Task: Create fields in 'product' object.
Action: Mouse moved to (906, 58)
Screenshot: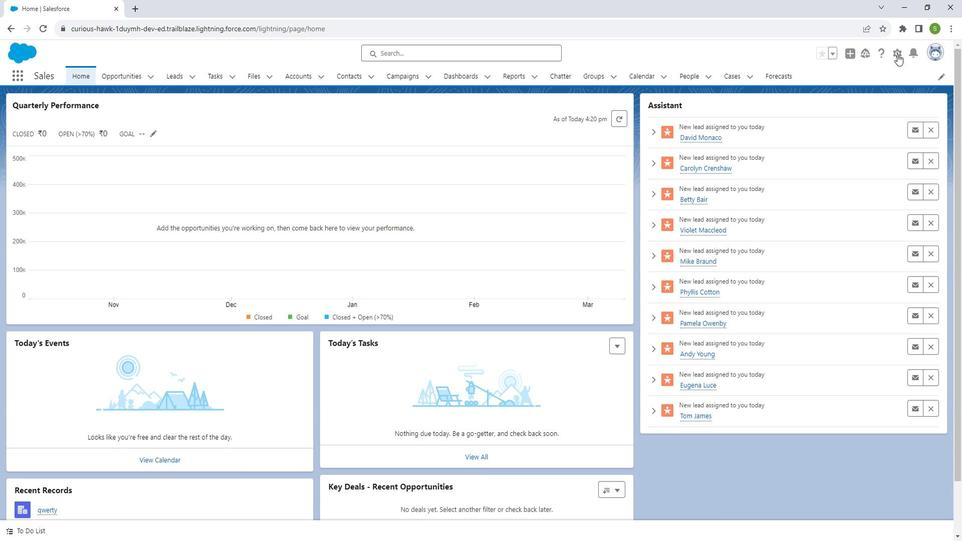 
Action: Mouse pressed left at (906, 58)
Screenshot: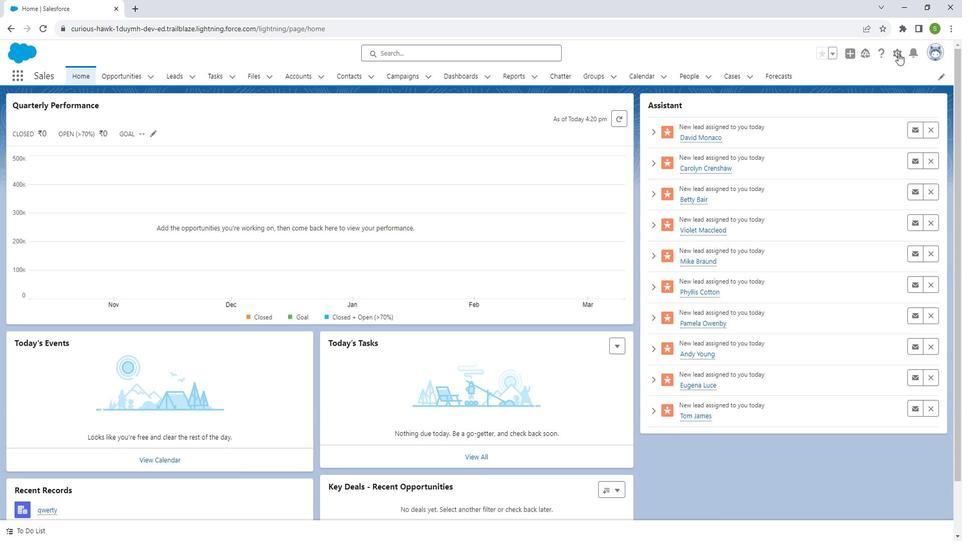 
Action: Mouse moved to (865, 96)
Screenshot: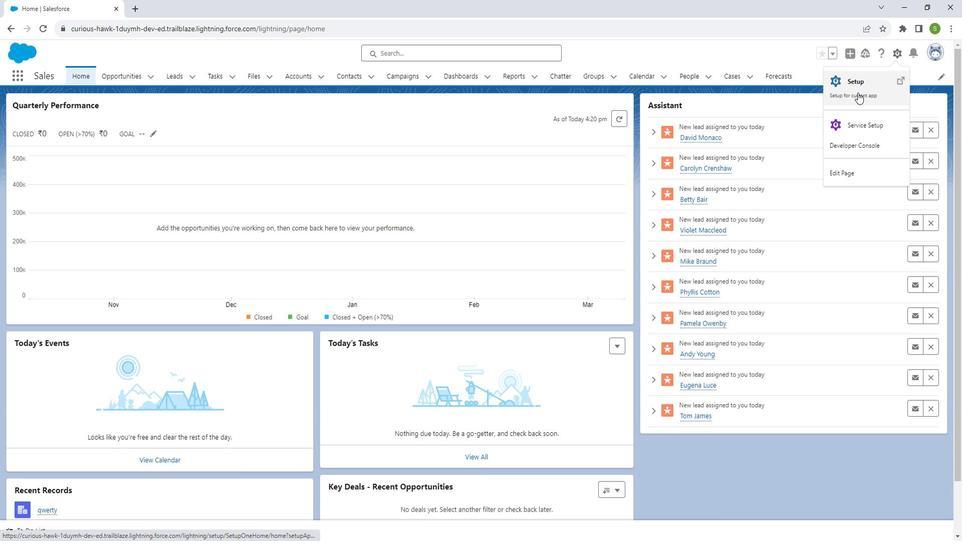 
Action: Mouse pressed left at (865, 96)
Screenshot: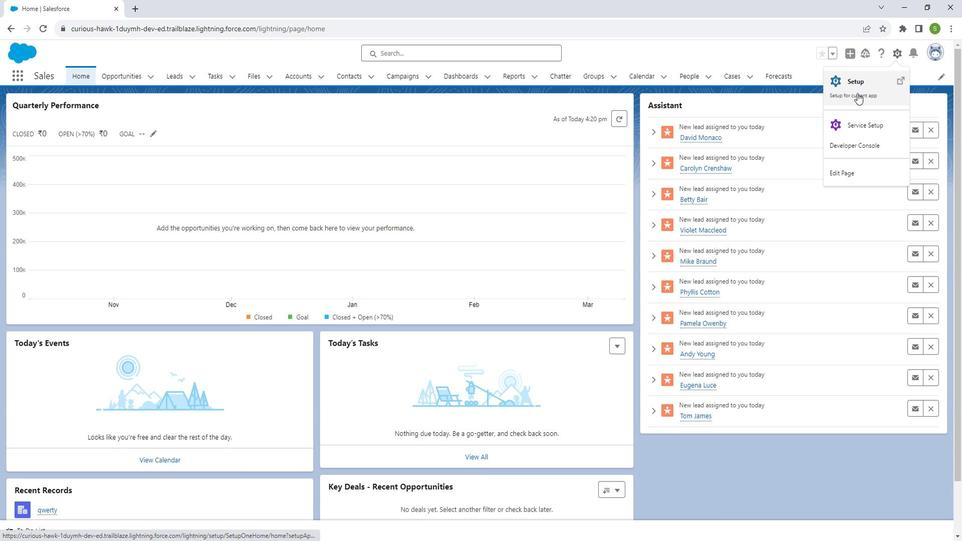 
Action: Mouse moved to (140, 80)
Screenshot: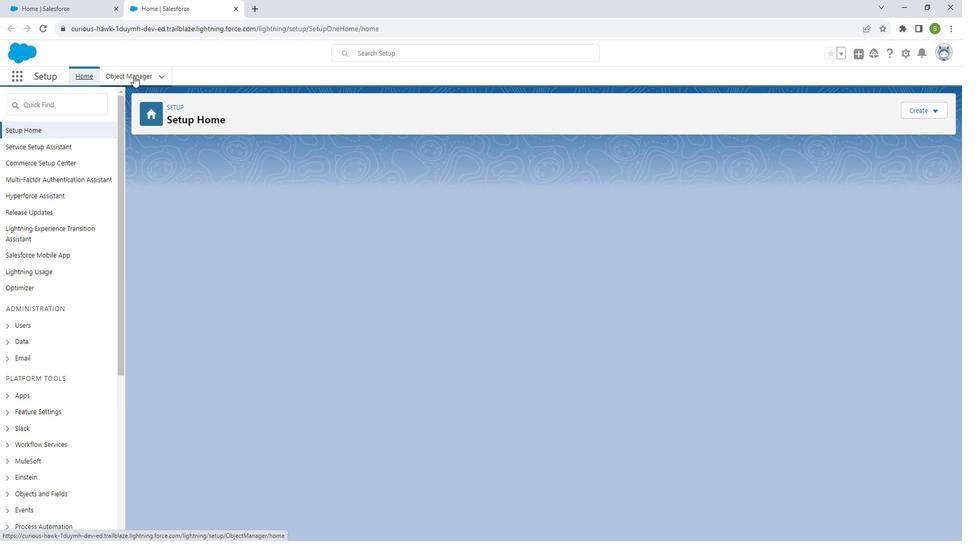 
Action: Mouse pressed left at (140, 80)
Screenshot: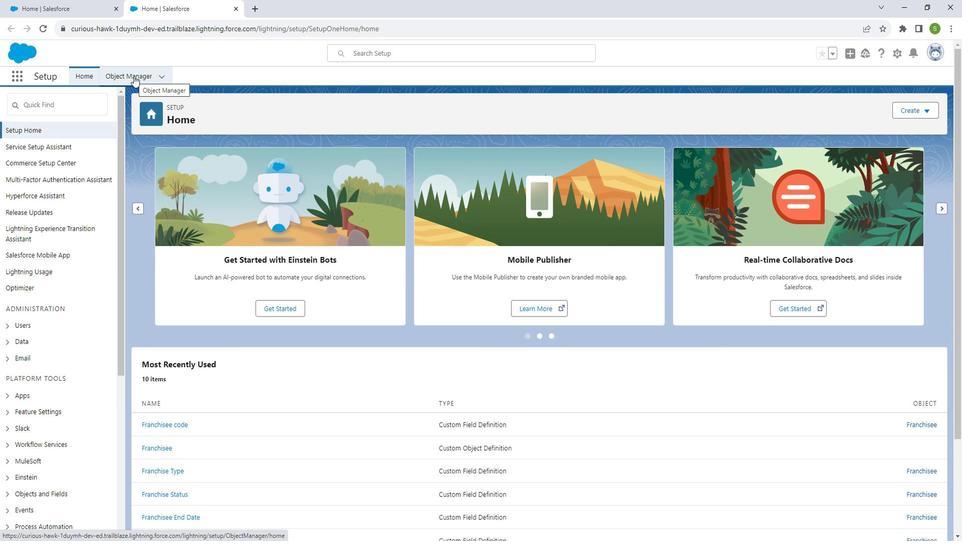 
Action: Mouse moved to (773, 115)
Screenshot: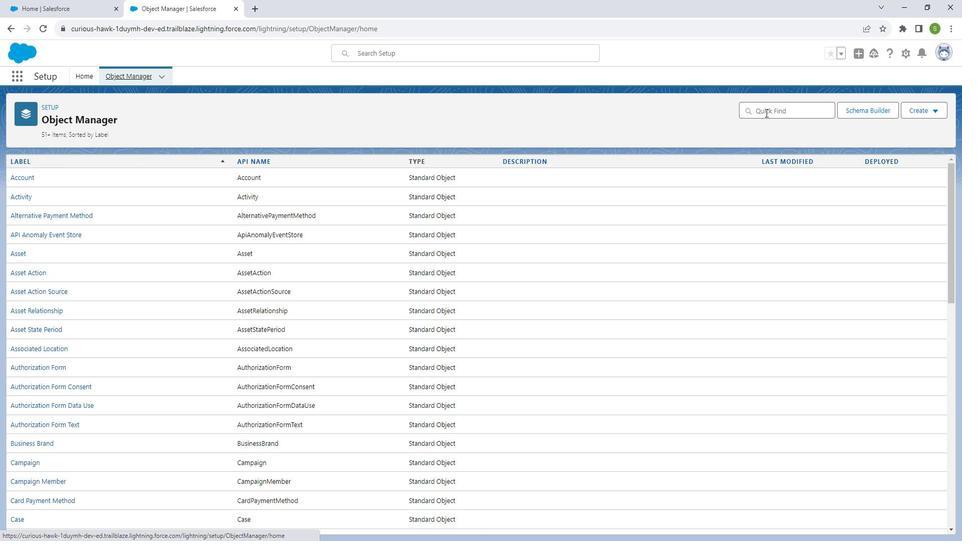 
Action: Mouse pressed left at (773, 115)
Screenshot: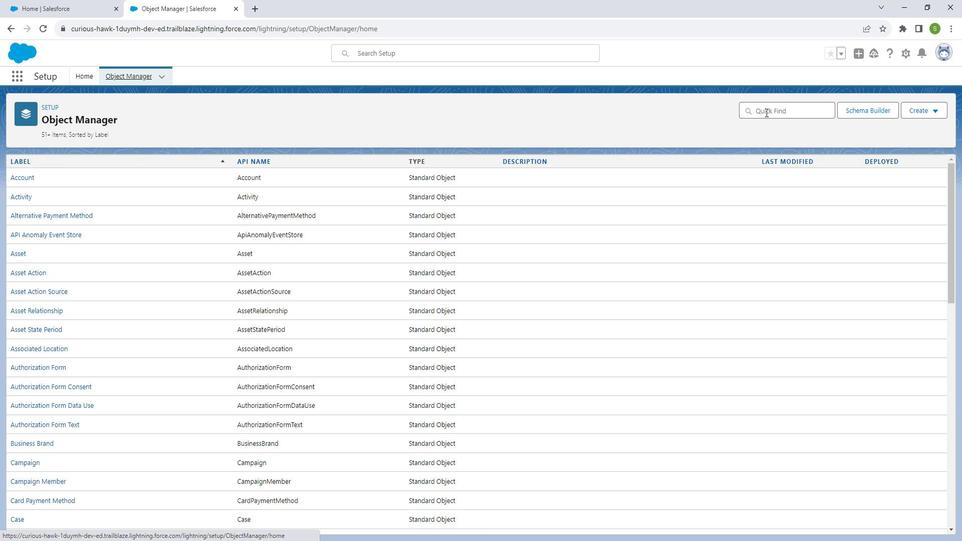 
Action: Mouse moved to (773, 115)
Screenshot: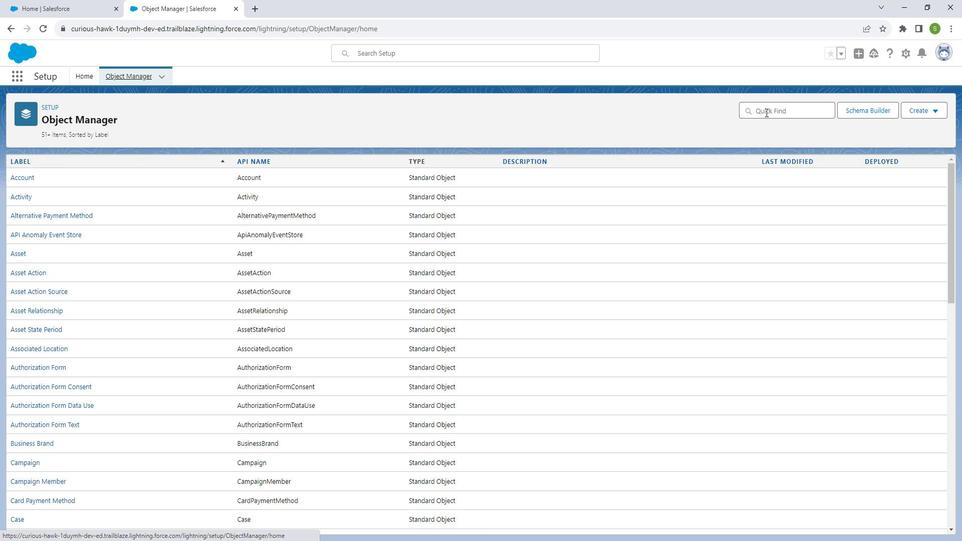 
Action: Key pressed prod
Screenshot: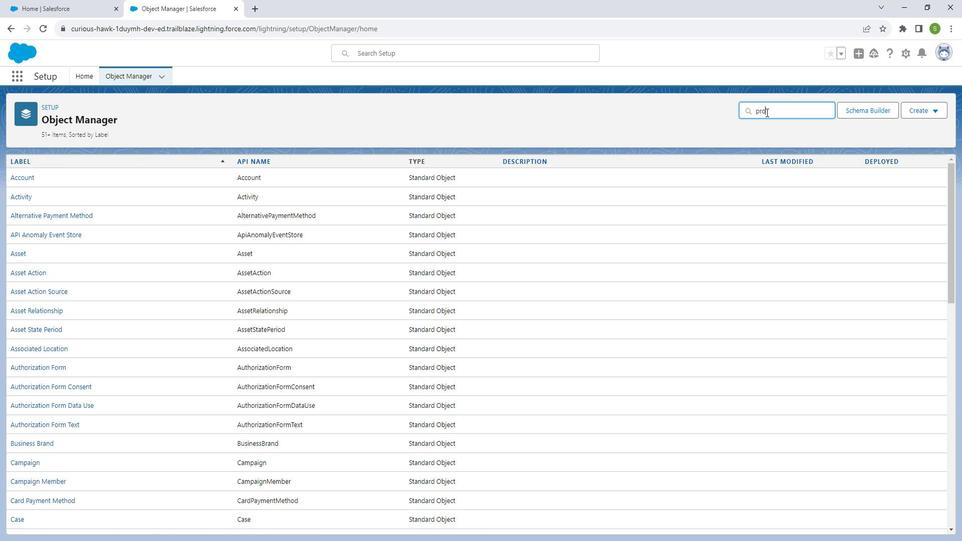 
Action: Mouse moved to (24, 214)
Screenshot: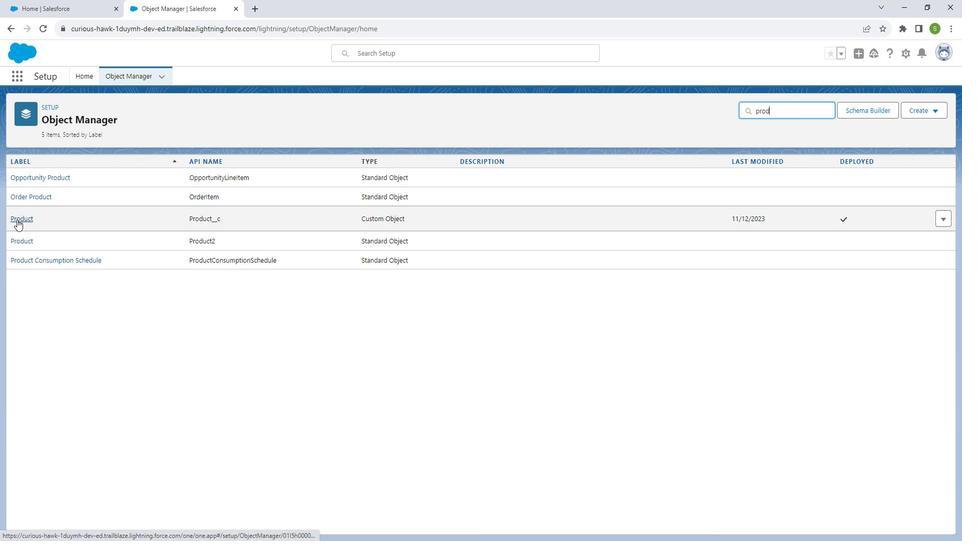 
Action: Mouse pressed left at (24, 214)
Screenshot: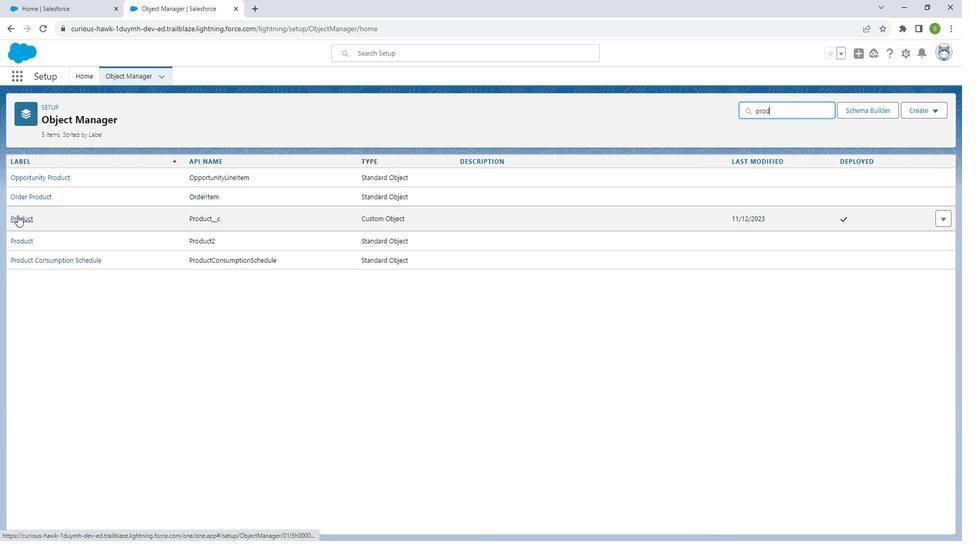 
Action: Mouse moved to (55, 188)
Screenshot: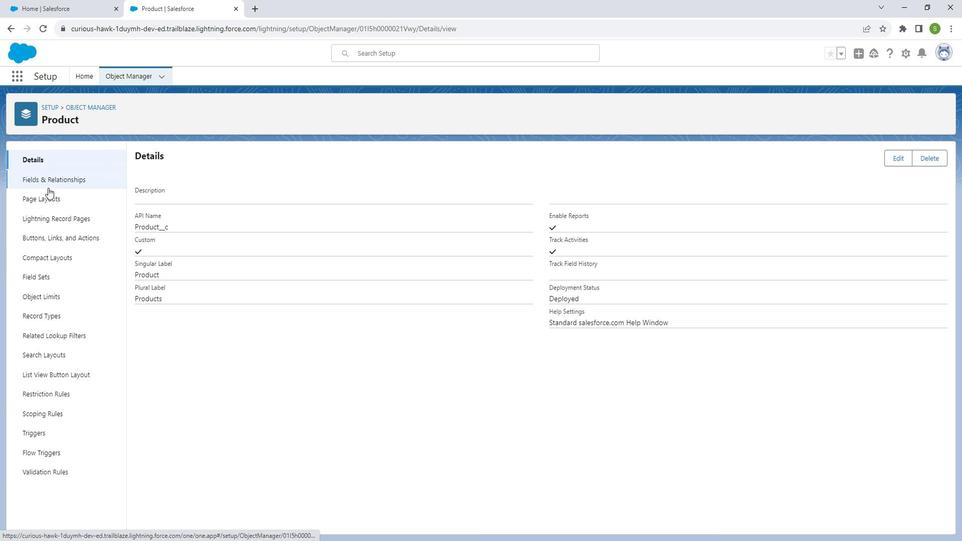 
Action: Mouse pressed left at (55, 188)
Screenshot: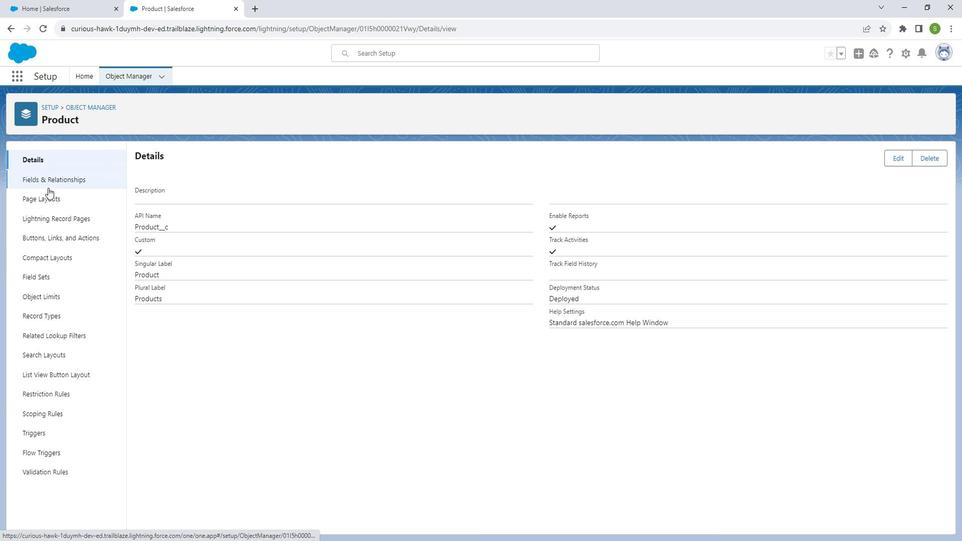 
Action: Mouse moved to (750, 156)
Screenshot: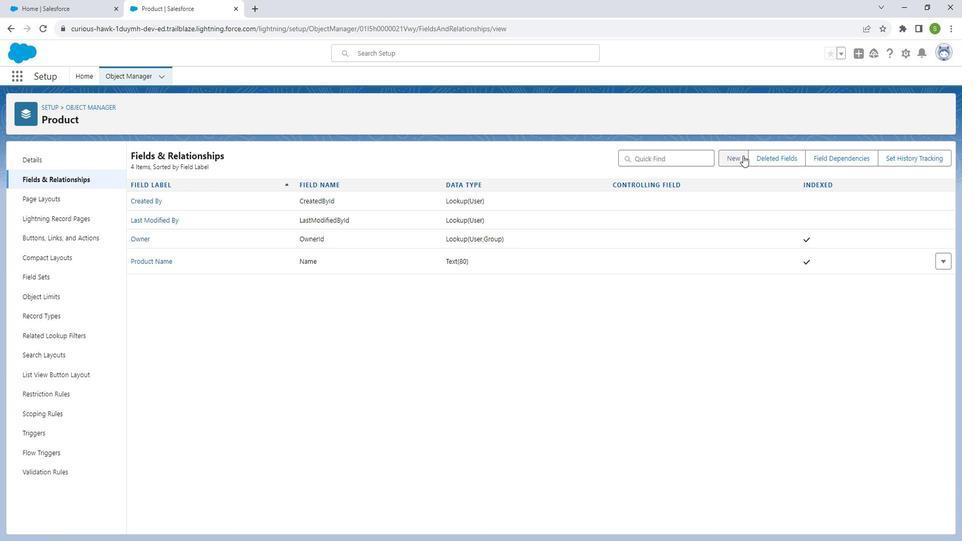 
Action: Mouse pressed left at (750, 156)
Screenshot: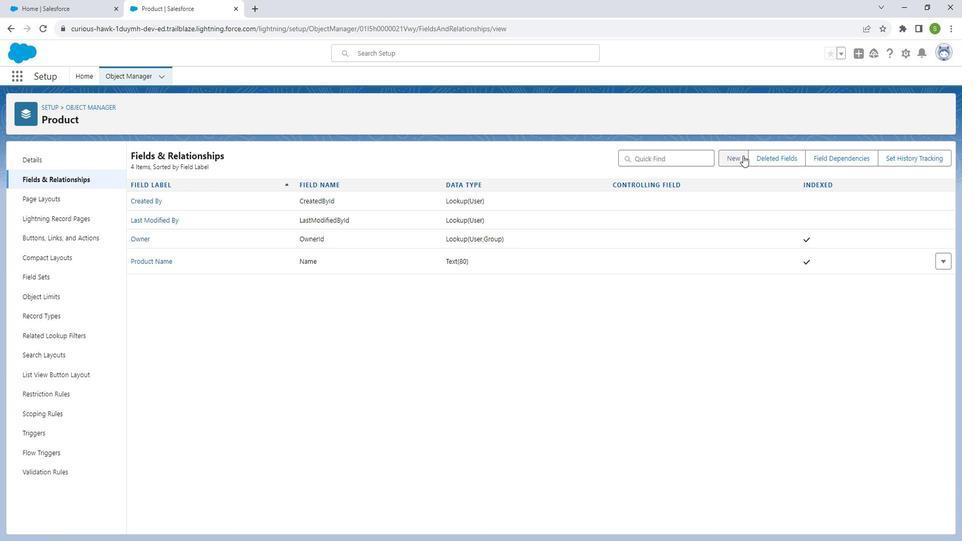 
Action: Mouse moved to (45, 184)
Screenshot: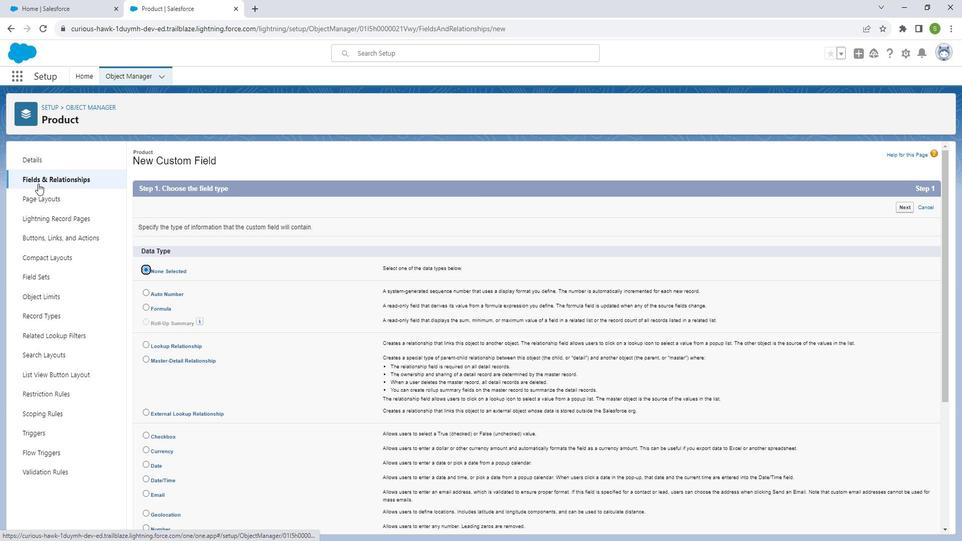 
Action: Mouse pressed left at (45, 184)
Screenshot: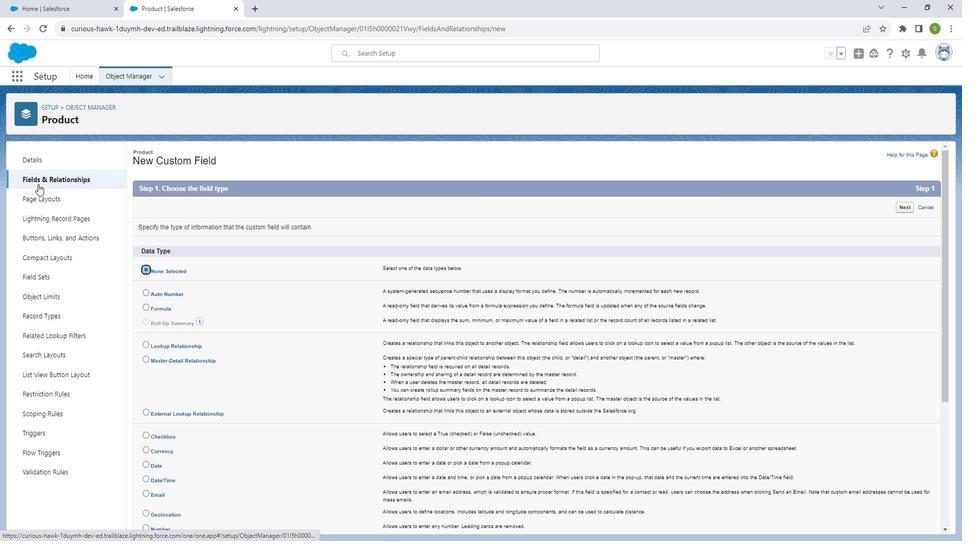 
Action: Mouse moved to (737, 156)
Screenshot: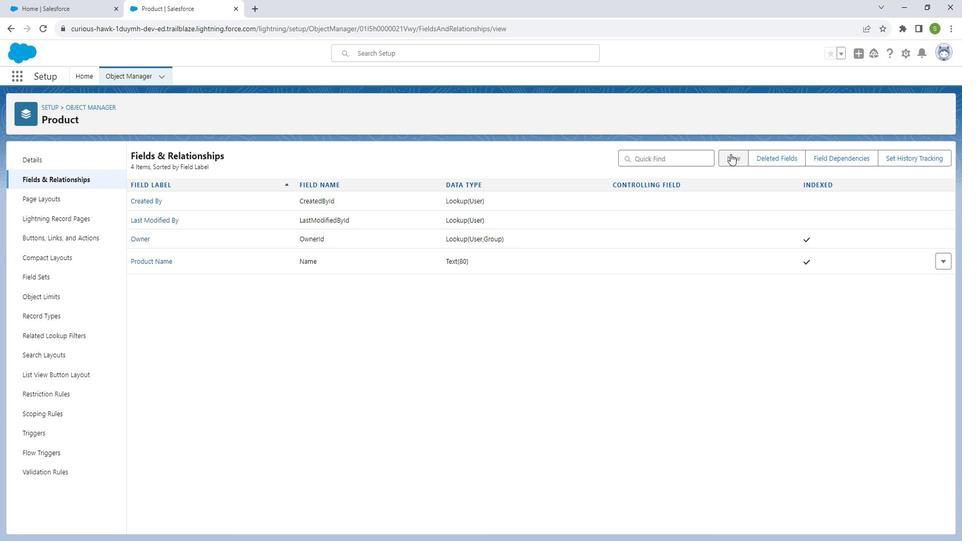 
Action: Mouse pressed left at (737, 156)
Screenshot: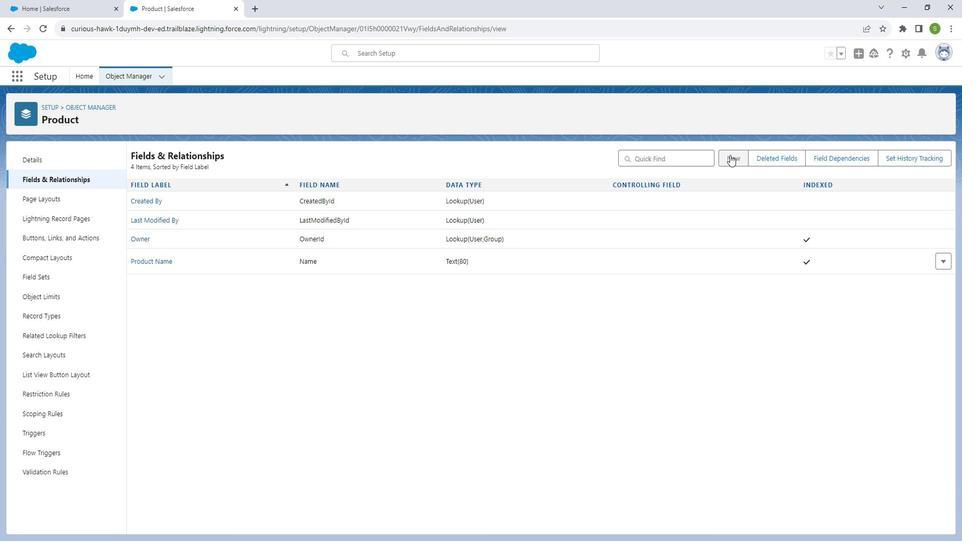 
Action: Mouse moved to (261, 366)
Screenshot: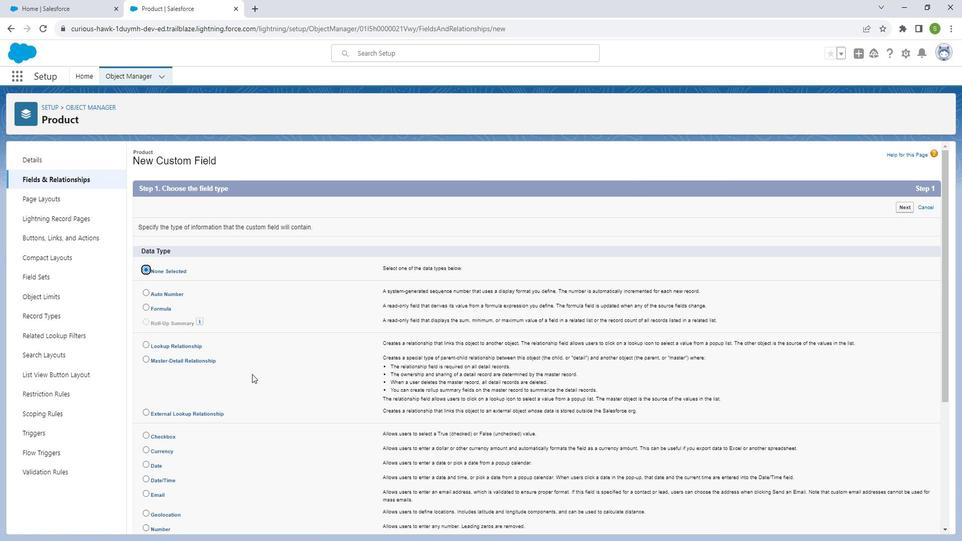 
Action: Mouse scrolled (261, 365) with delta (0, 0)
Screenshot: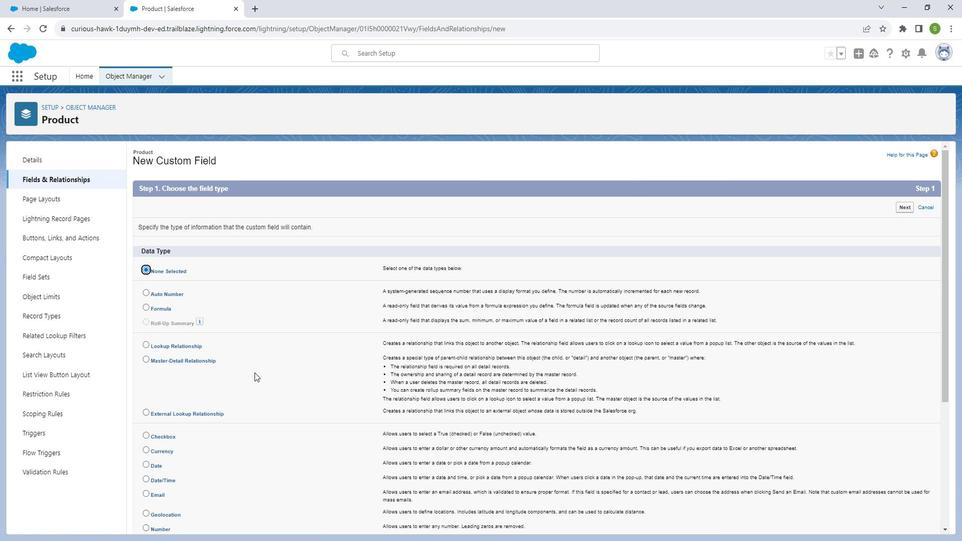 
Action: Mouse moved to (261, 366)
Screenshot: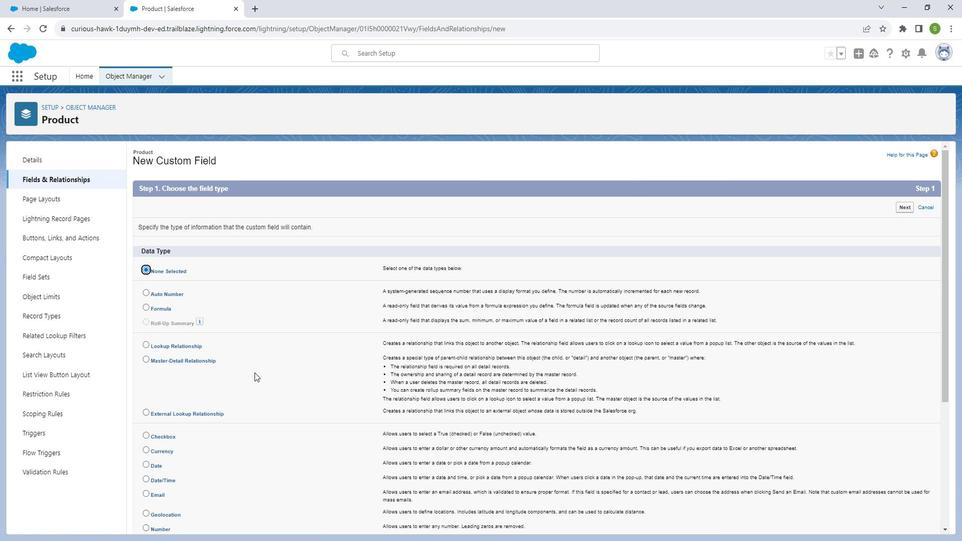 
Action: Mouse scrolled (261, 365) with delta (0, 0)
Screenshot: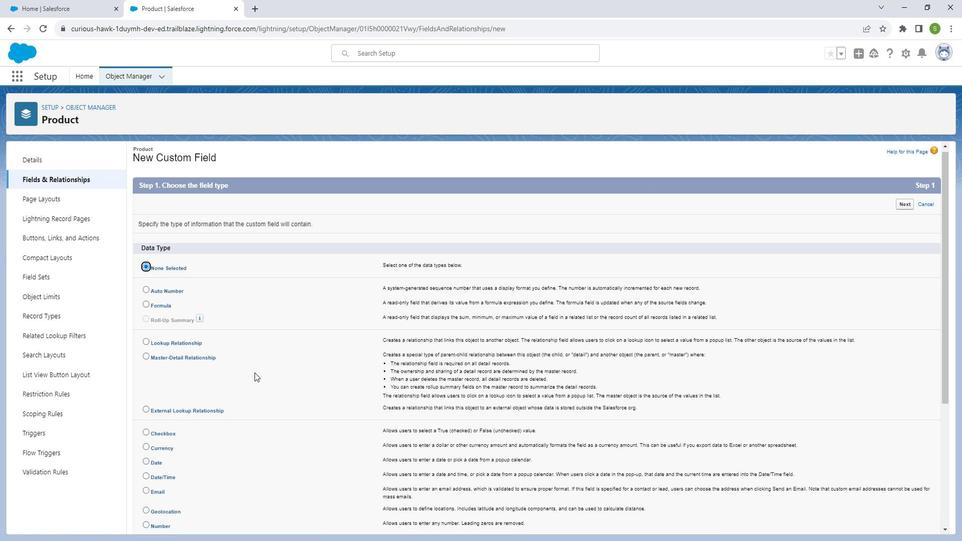
Action: Mouse scrolled (261, 365) with delta (0, 0)
Screenshot: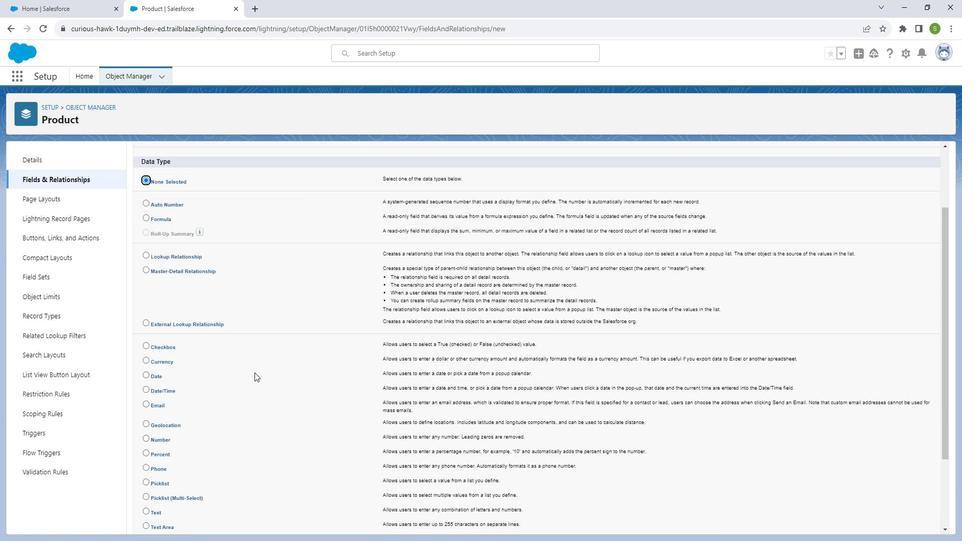
Action: Mouse moved to (151, 435)
Screenshot: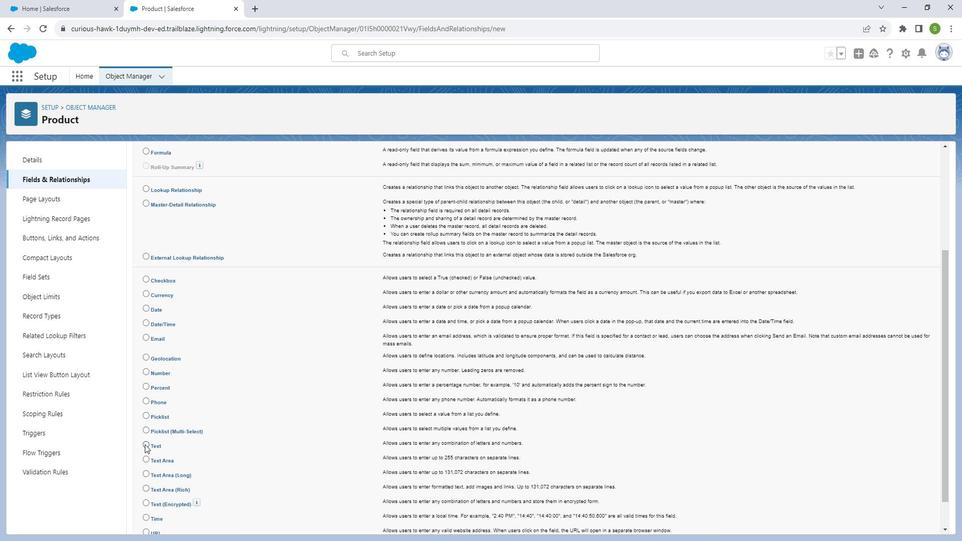 
Action: Mouse pressed left at (151, 435)
Screenshot: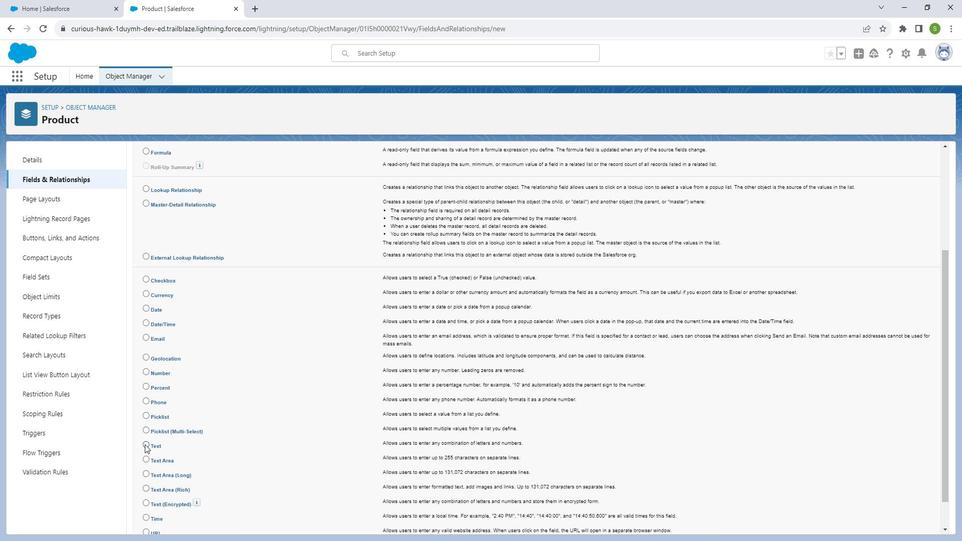 
Action: Mouse moved to (464, 336)
Screenshot: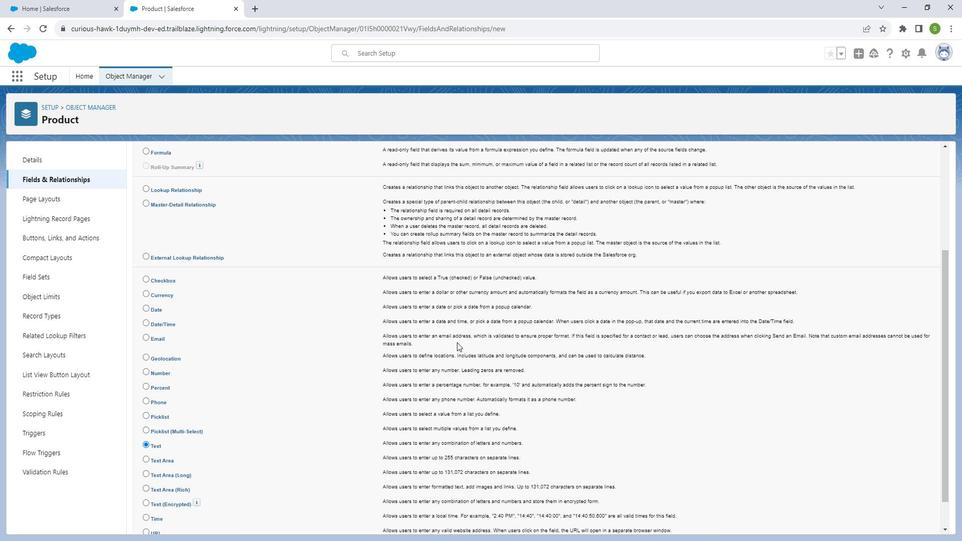 
Action: Mouse scrolled (464, 336) with delta (0, 0)
Screenshot: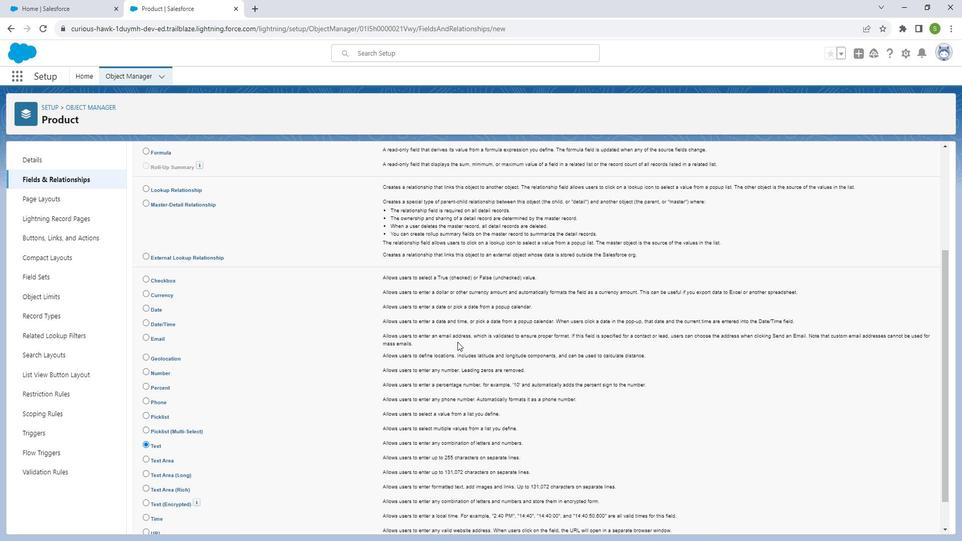 
Action: Mouse scrolled (464, 336) with delta (0, 0)
Screenshot: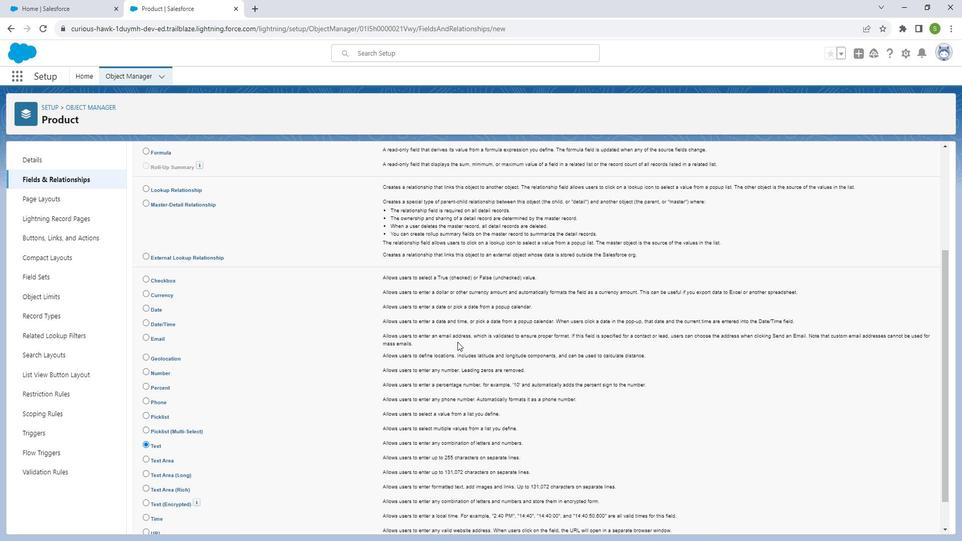 
Action: Mouse scrolled (464, 336) with delta (0, 0)
Screenshot: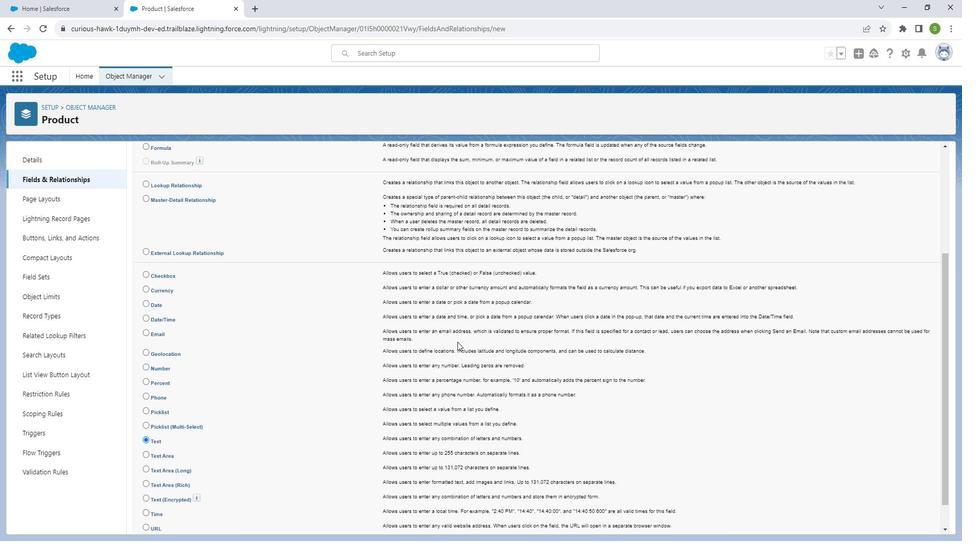 
Action: Mouse moved to (464, 337)
Screenshot: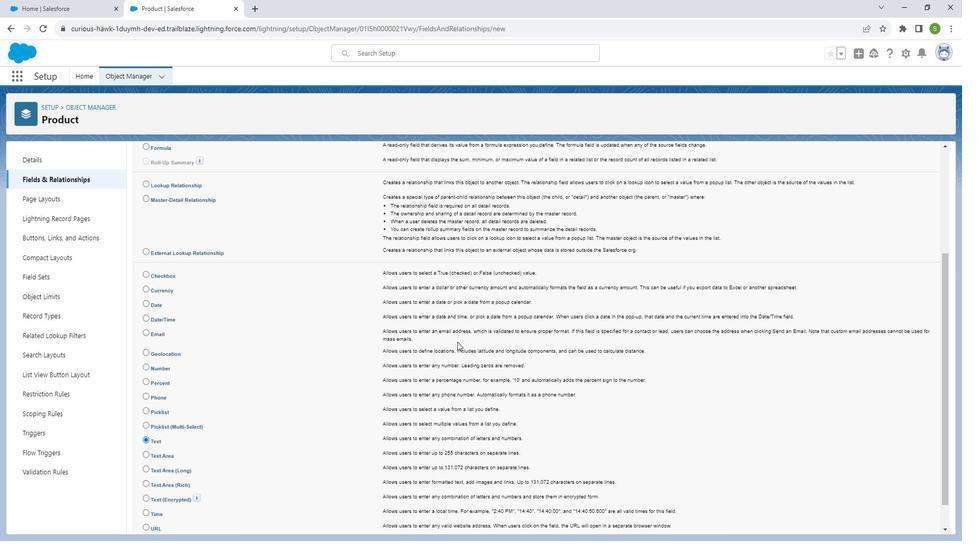 
Action: Mouse scrolled (464, 336) with delta (0, 0)
Screenshot: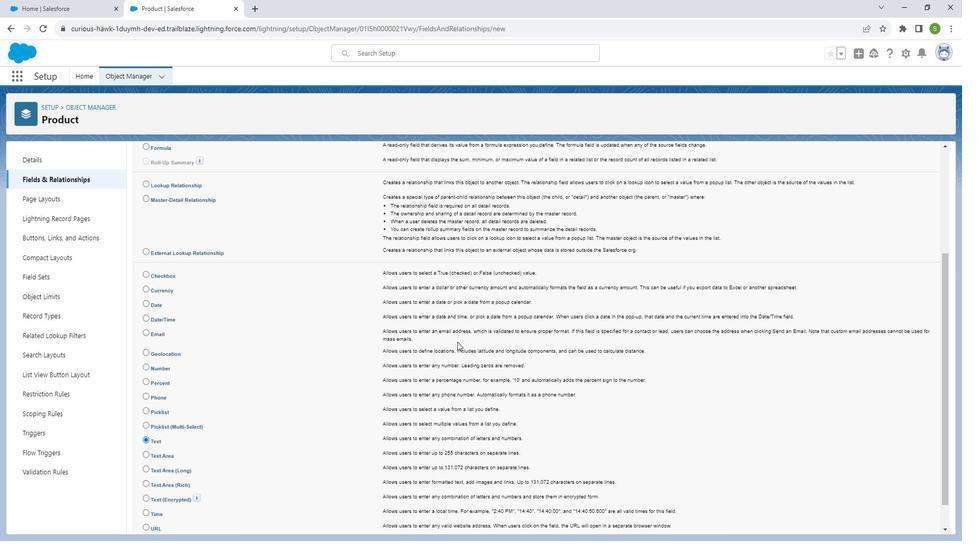 
Action: Mouse moved to (464, 337)
Screenshot: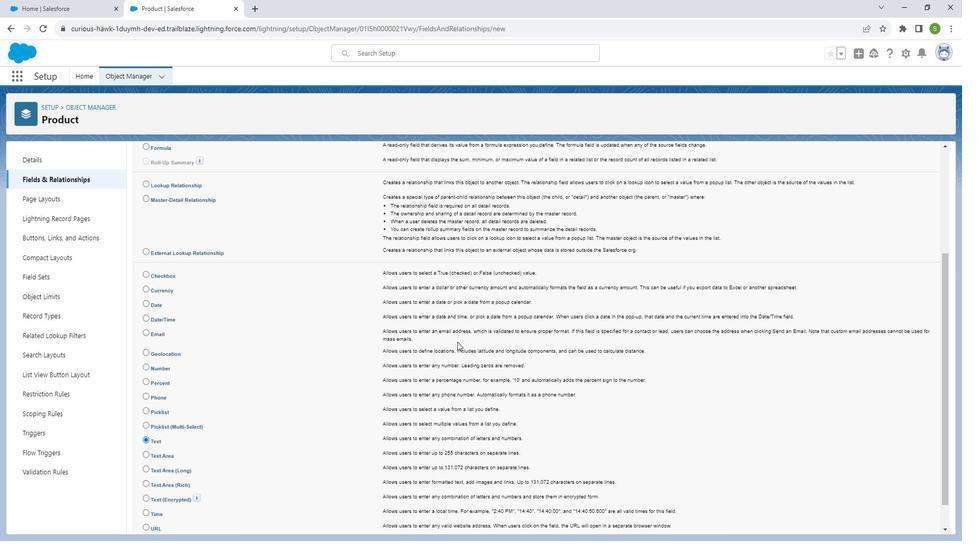 
Action: Mouse scrolled (464, 336) with delta (0, 0)
Screenshot: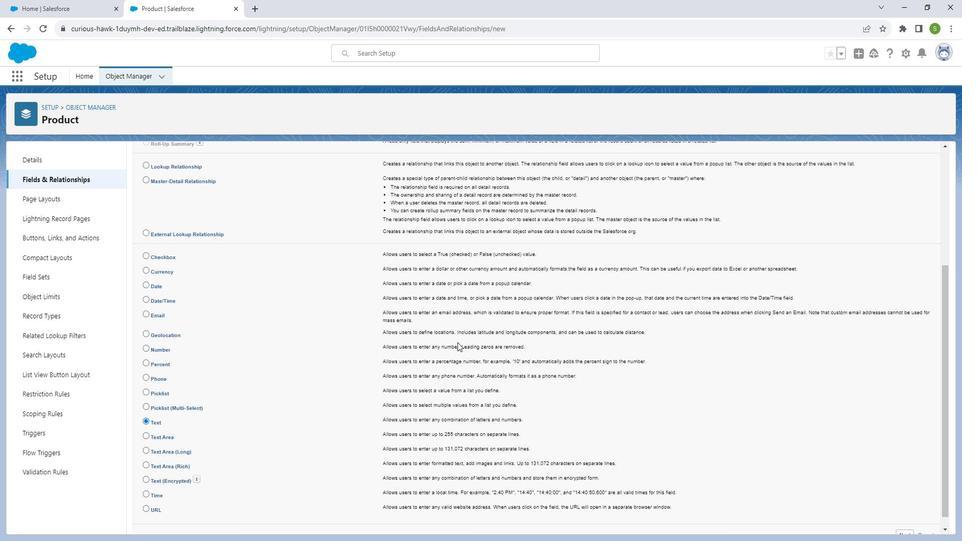 
Action: Mouse scrolled (464, 336) with delta (0, 0)
Screenshot: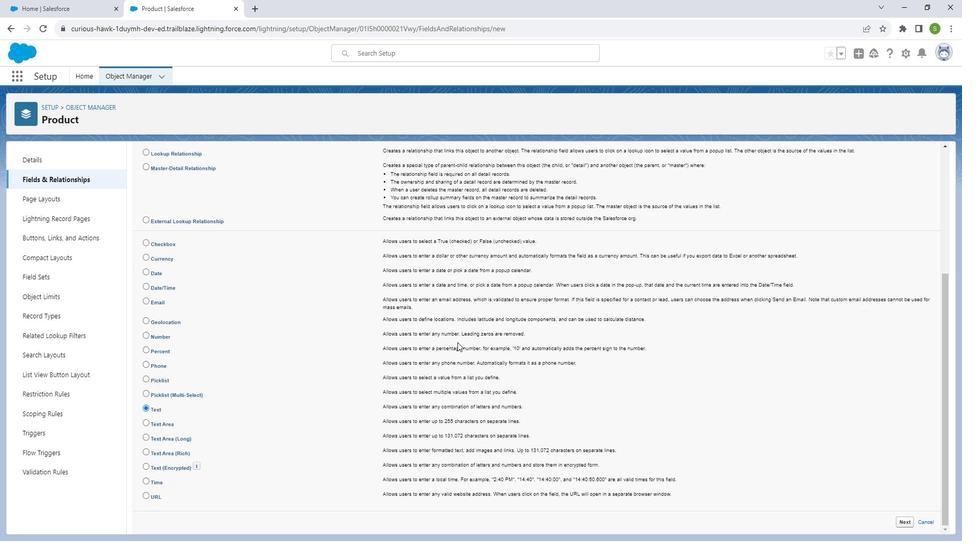 
Action: Mouse moved to (911, 511)
Screenshot: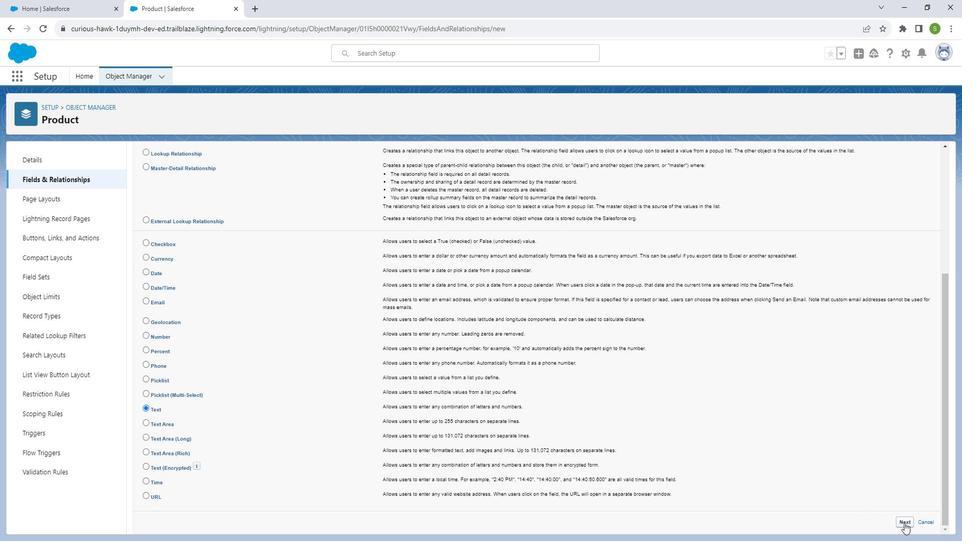 
Action: Mouse pressed left at (911, 511)
Screenshot: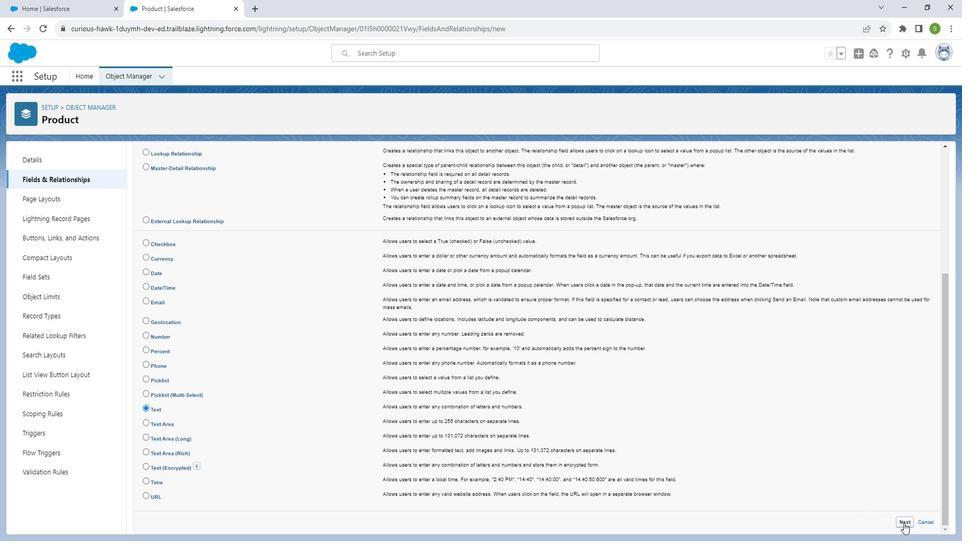 
Action: Mouse moved to (325, 230)
Screenshot: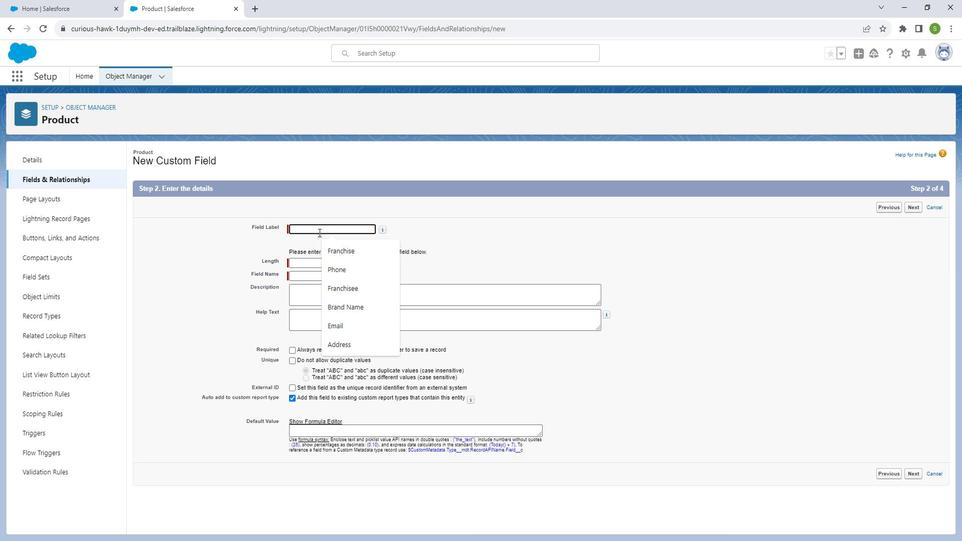 
Action: Mouse pressed left at (325, 230)
Screenshot: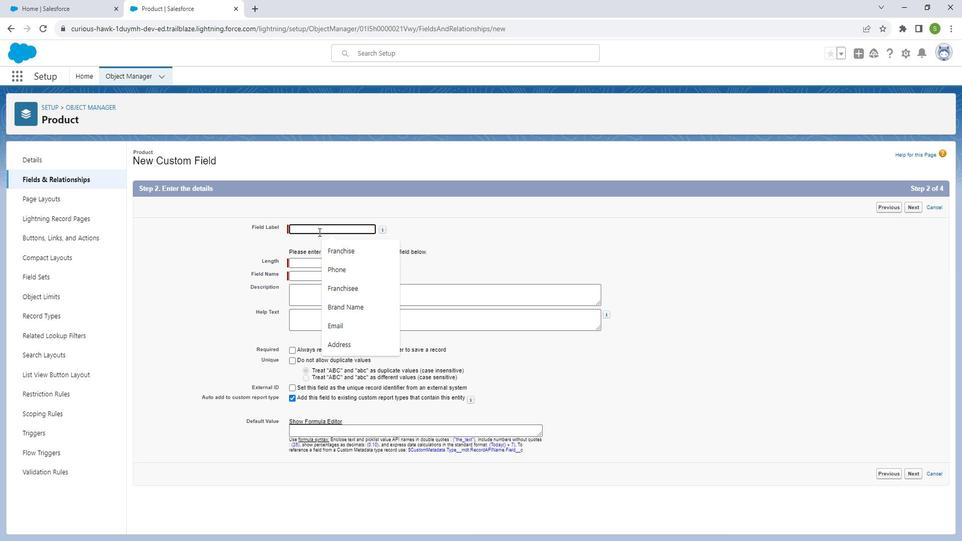 
Action: Key pressed <Key.shift_r>Product<Key.space><Key.shift_r>code
Screenshot: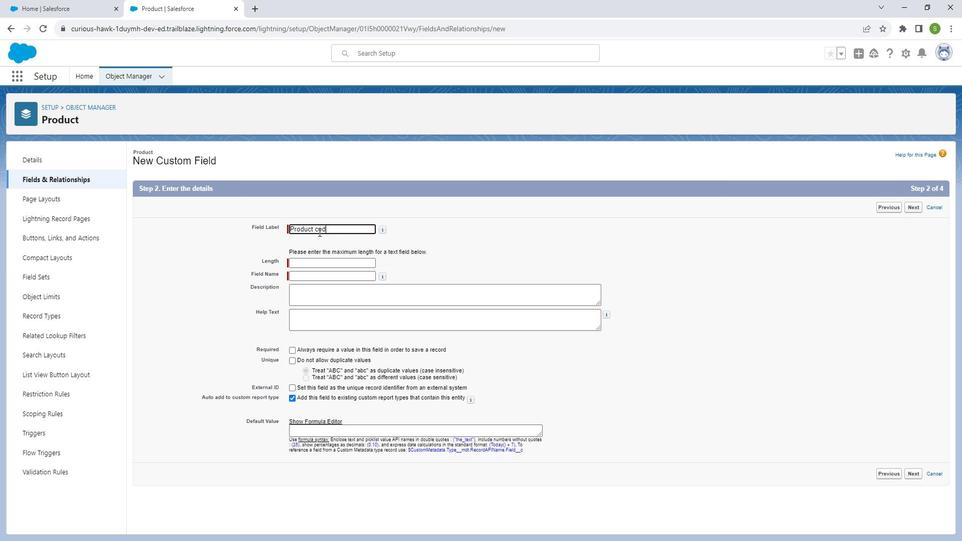 
Action: Mouse moved to (323, 258)
Screenshot: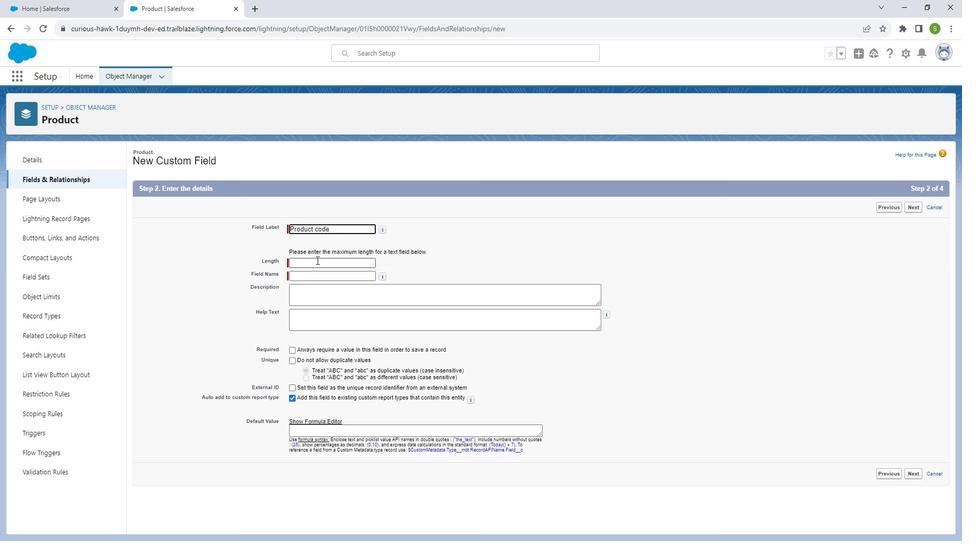 
Action: Mouse pressed left at (323, 258)
Screenshot: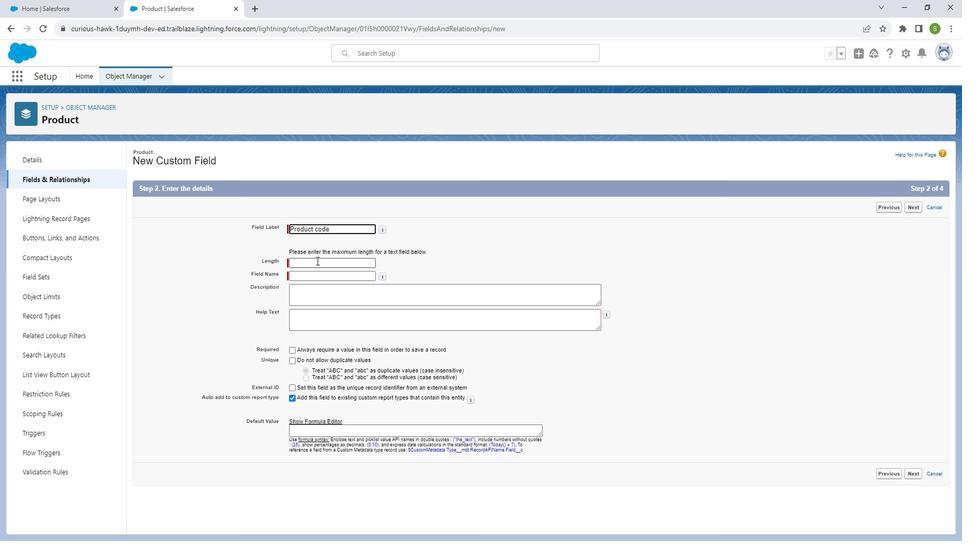 
Action: Key pressed 18
Screenshot: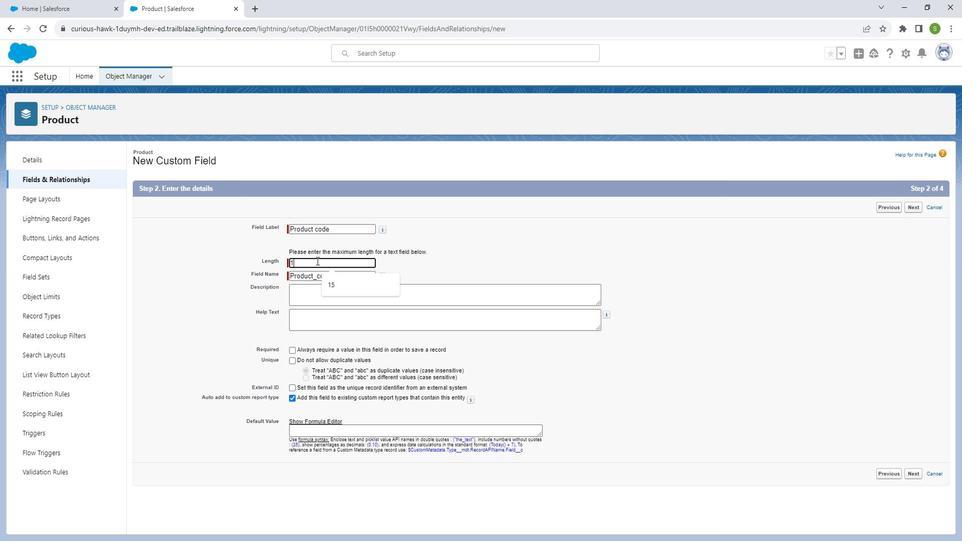 
Action: Mouse moved to (399, 300)
Screenshot: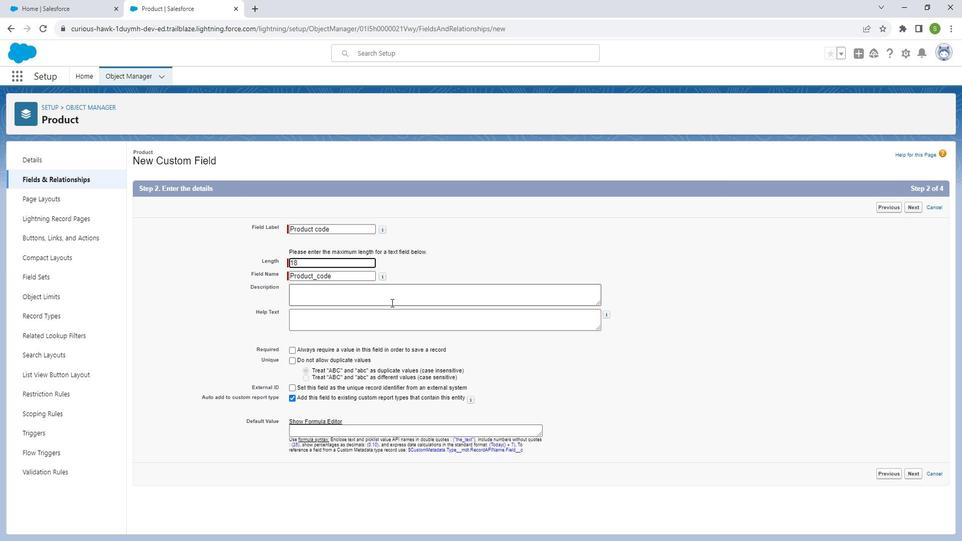 
Action: Mouse scrolled (399, 299) with delta (0, 0)
Screenshot: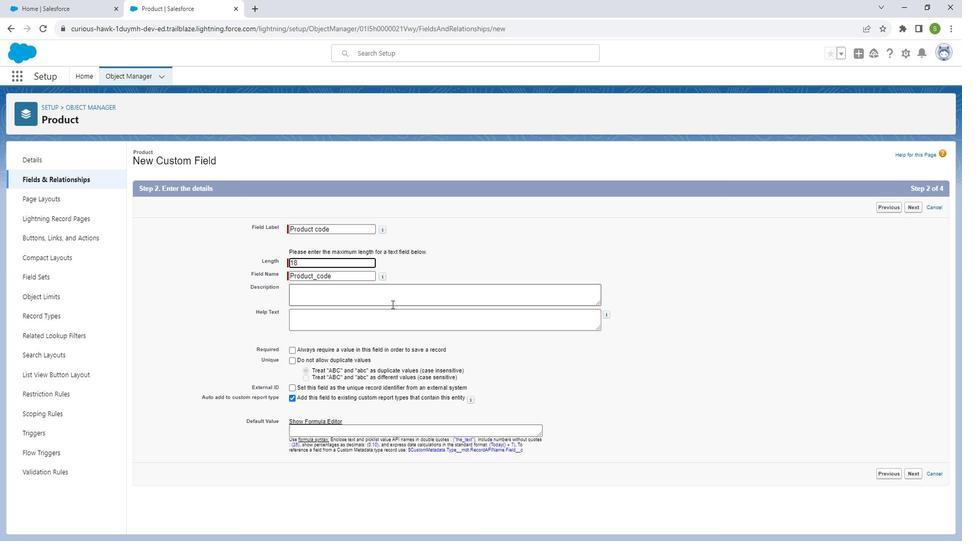 
Action: Mouse scrolled (399, 299) with delta (0, 0)
Screenshot: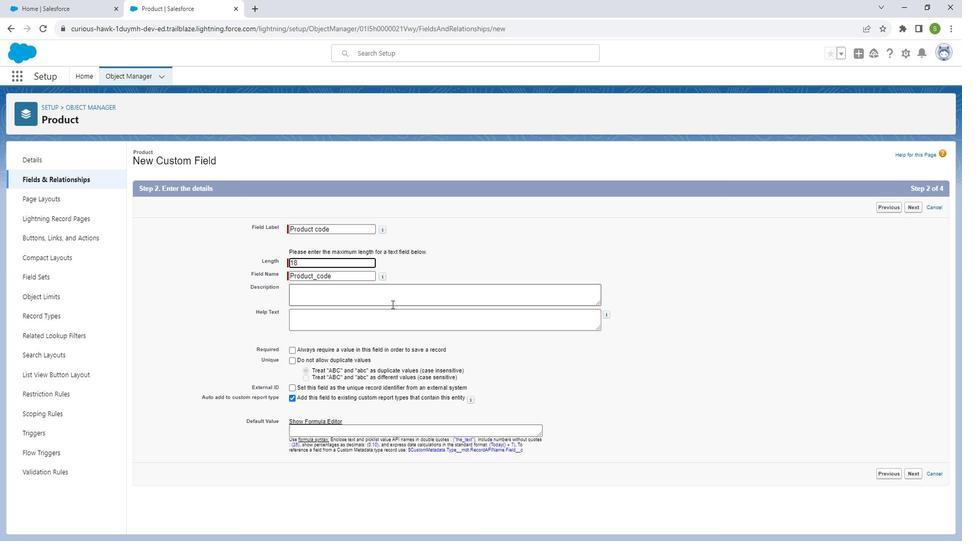 
Action: Mouse moved to (398, 300)
Screenshot: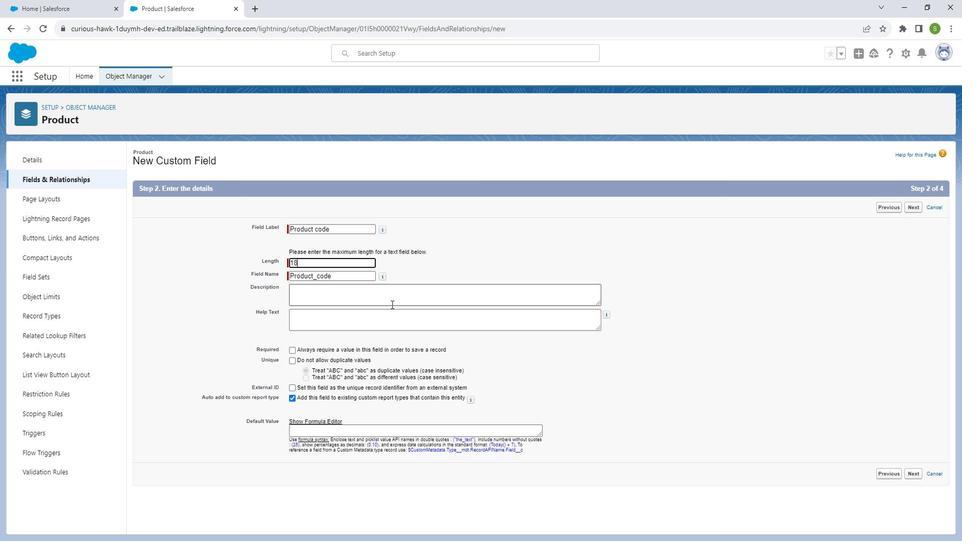 
Action: Mouse pressed left at (398, 300)
Screenshot: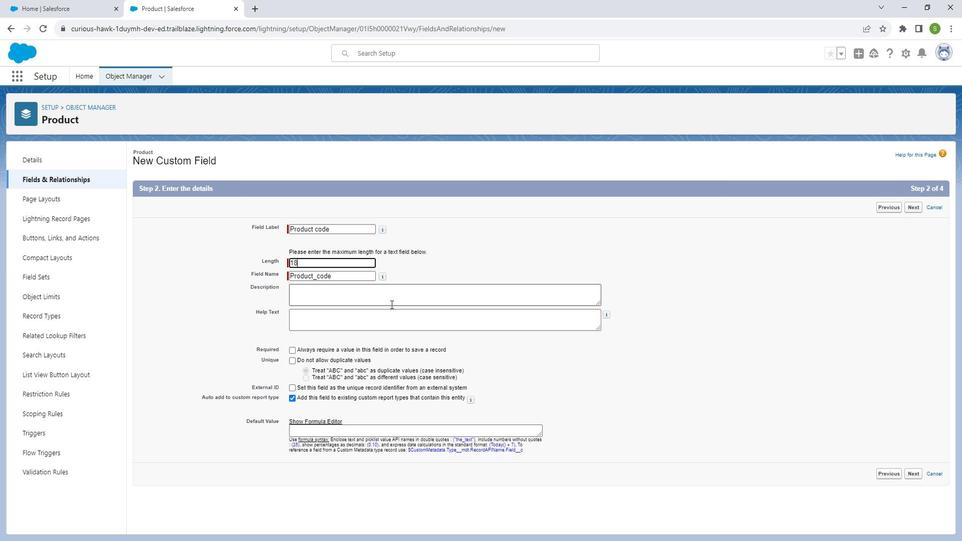 
Action: Key pressed <Key.shift_r>Used<Key.space>to<Key.space>fill<Key.space>product<Key.space>code
Screenshot: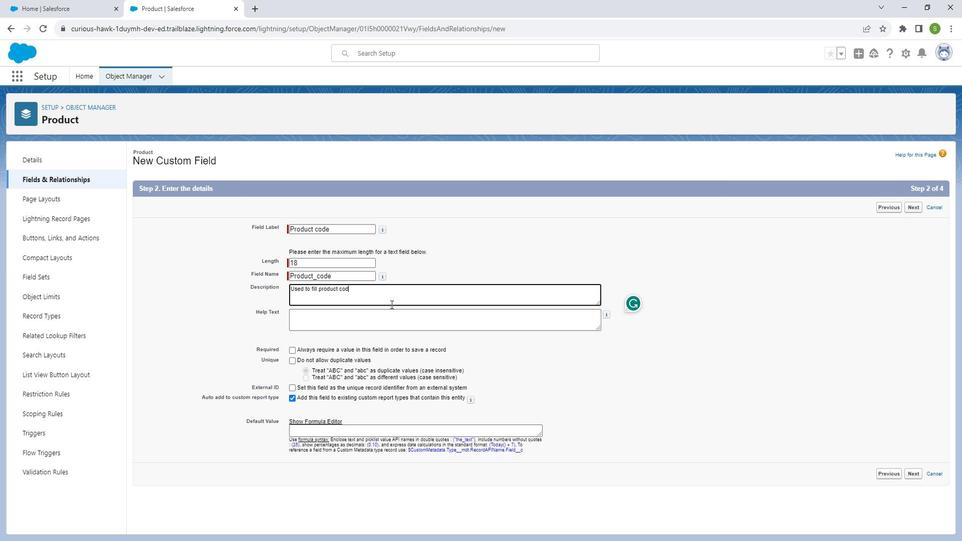 
Action: Mouse moved to (399, 312)
Screenshot: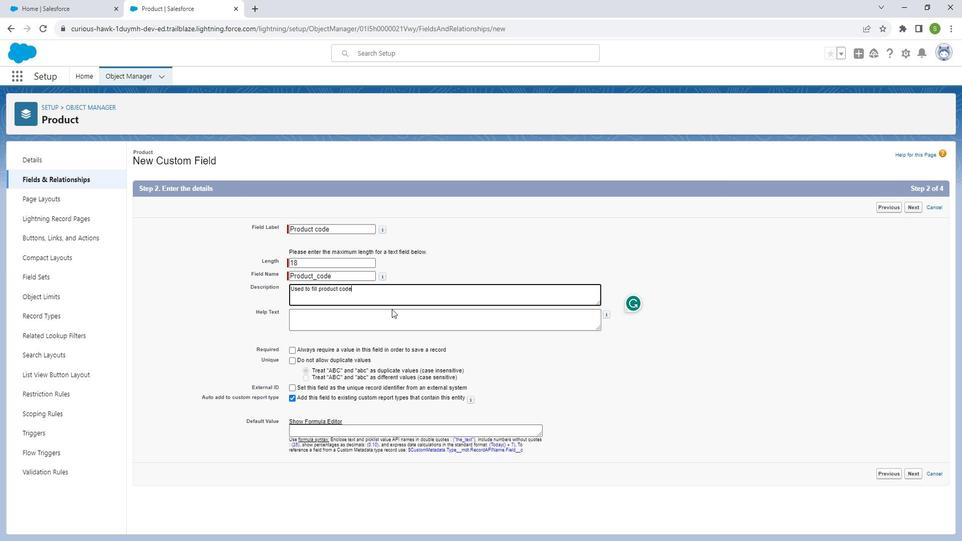
Action: Mouse pressed left at (399, 312)
Screenshot: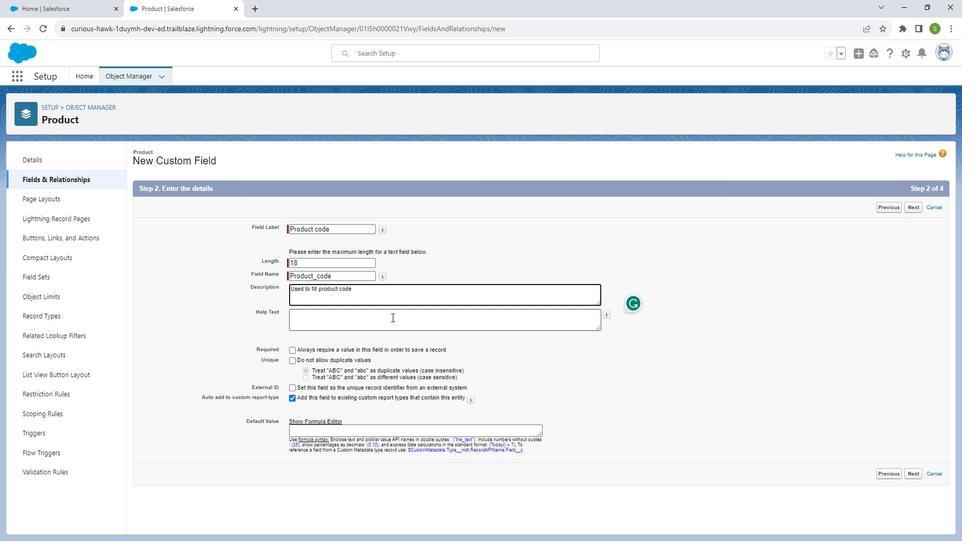 
Action: Key pressed <Key.shift_r>Used<Key.space>to<Key.space>fill<Key.space><Key.shift_r>Product<Key.space>code
Screenshot: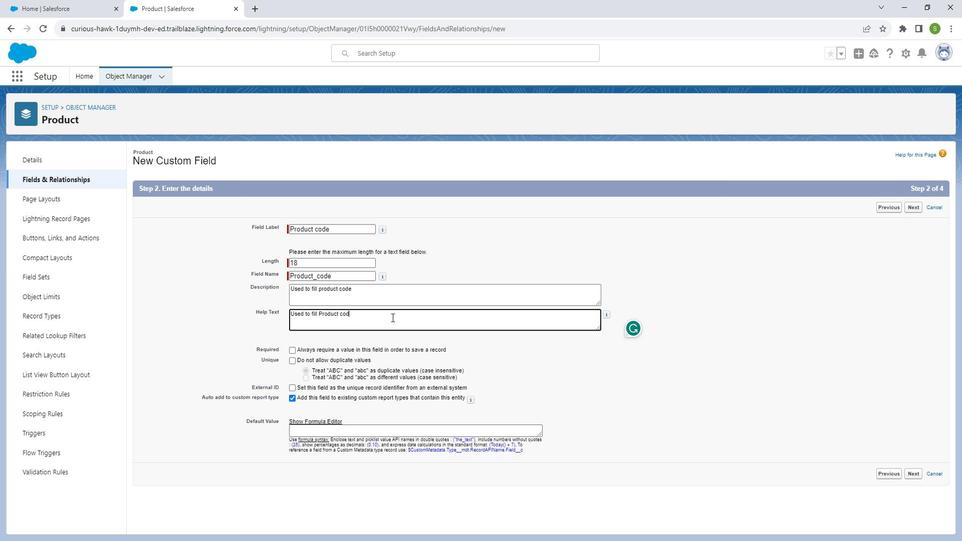 
Action: Mouse moved to (923, 464)
Screenshot: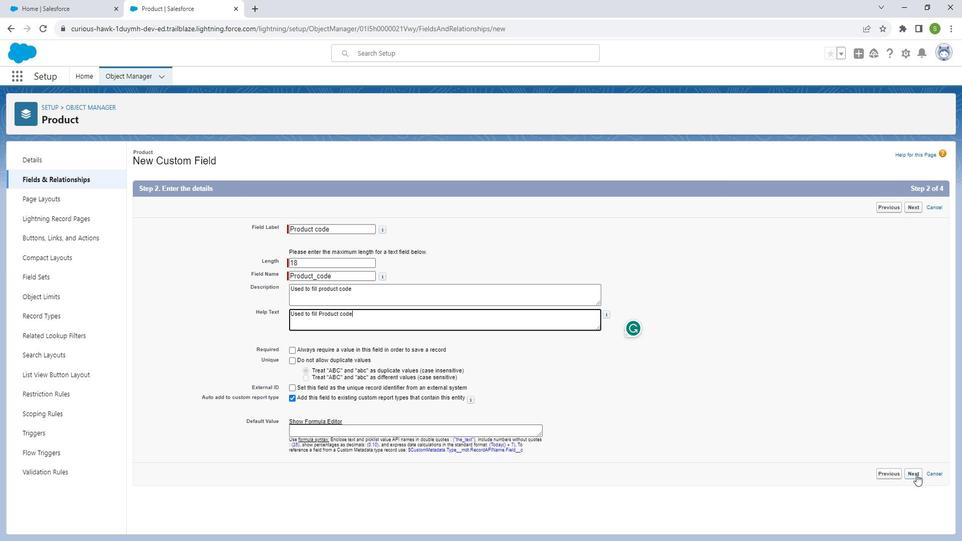 
Action: Mouse pressed left at (923, 464)
Screenshot: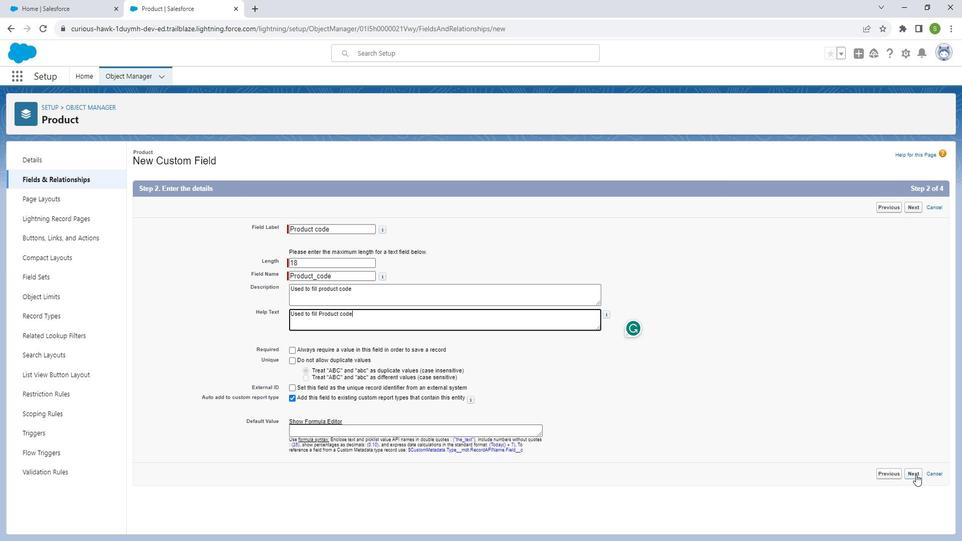 
Action: Mouse moved to (765, 372)
Screenshot: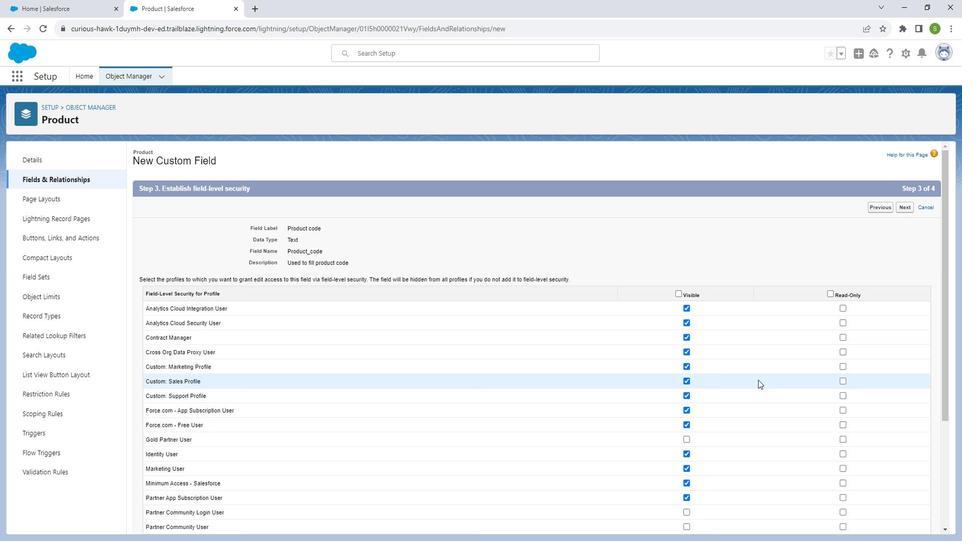 
Action: Mouse scrolled (765, 372) with delta (0, 0)
Screenshot: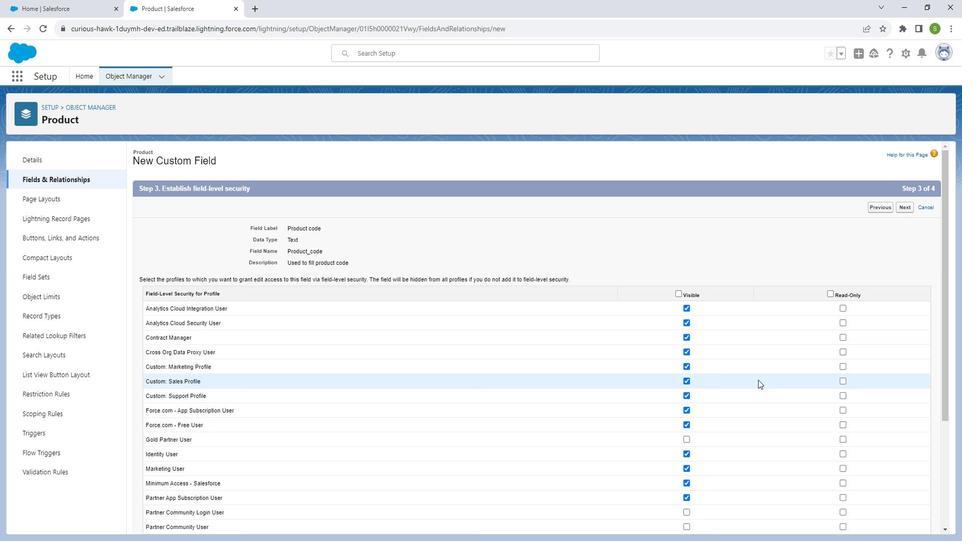 
Action: Mouse moved to (764, 372)
Screenshot: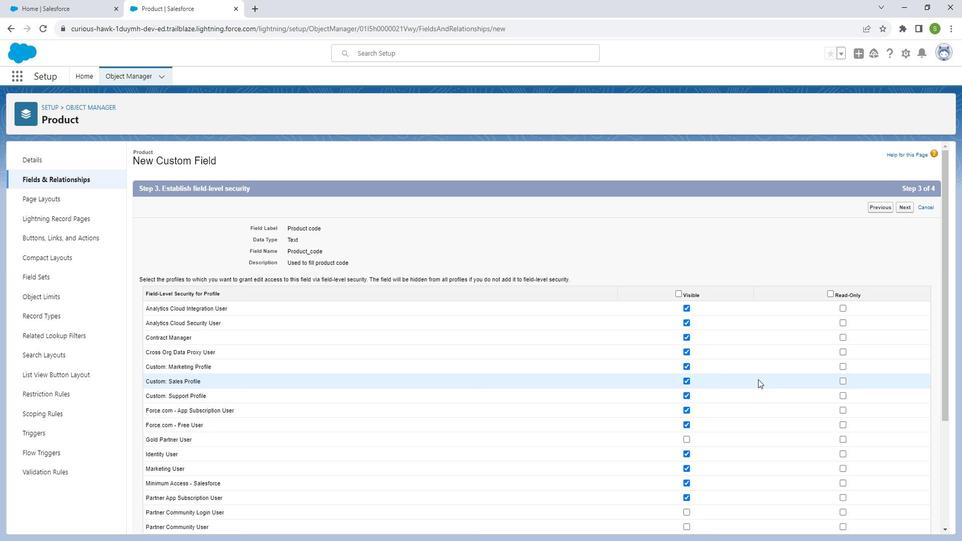 
Action: Mouse scrolled (764, 372) with delta (0, 0)
Screenshot: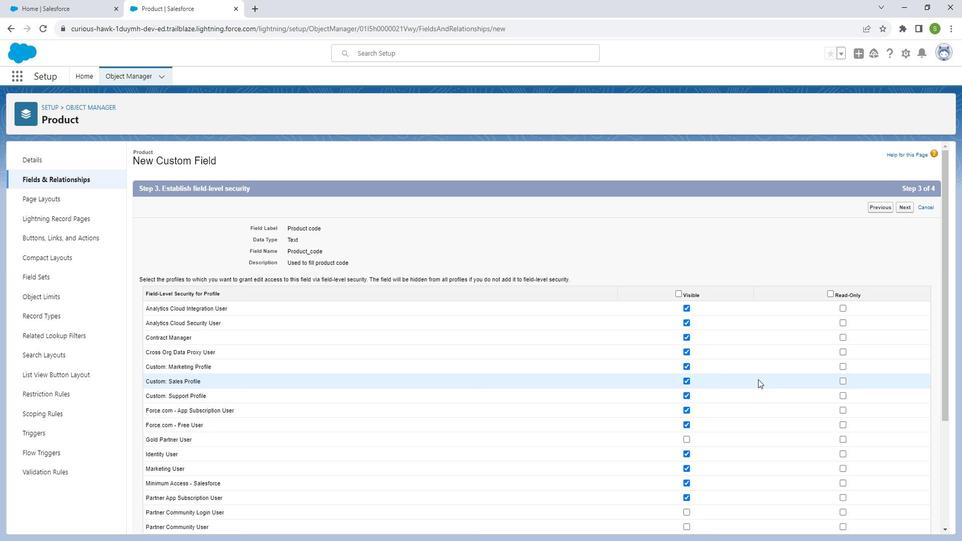 
Action: Mouse scrolled (764, 372) with delta (0, 0)
Screenshot: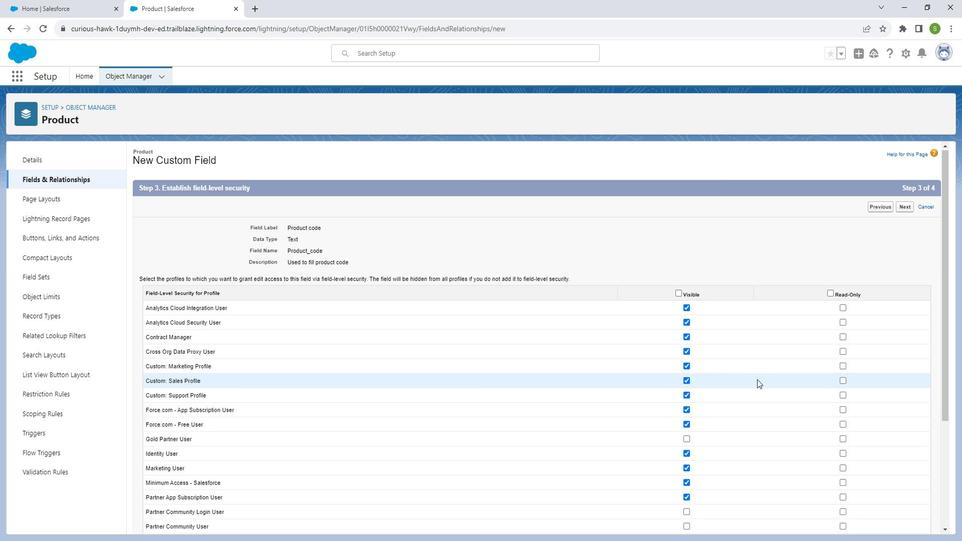 
Action: Mouse scrolled (764, 372) with delta (0, 0)
Screenshot: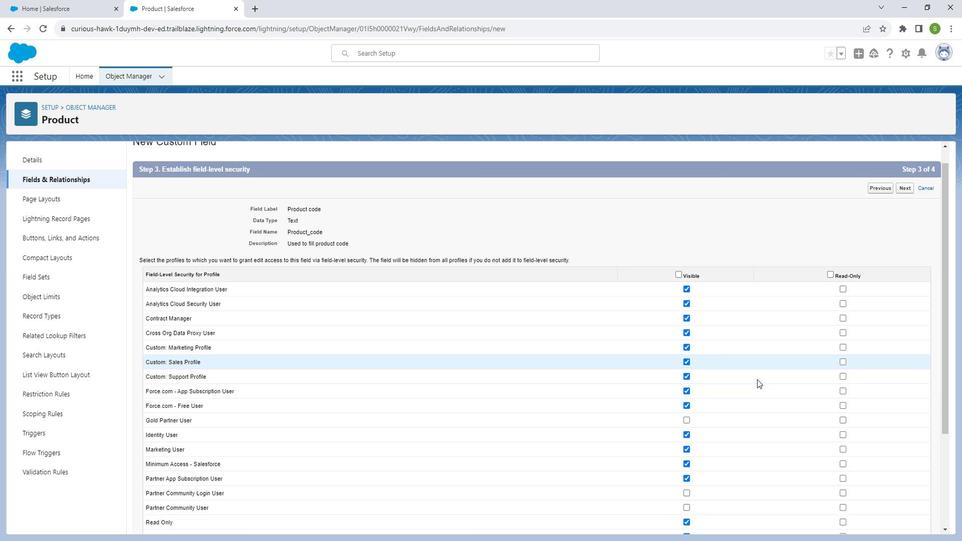 
Action: Mouse scrolled (764, 372) with delta (0, 0)
Screenshot: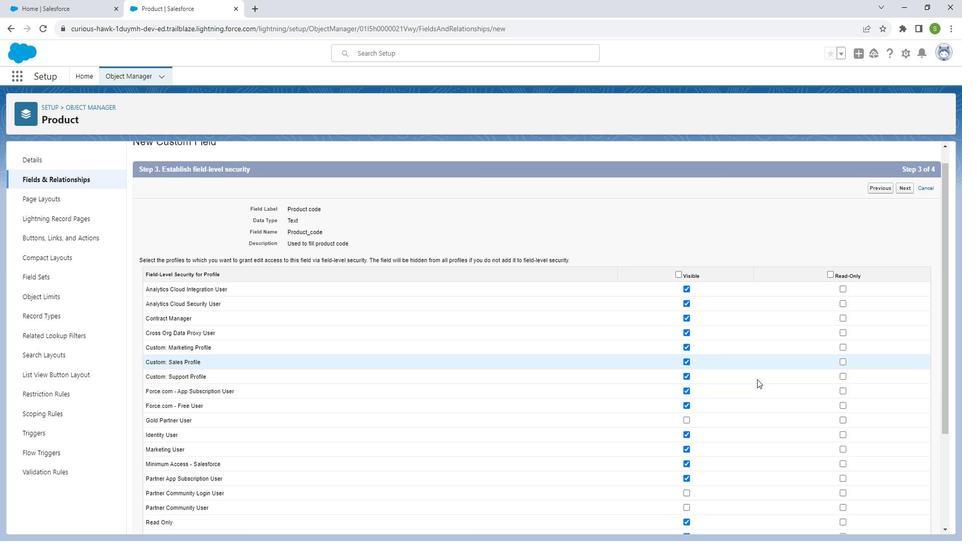 
Action: Mouse scrolled (764, 372) with delta (0, 0)
Screenshot: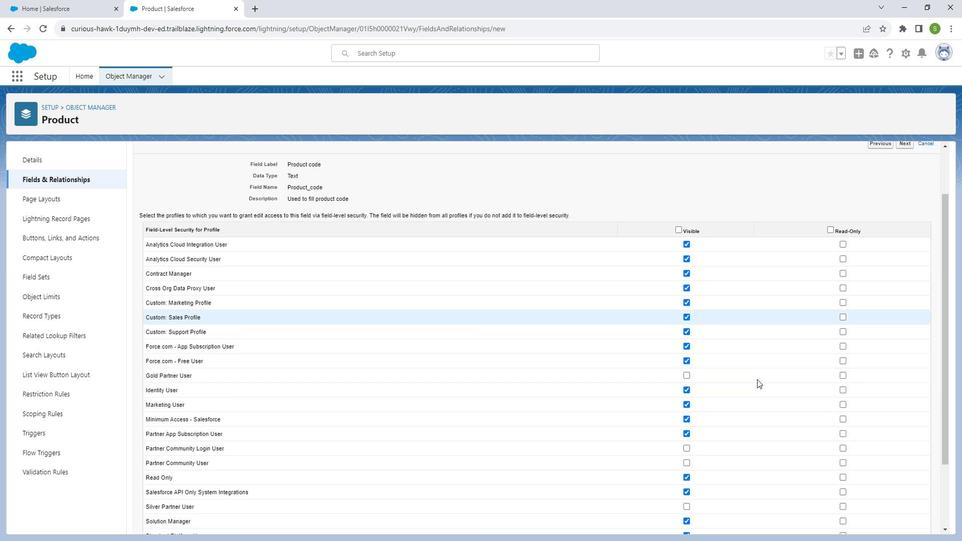 
Action: Mouse scrolled (764, 372) with delta (0, 0)
Screenshot: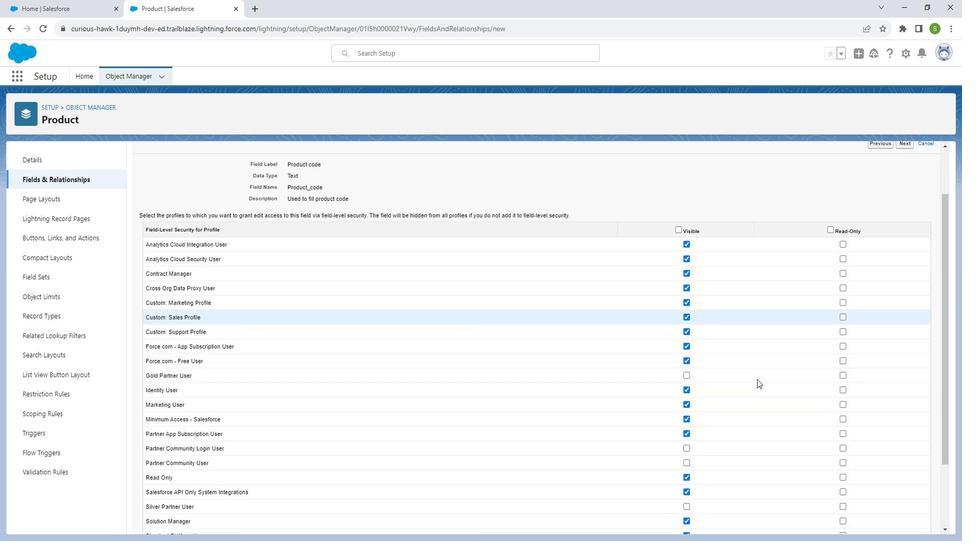 
Action: Mouse moved to (915, 511)
Screenshot: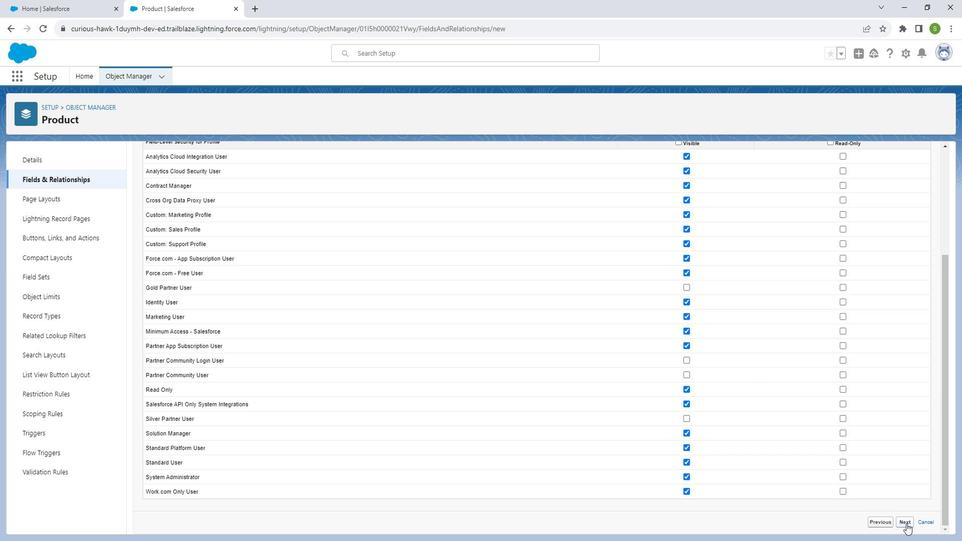 
Action: Mouse pressed left at (915, 511)
Screenshot: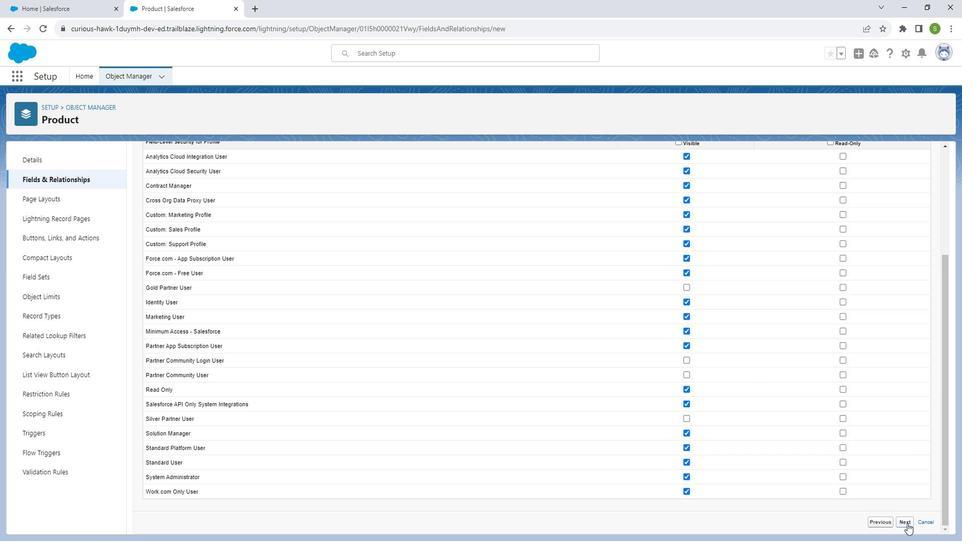 
Action: Mouse moved to (919, 355)
Screenshot: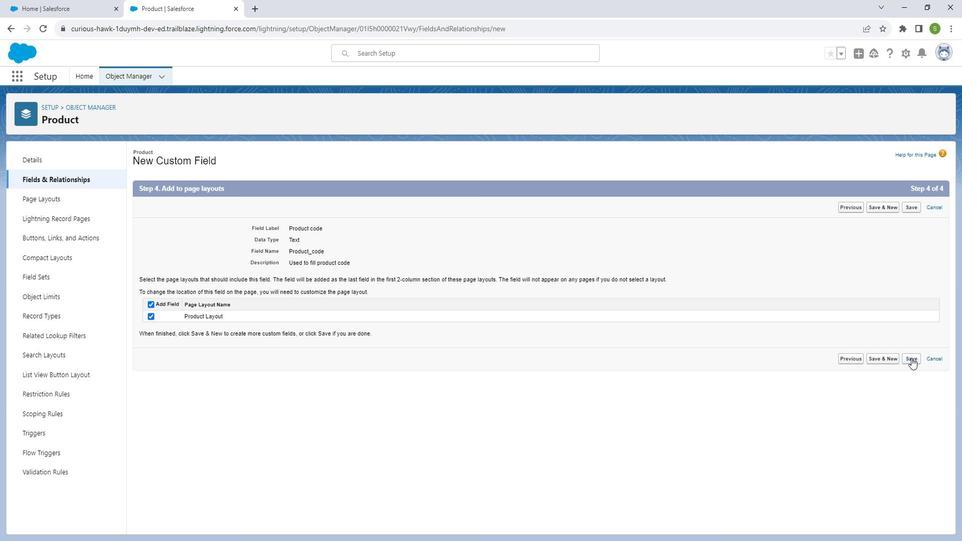 
Action: Mouse pressed left at (919, 355)
Screenshot: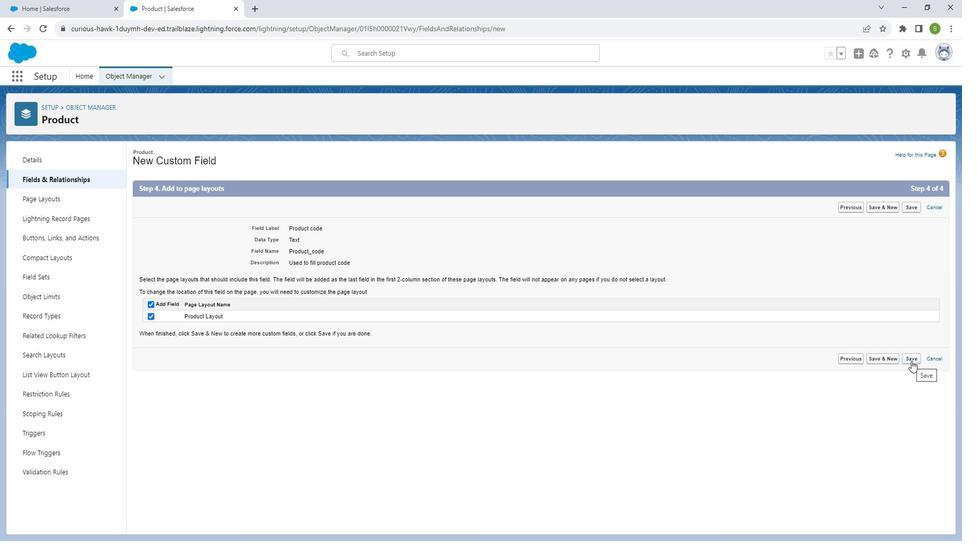 
Action: Mouse moved to (730, 163)
Screenshot: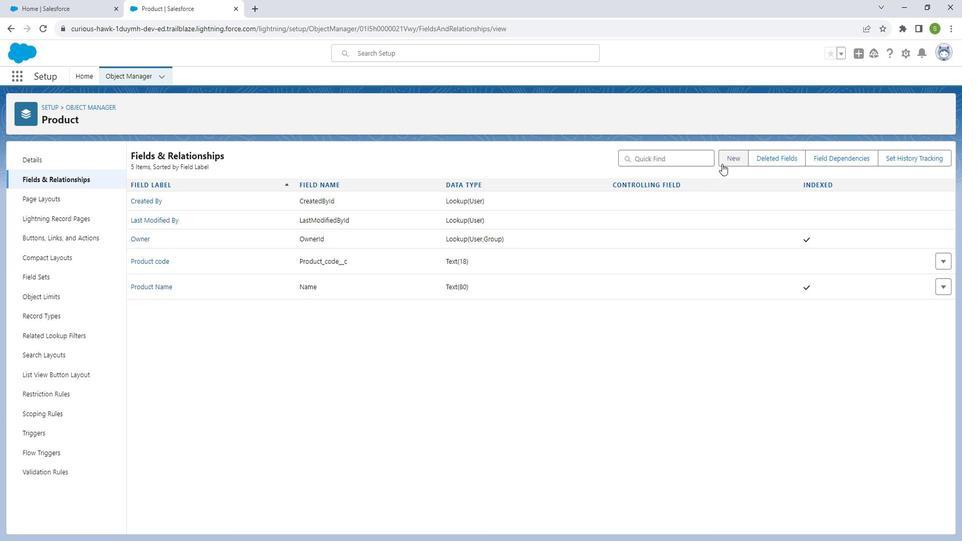 
Action: Mouse pressed left at (730, 163)
Screenshot: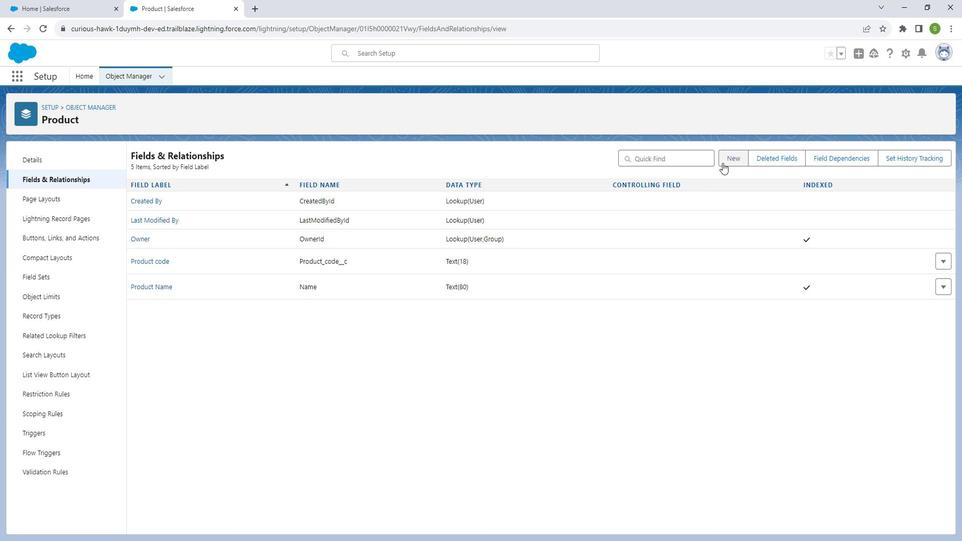 
Action: Mouse moved to (295, 335)
Screenshot: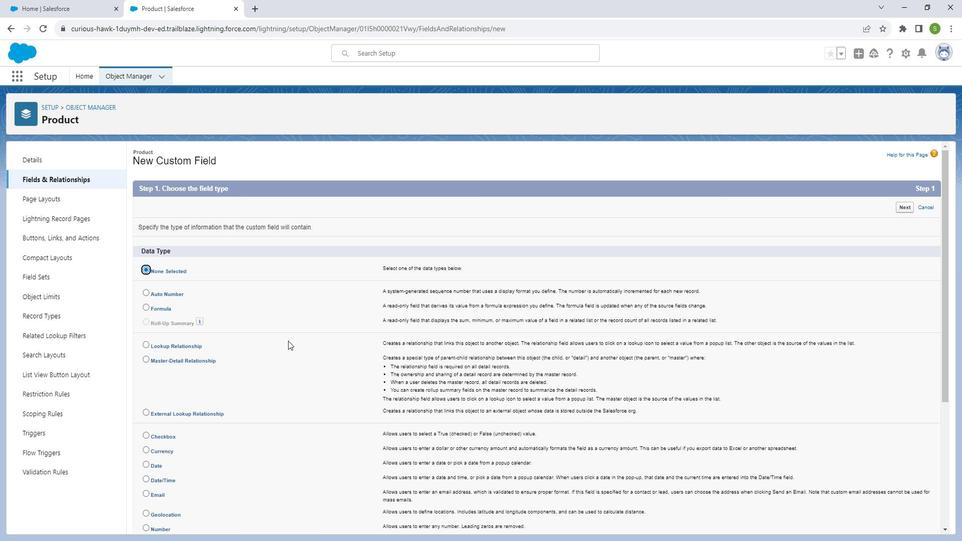 
Action: Mouse scrolled (295, 335) with delta (0, 0)
Screenshot: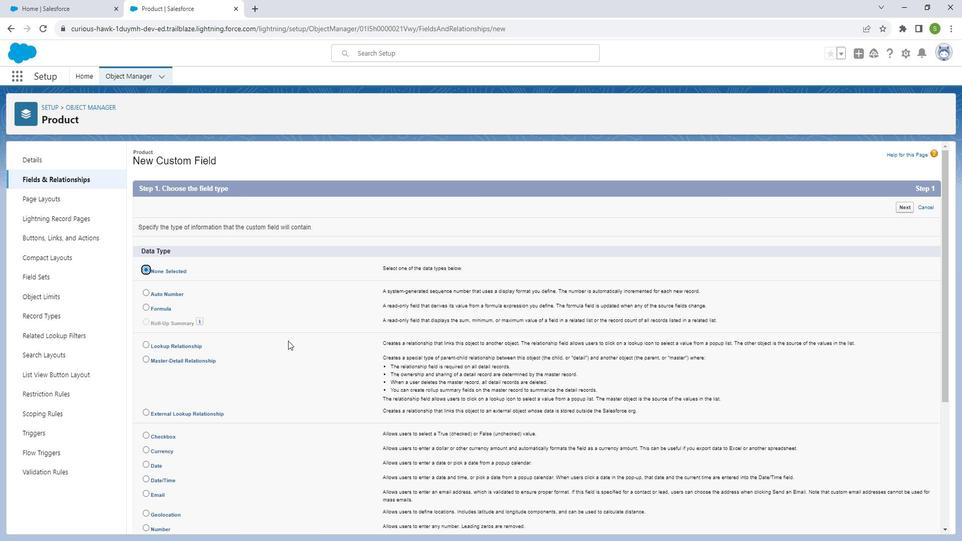 
Action: Mouse scrolled (295, 335) with delta (0, 0)
Screenshot: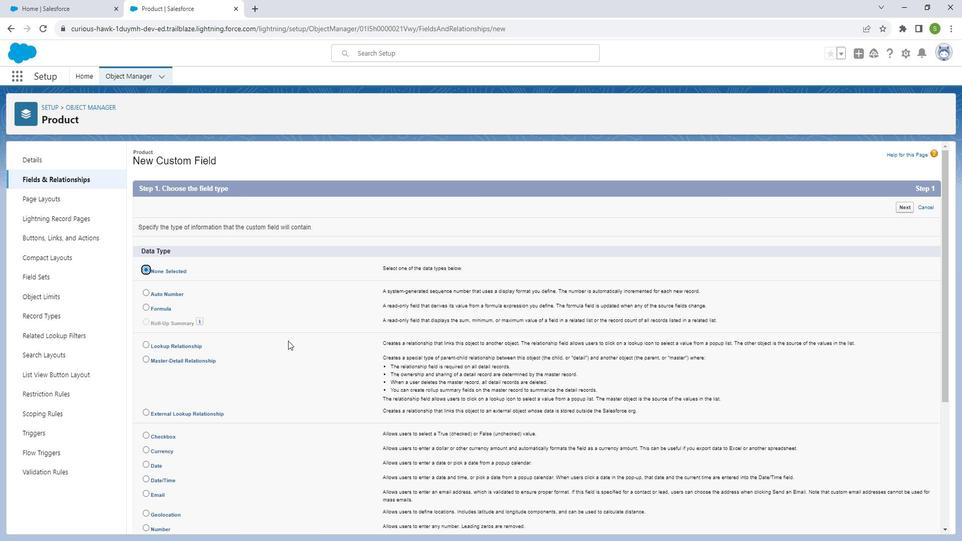 
Action: Mouse scrolled (295, 335) with delta (0, 0)
Screenshot: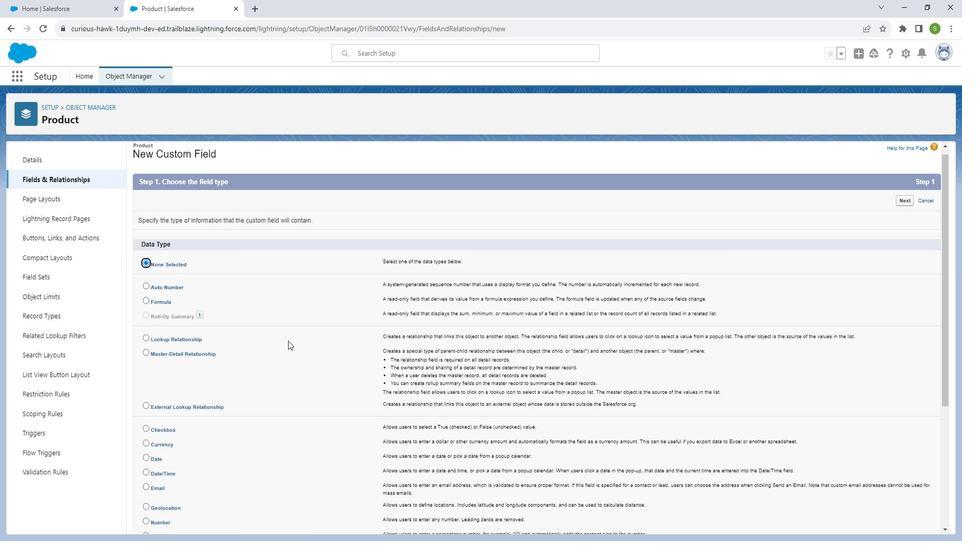 
Action: Mouse scrolled (295, 335) with delta (0, 0)
Screenshot: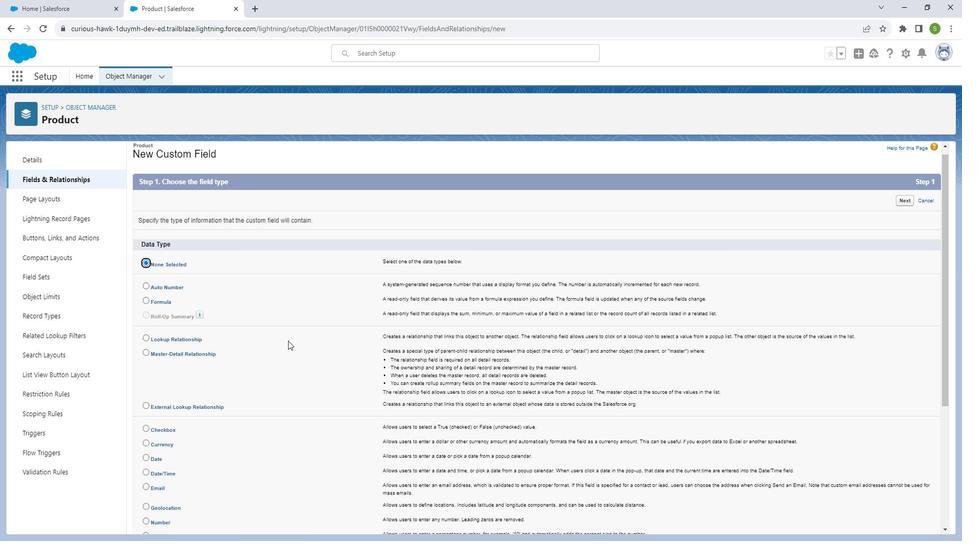 
Action: Mouse scrolled (295, 335) with delta (0, 0)
Screenshot: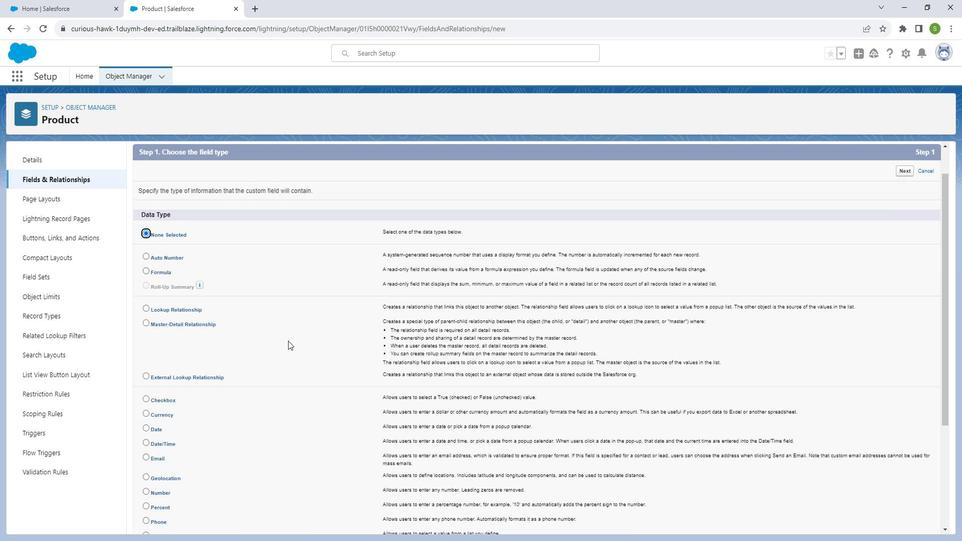 
Action: Mouse scrolled (295, 335) with delta (0, 0)
Screenshot: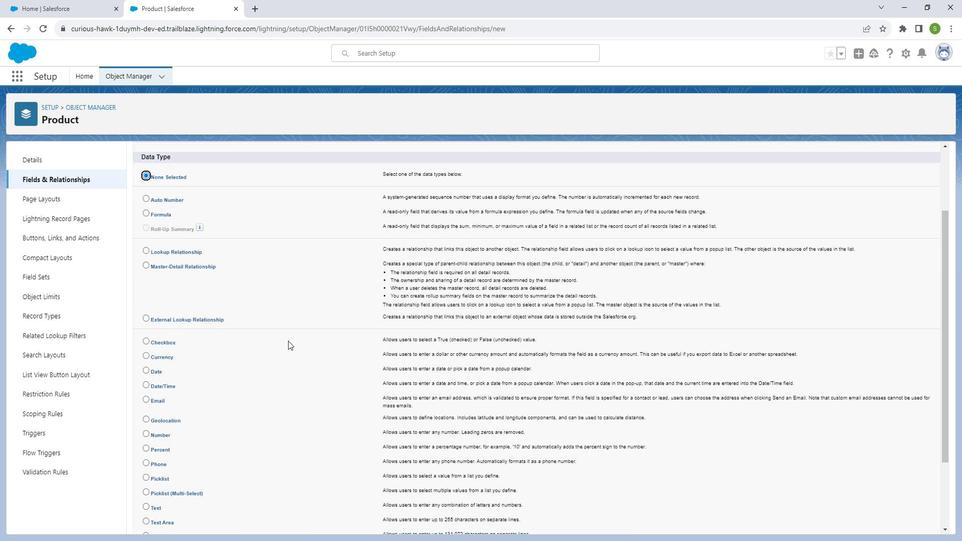 
Action: Mouse moved to (152, 397)
Screenshot: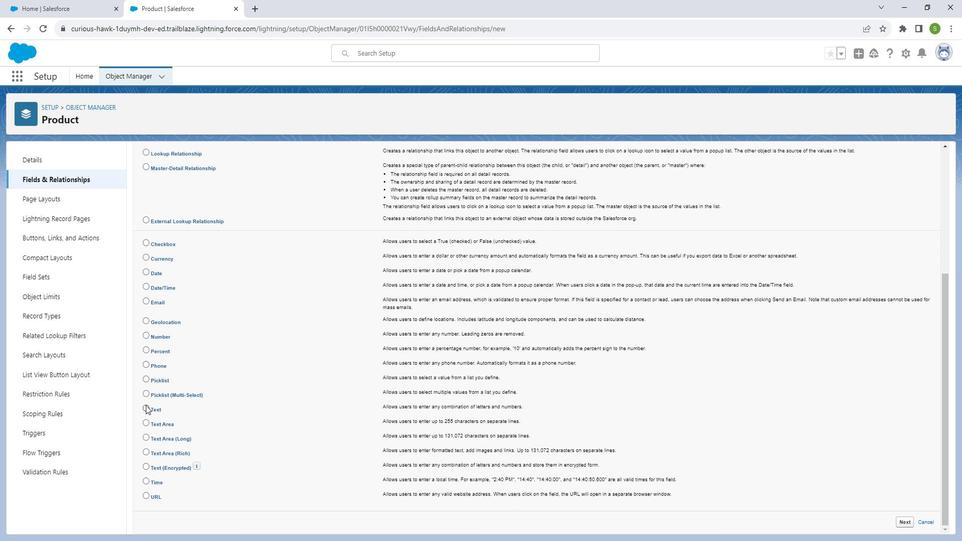 
Action: Mouse pressed left at (152, 397)
Screenshot: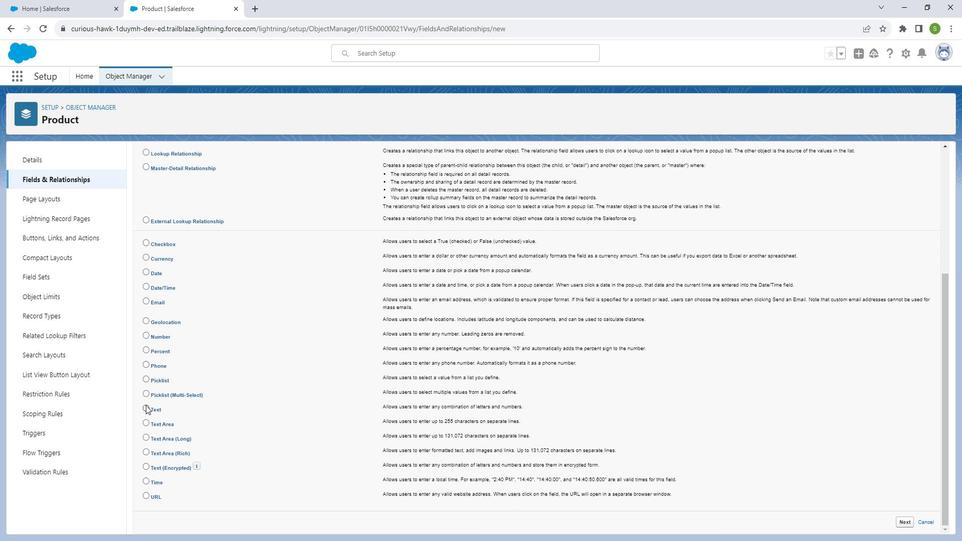 
Action: Mouse moved to (917, 512)
Screenshot: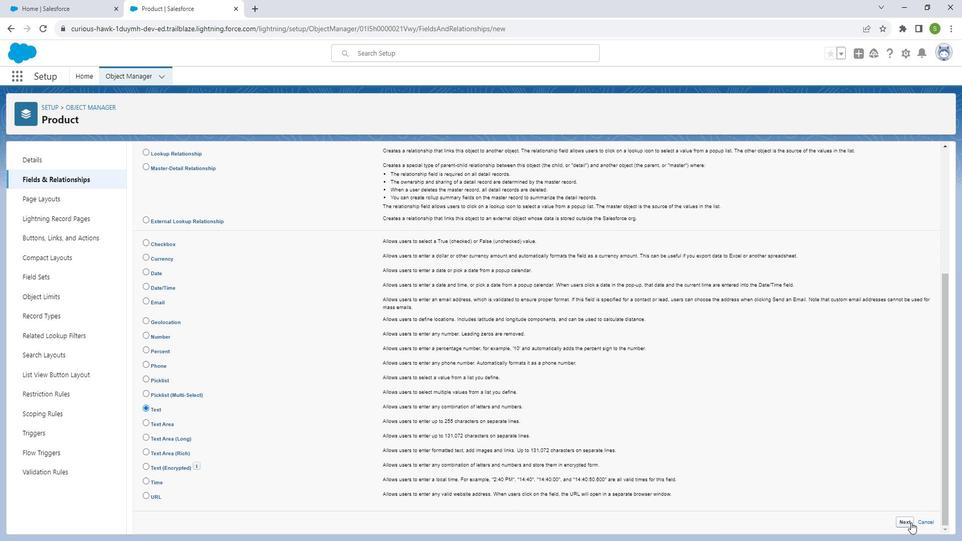 
Action: Mouse pressed left at (917, 512)
Screenshot: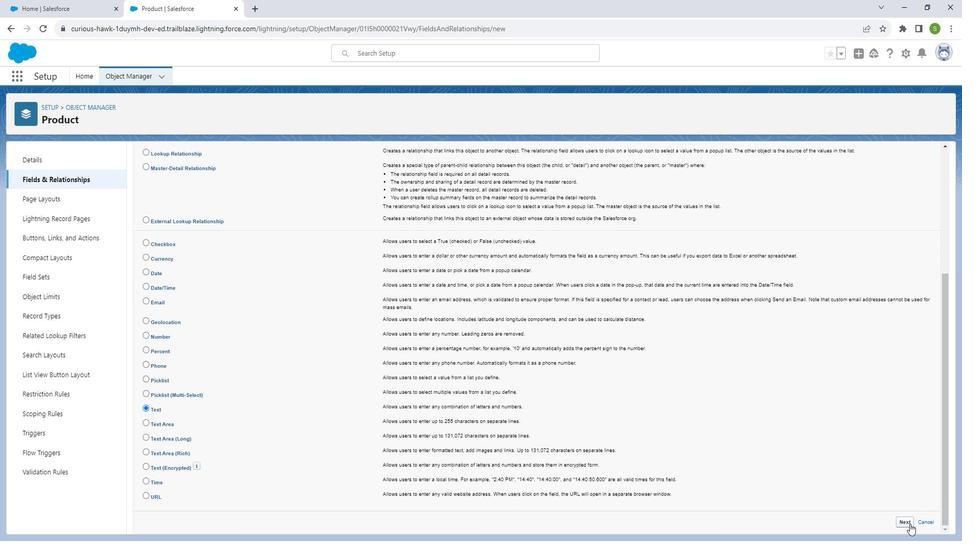 
Action: Mouse moved to (348, 226)
Screenshot: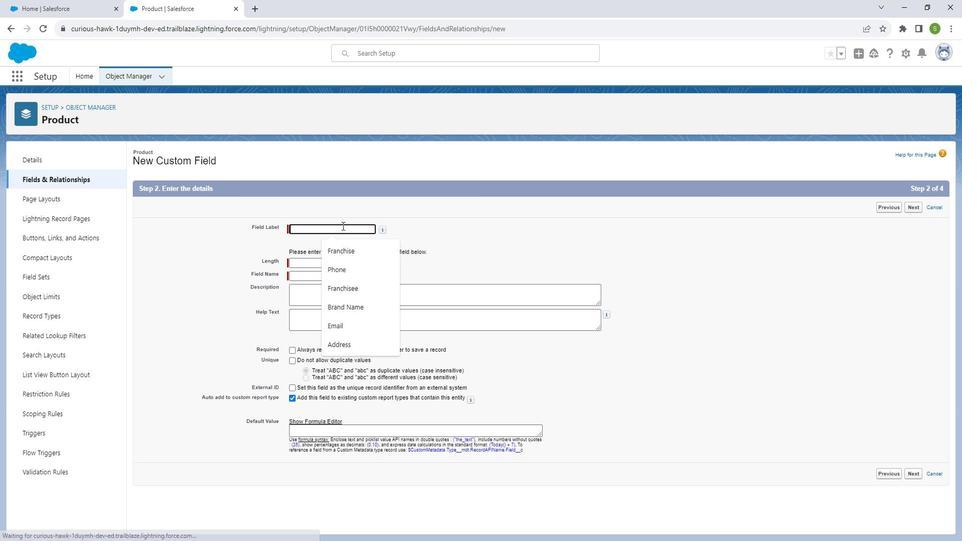 
Action: Mouse pressed left at (348, 226)
Screenshot: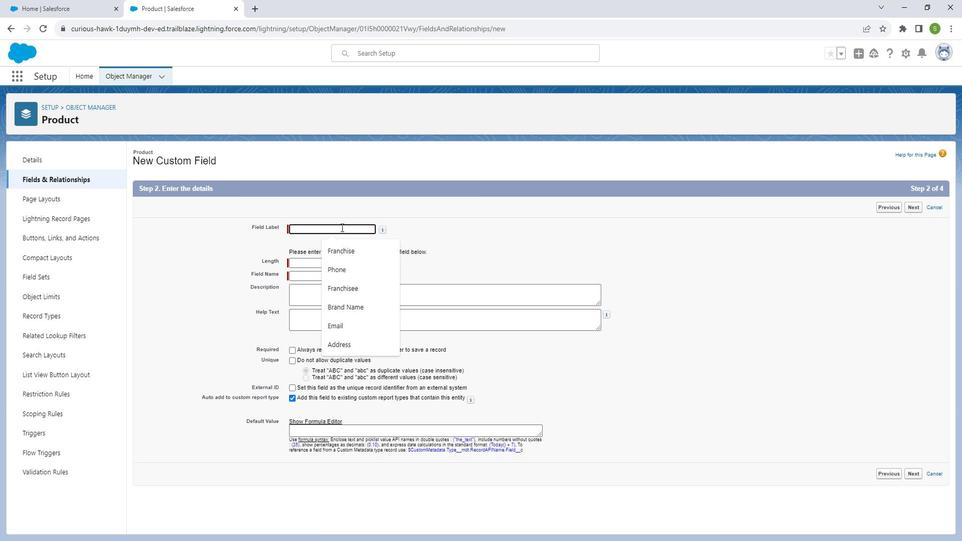 
Action: Key pressed <Key.shift_r>Manufactut<Key.backspace><Key.backspace><Key.backspace>turer
Screenshot: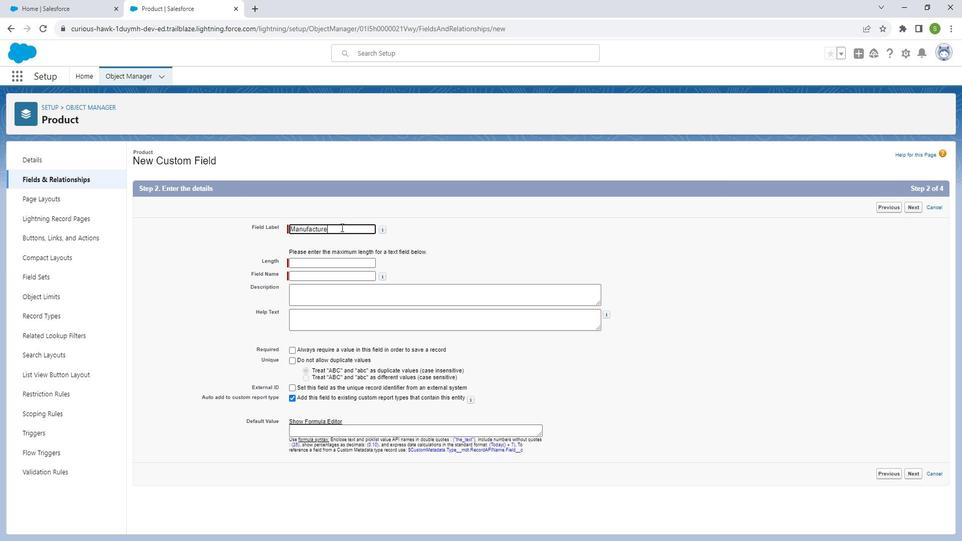 
Action: Mouse moved to (340, 259)
Screenshot: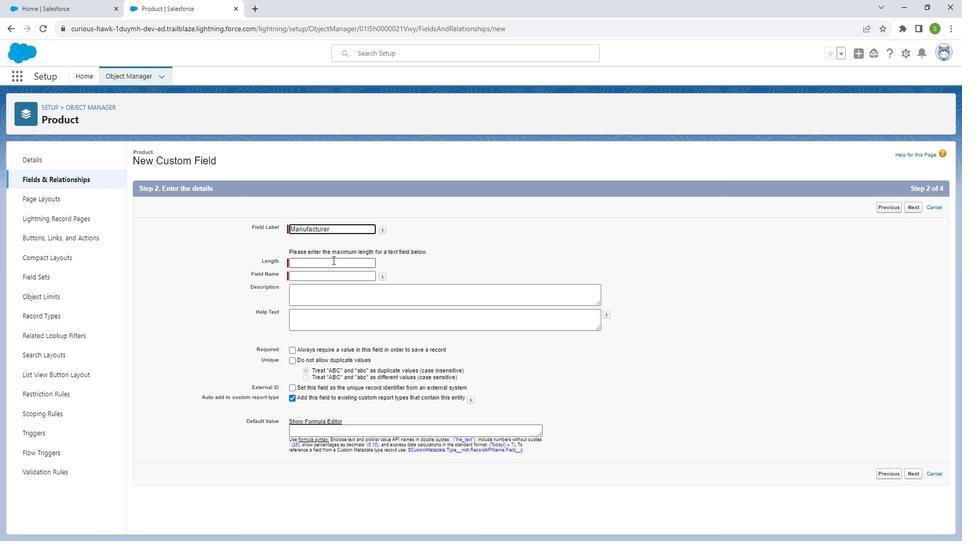 
Action: Mouse pressed left at (340, 259)
Screenshot: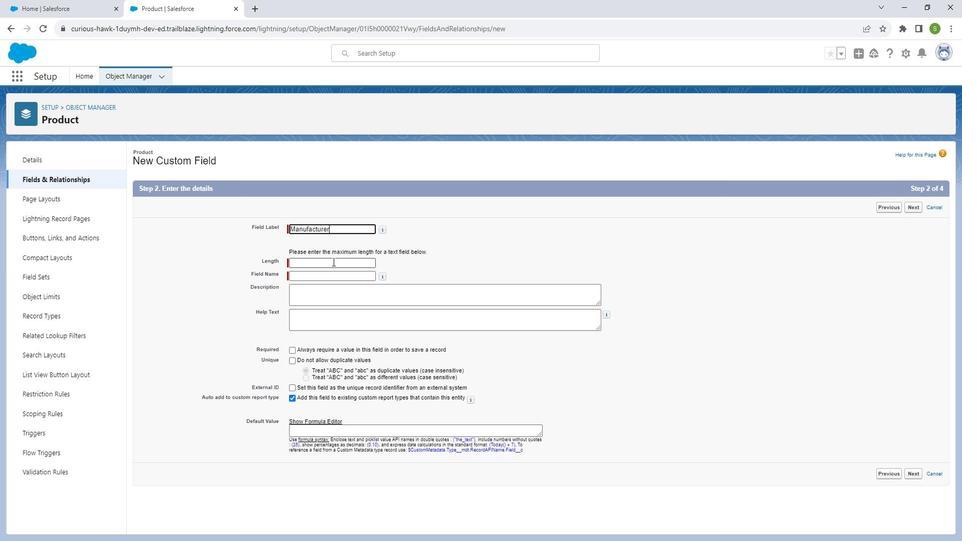 
Action: Mouse moved to (343, 297)
Screenshot: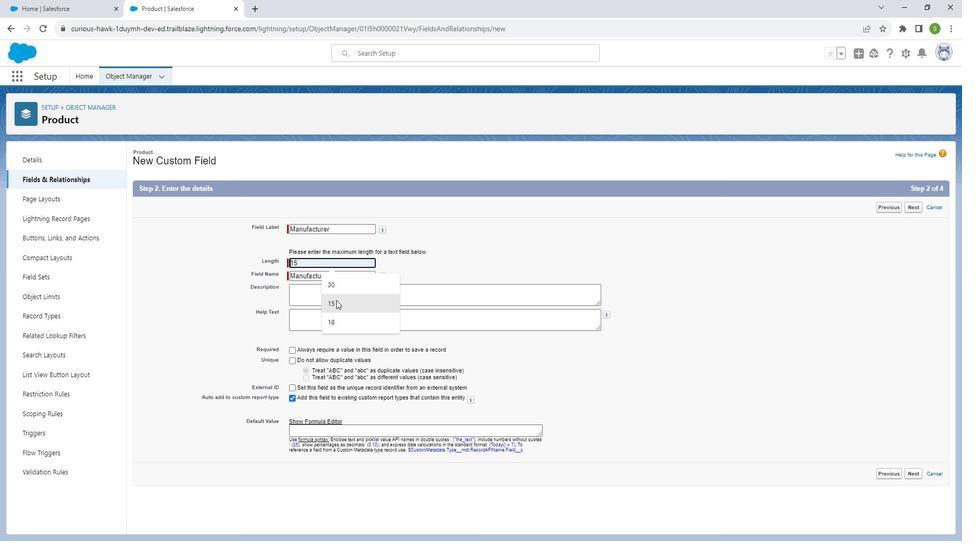 
Action: Mouse pressed left at (343, 297)
Screenshot: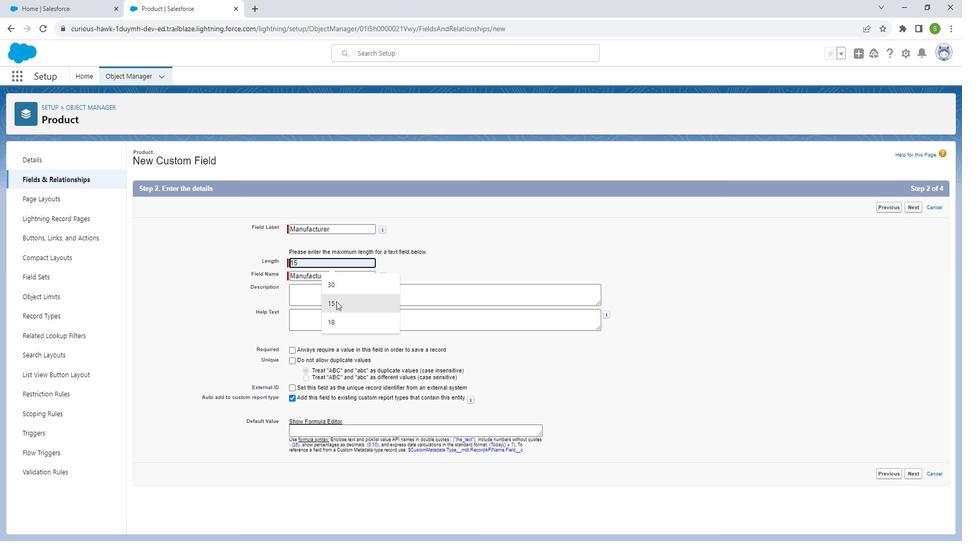 
Action: Mouse moved to (924, 465)
Screenshot: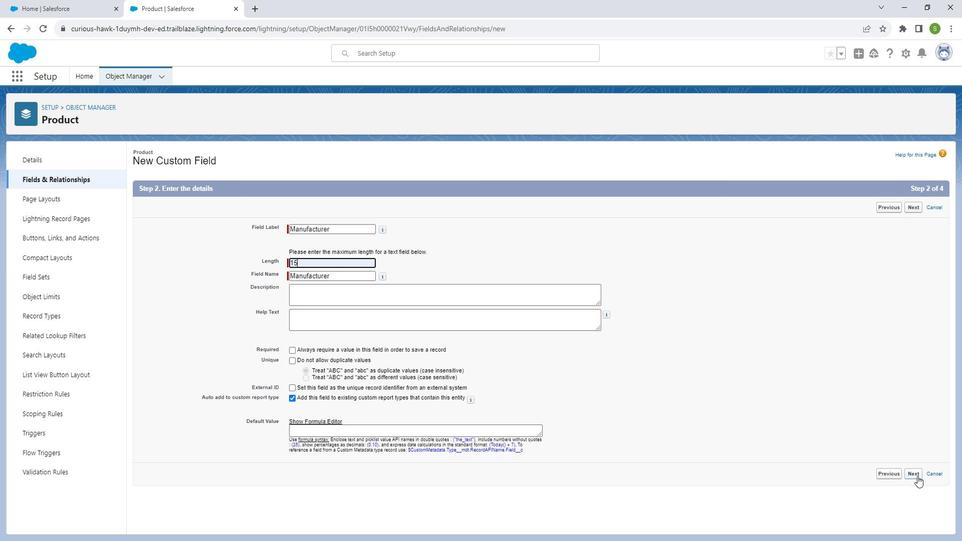 
Action: Mouse pressed left at (924, 465)
Screenshot: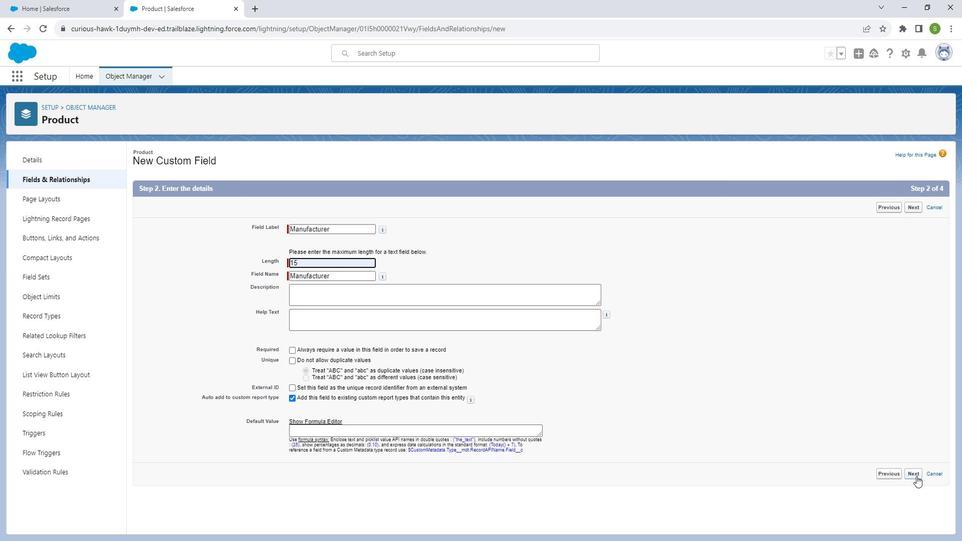 
Action: Mouse moved to (915, 203)
Screenshot: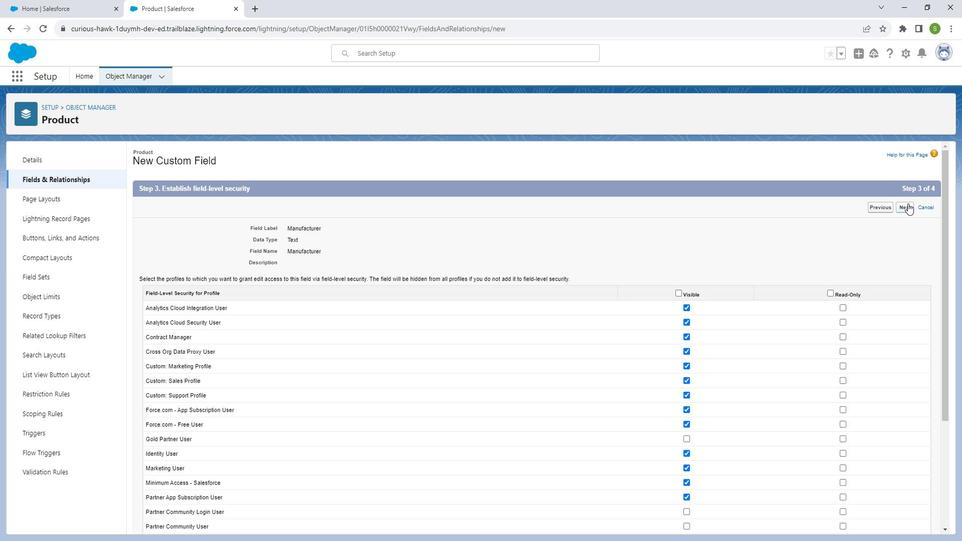 
Action: Mouse pressed left at (915, 203)
Screenshot: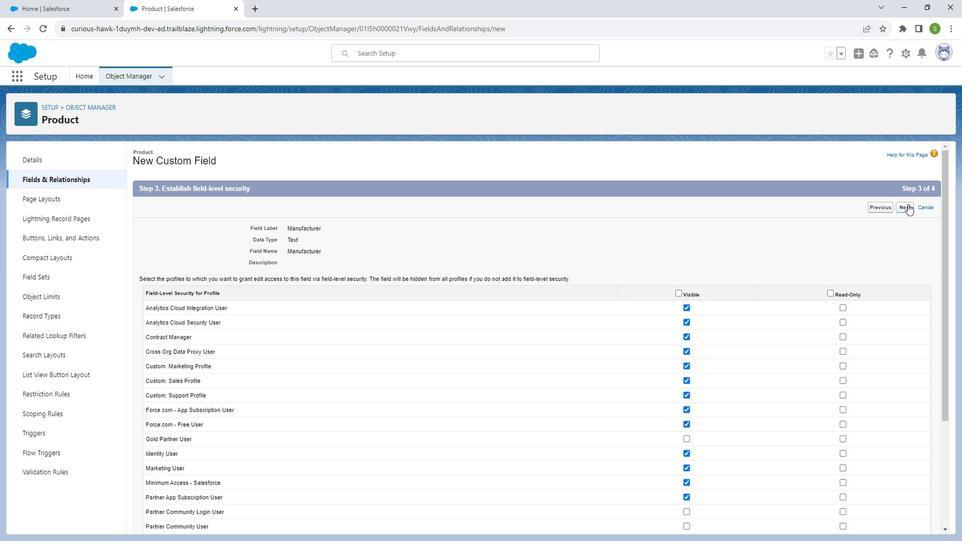 
Action: Mouse moved to (919, 350)
Screenshot: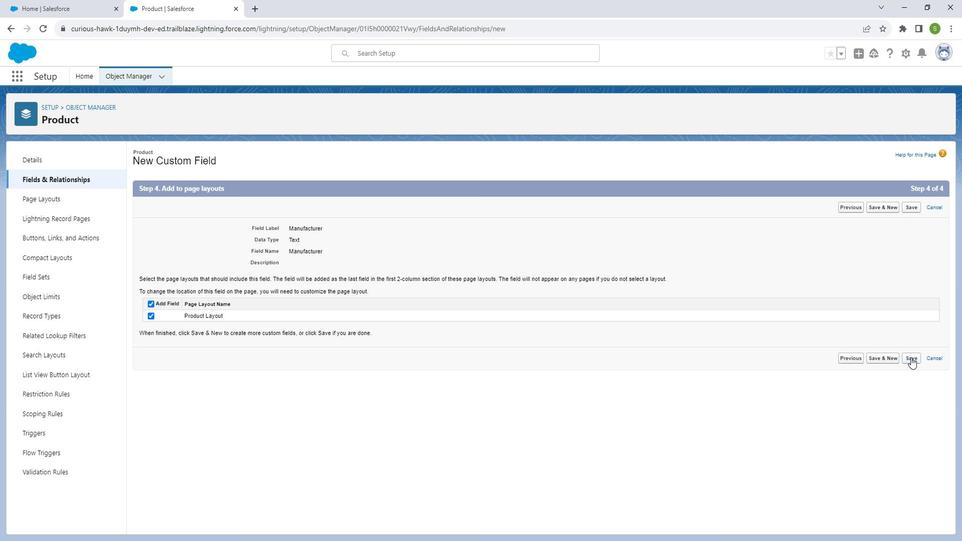 
Action: Mouse pressed left at (919, 350)
Screenshot: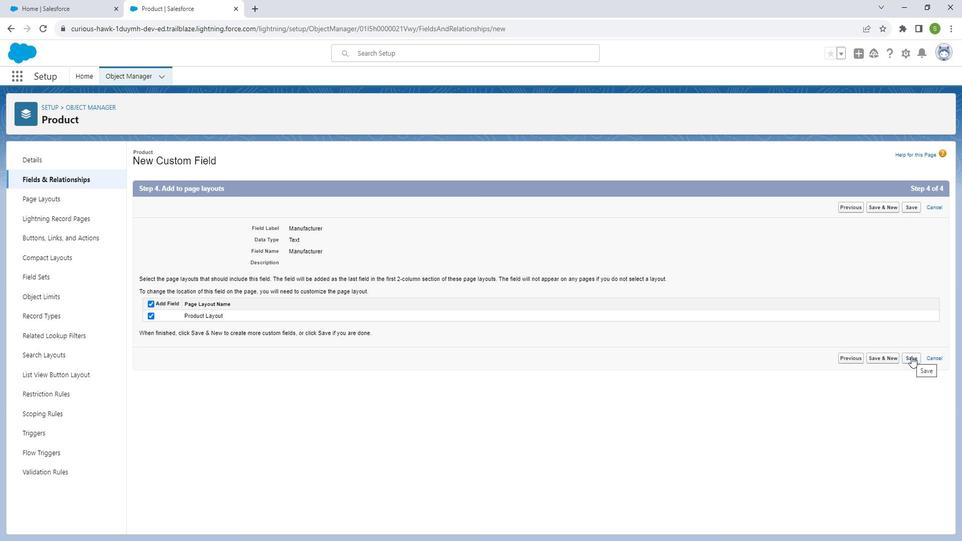 
Action: Mouse moved to (744, 162)
Screenshot: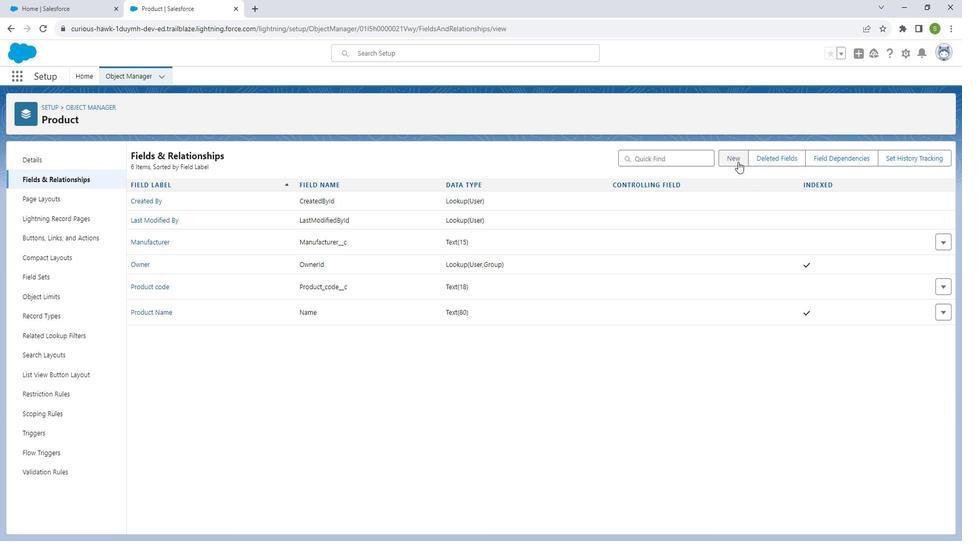 
Action: Mouse pressed left at (744, 162)
Screenshot: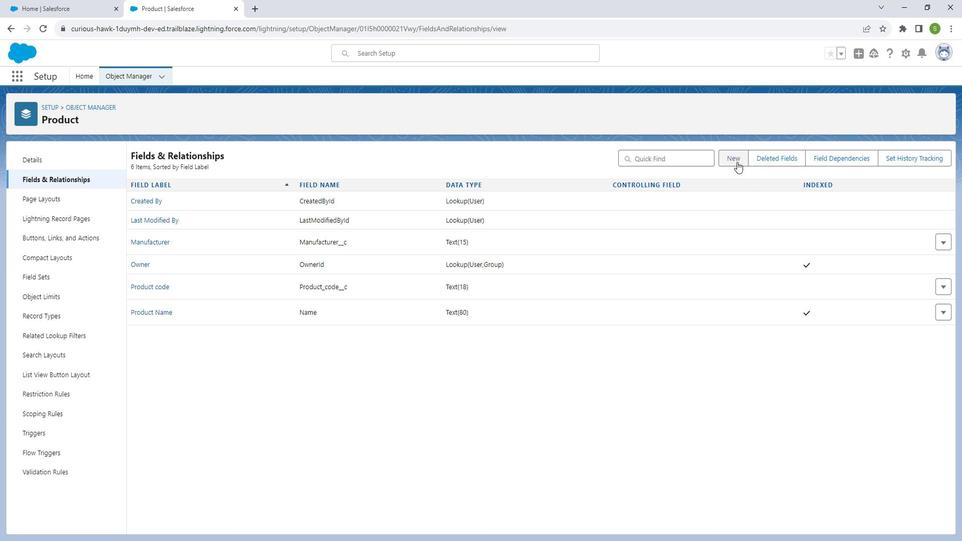 
Action: Mouse moved to (287, 439)
Screenshot: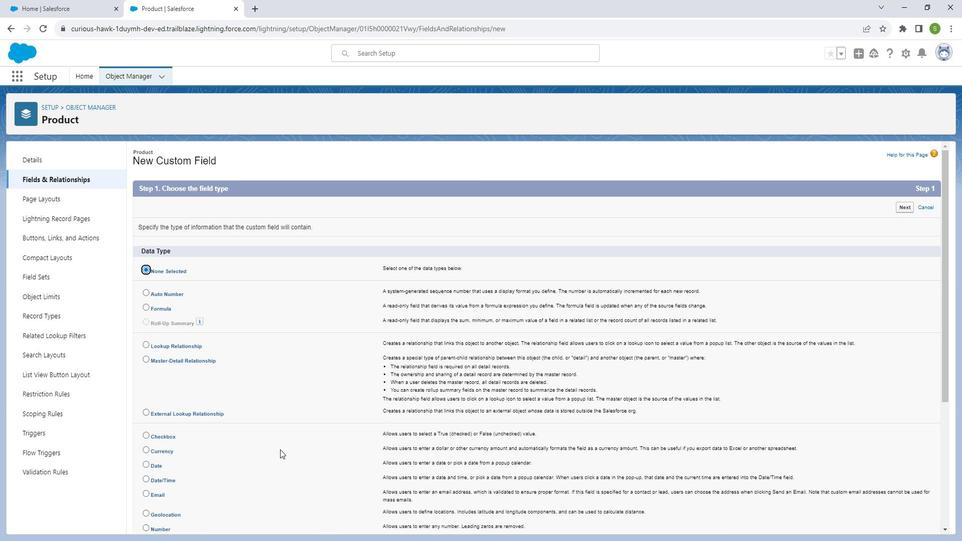 
Action: Mouse scrolled (287, 439) with delta (0, 0)
Screenshot: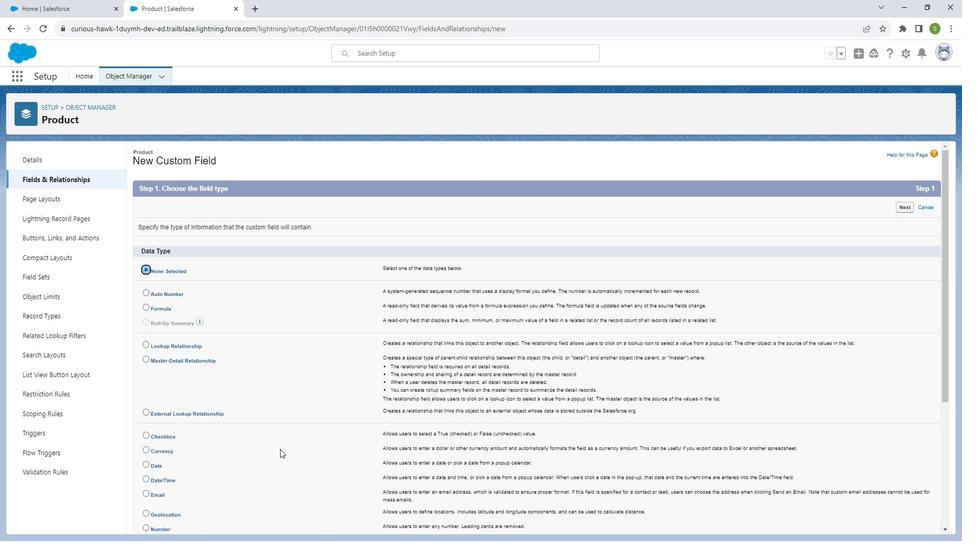 
Action: Mouse moved to (167, 470)
Screenshot: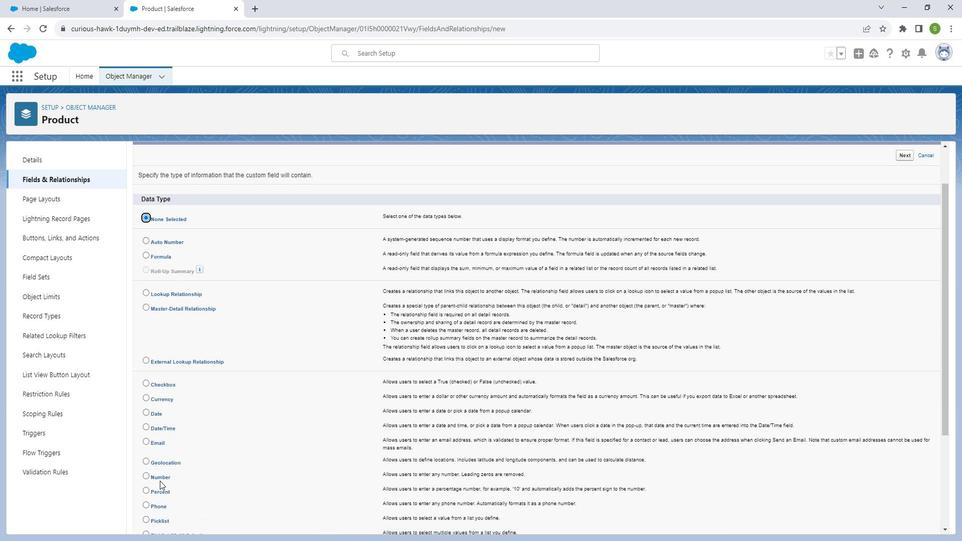 
Action: Mouse scrolled (167, 470) with delta (0, 0)
Screenshot: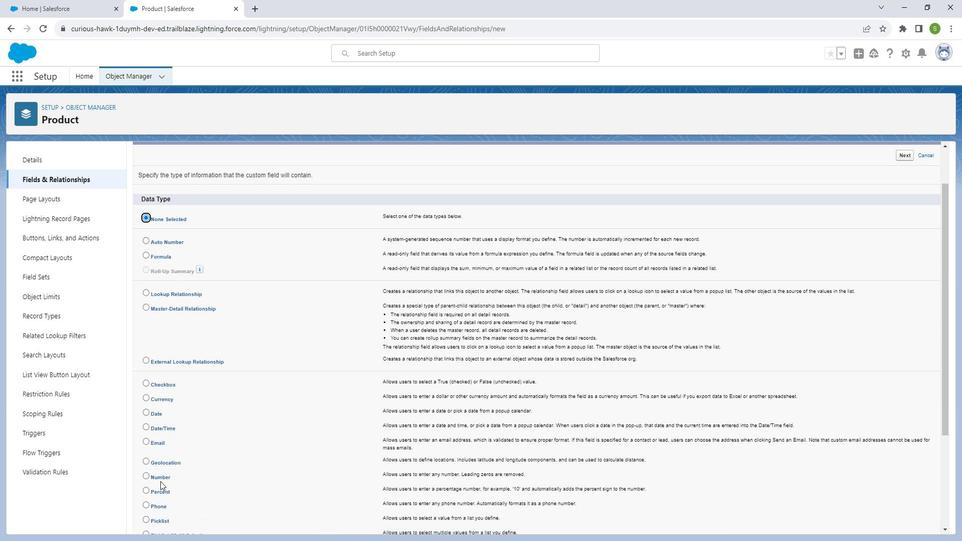 
Action: Mouse moved to (167, 474)
Screenshot: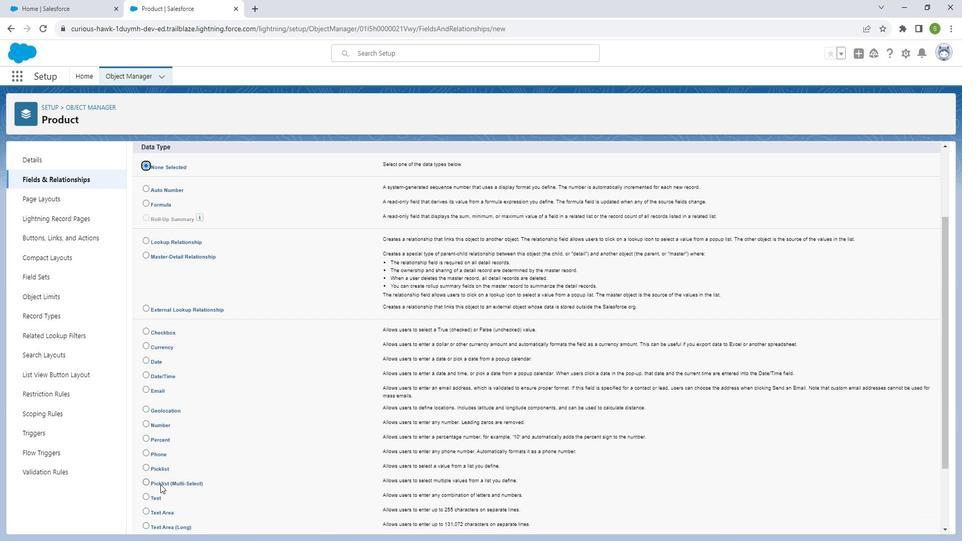 
Action: Mouse scrolled (167, 474) with delta (0, 0)
Screenshot: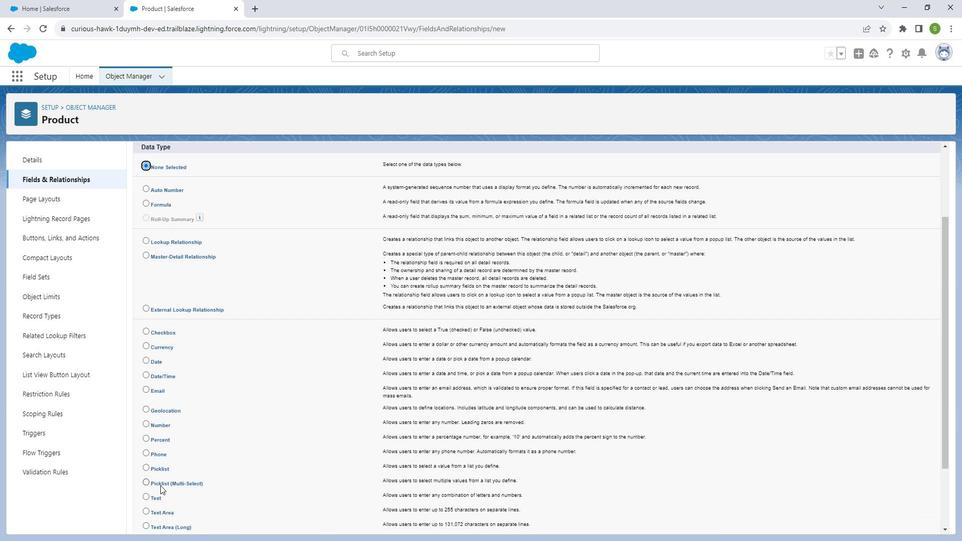 
Action: Mouse moved to (154, 436)
Screenshot: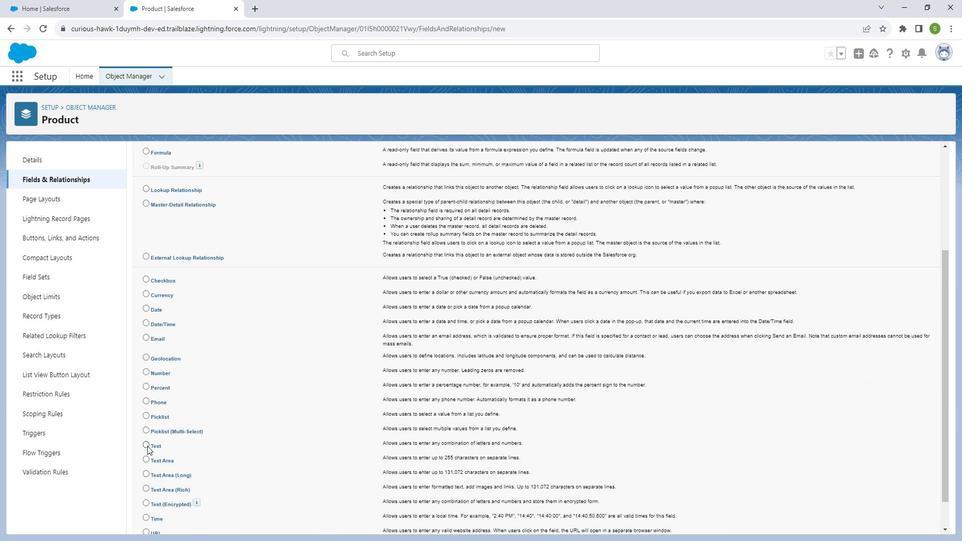 
Action: Mouse pressed left at (154, 436)
Screenshot: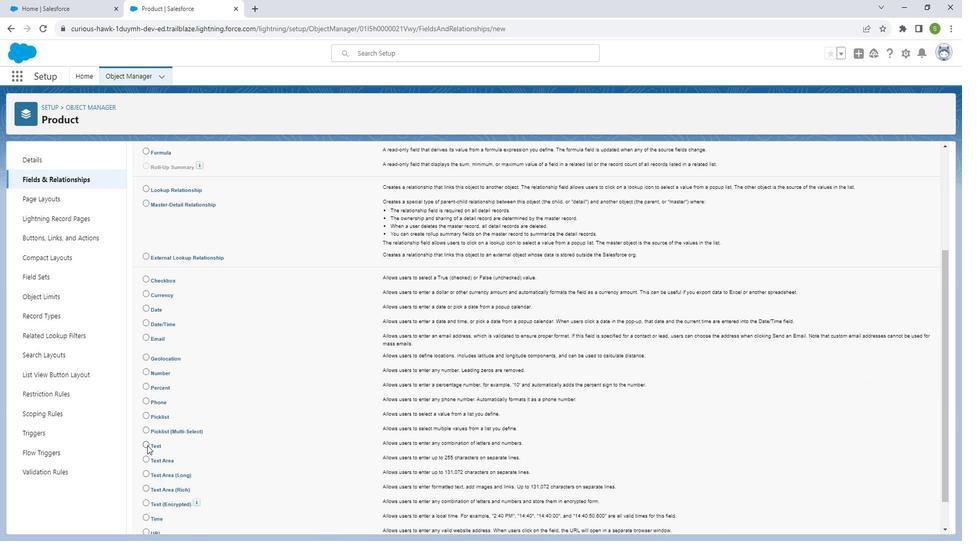 
Action: Mouse moved to (757, 441)
Screenshot: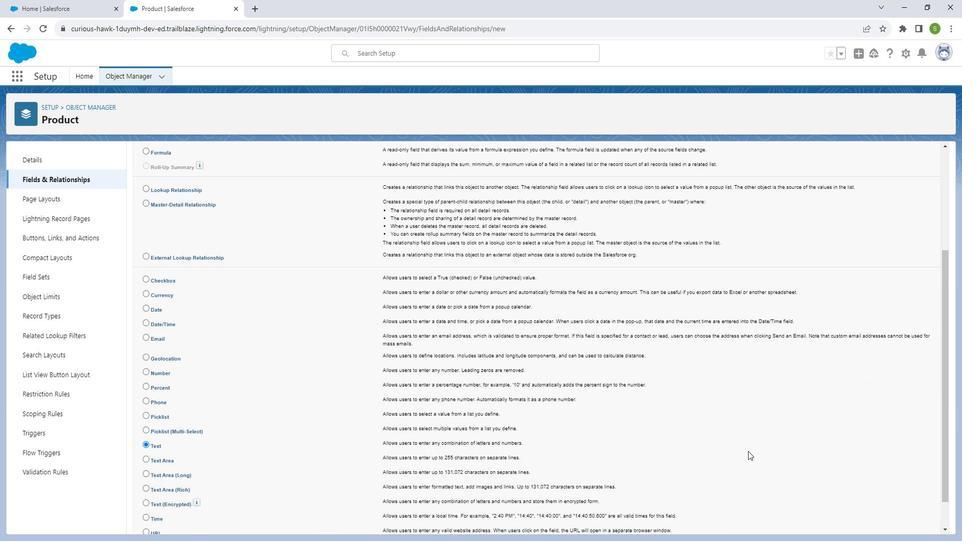 
Action: Mouse scrolled (757, 441) with delta (0, 0)
Screenshot: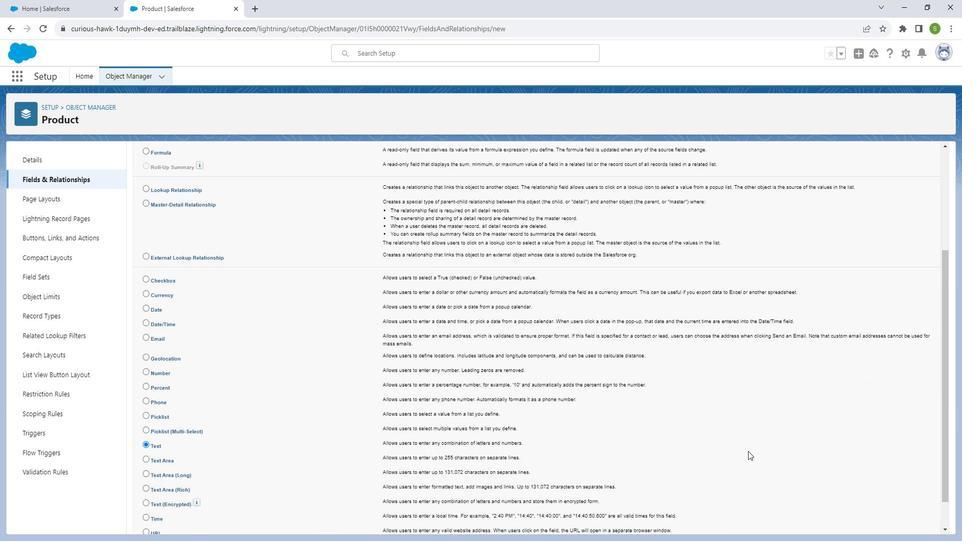 
Action: Mouse moved to (759, 443)
Screenshot: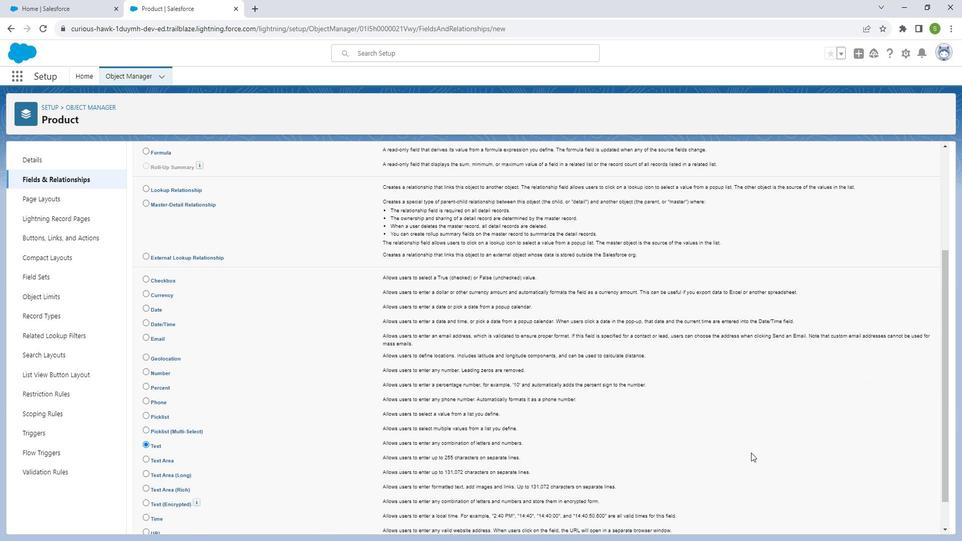
Action: Mouse scrolled (759, 442) with delta (0, 0)
Screenshot: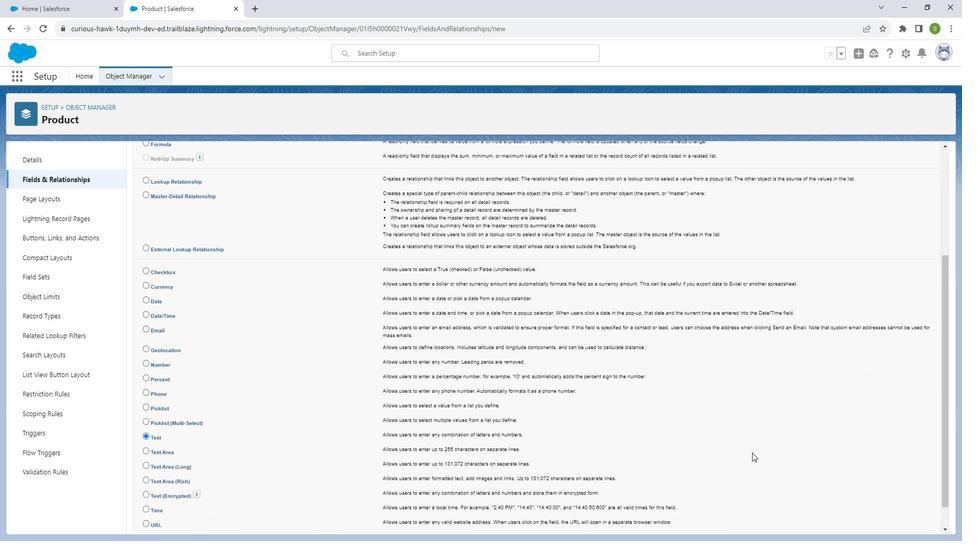
Action: Mouse moved to (761, 444)
Screenshot: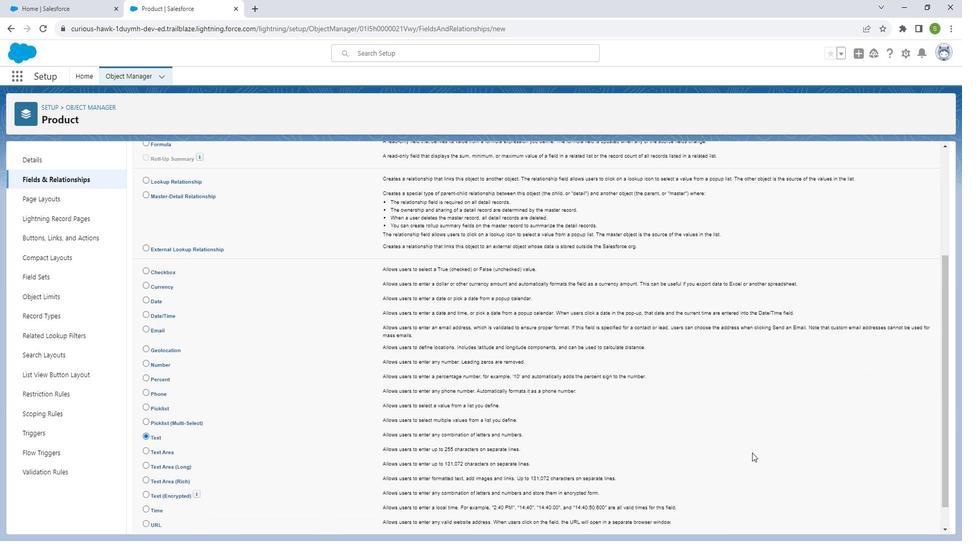 
Action: Mouse scrolled (761, 444) with delta (0, 0)
Screenshot: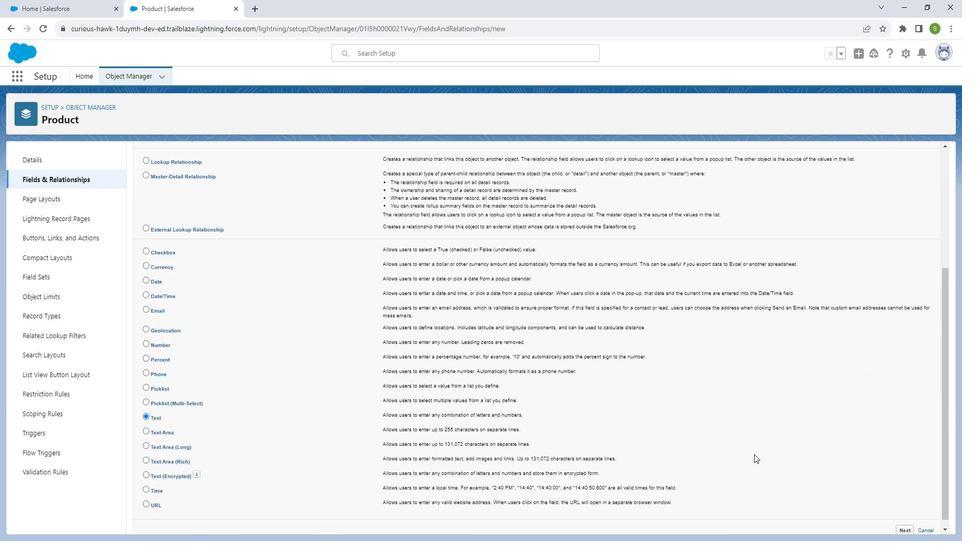
Action: Mouse moved to (913, 513)
Screenshot: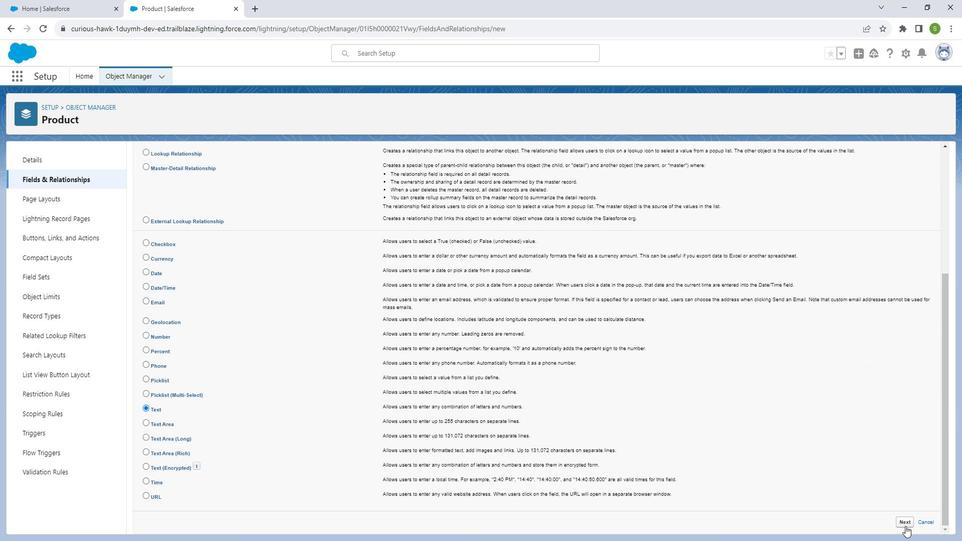 
Action: Mouse pressed left at (913, 513)
Screenshot: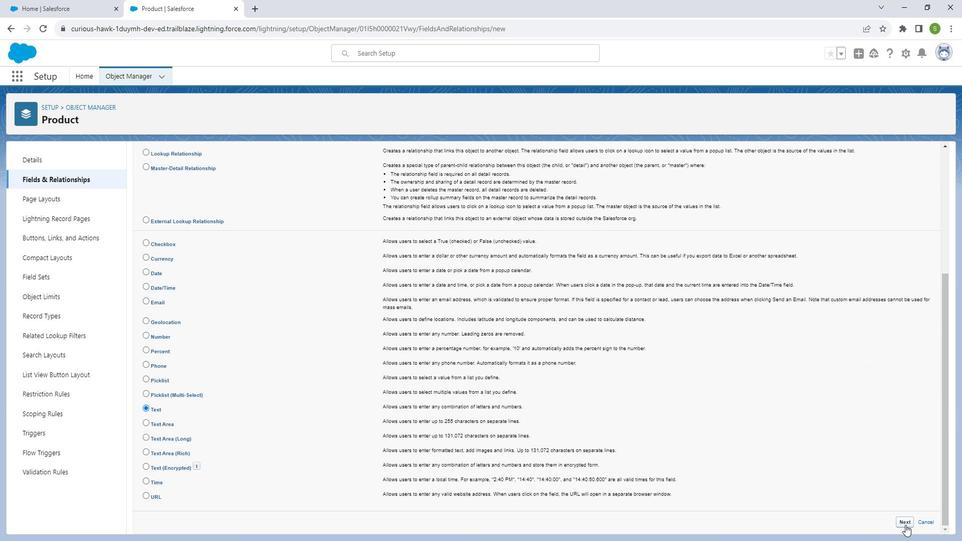 
Action: Mouse moved to (349, 225)
Screenshot: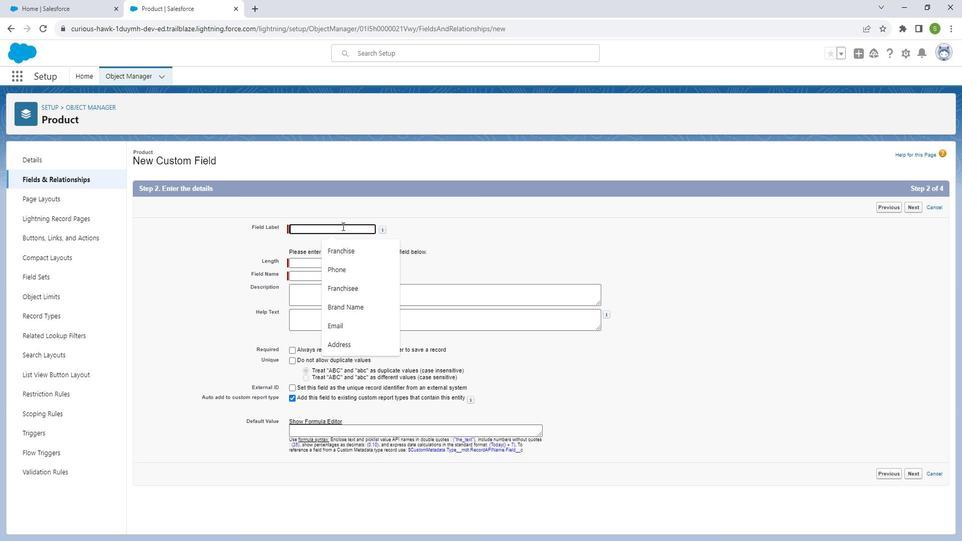 
Action: Mouse pressed left at (349, 225)
Screenshot: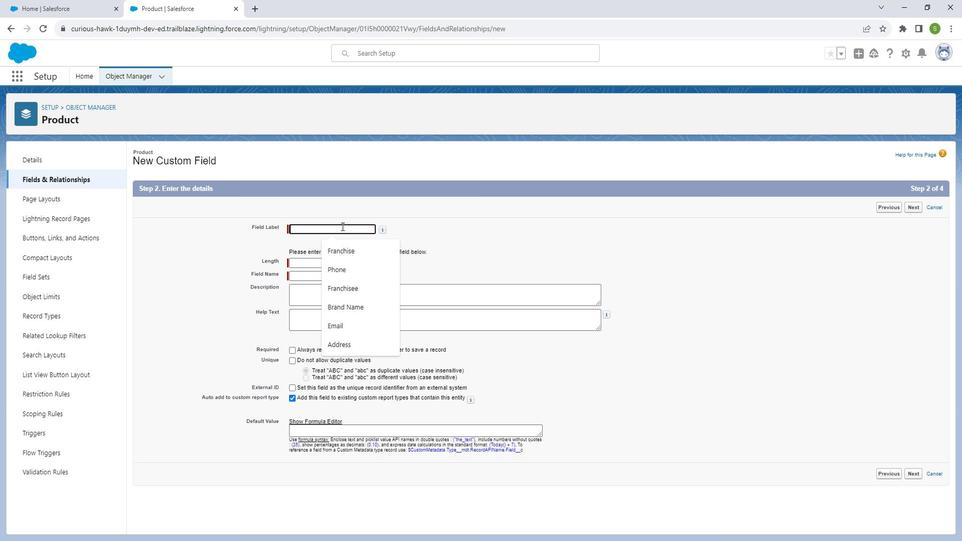 
Action: Key pressed <Key.shift_r>Brand<Key.space>
Screenshot: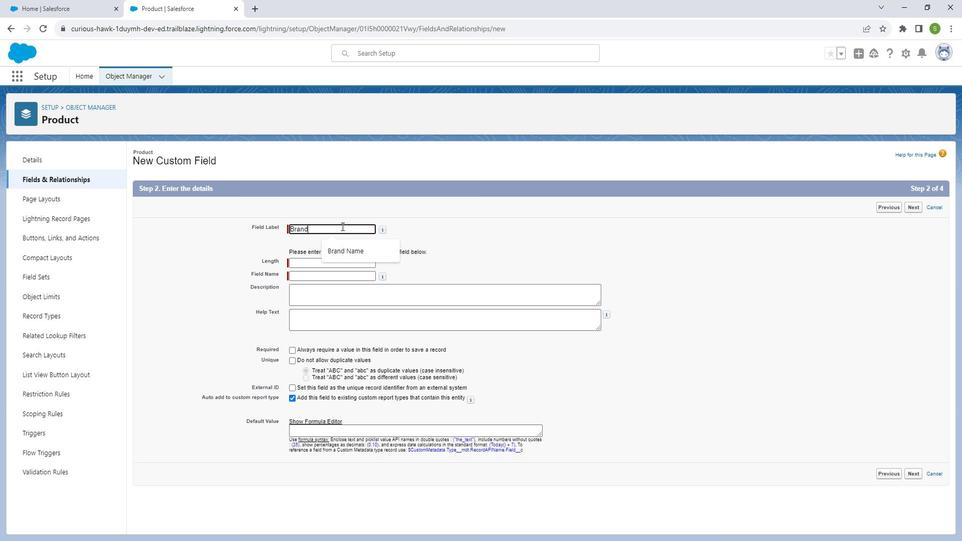 
Action: Mouse moved to (309, 262)
Screenshot: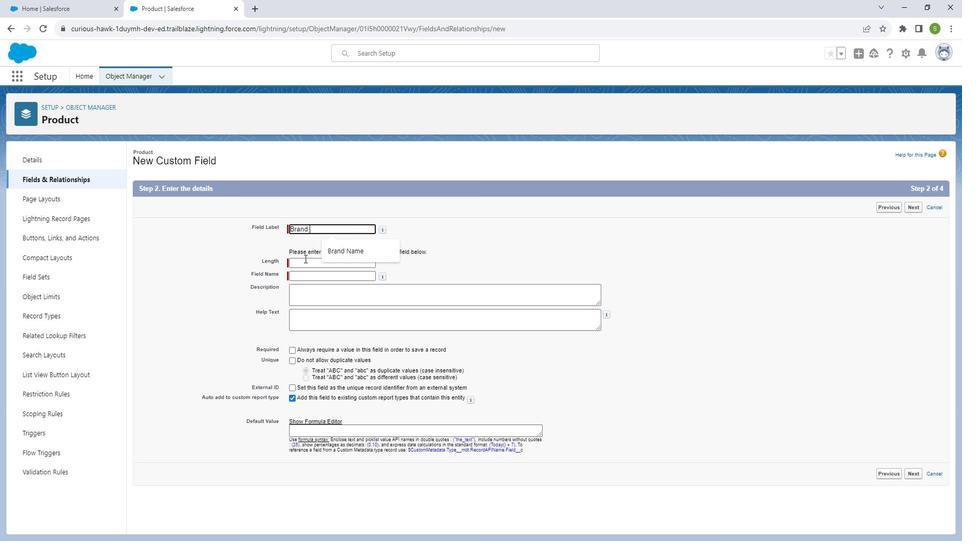 
Action: Mouse pressed left at (309, 262)
Screenshot: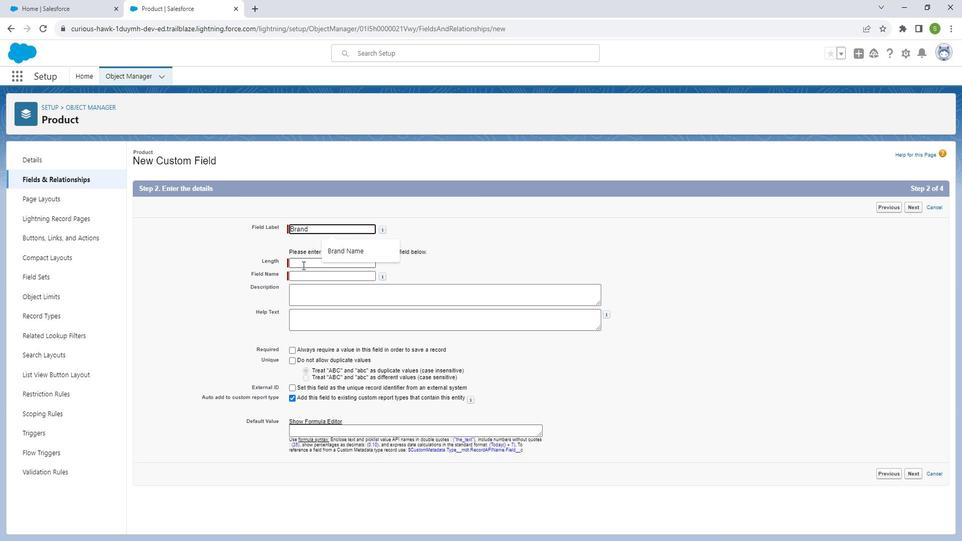 
Action: Mouse moved to (362, 280)
Screenshot: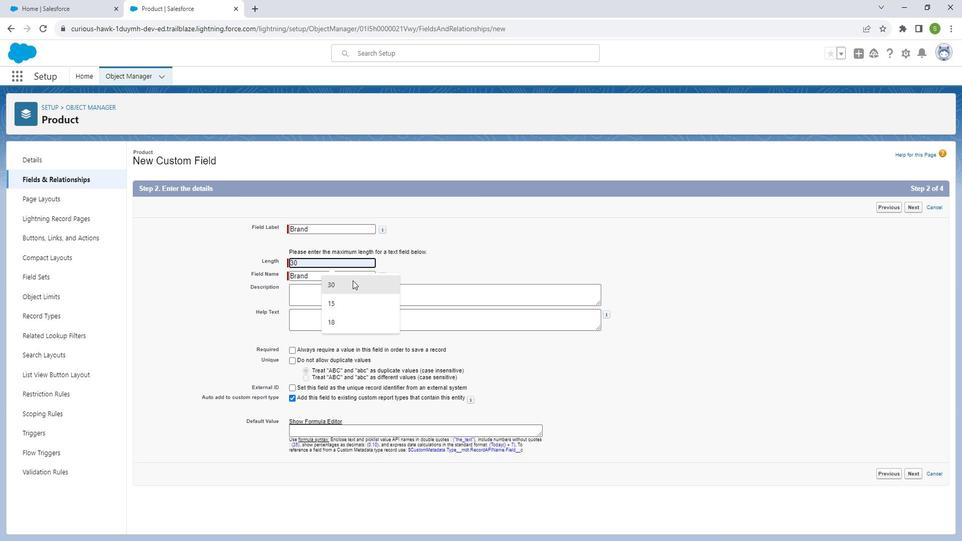 
Action: Mouse pressed left at (362, 280)
Screenshot: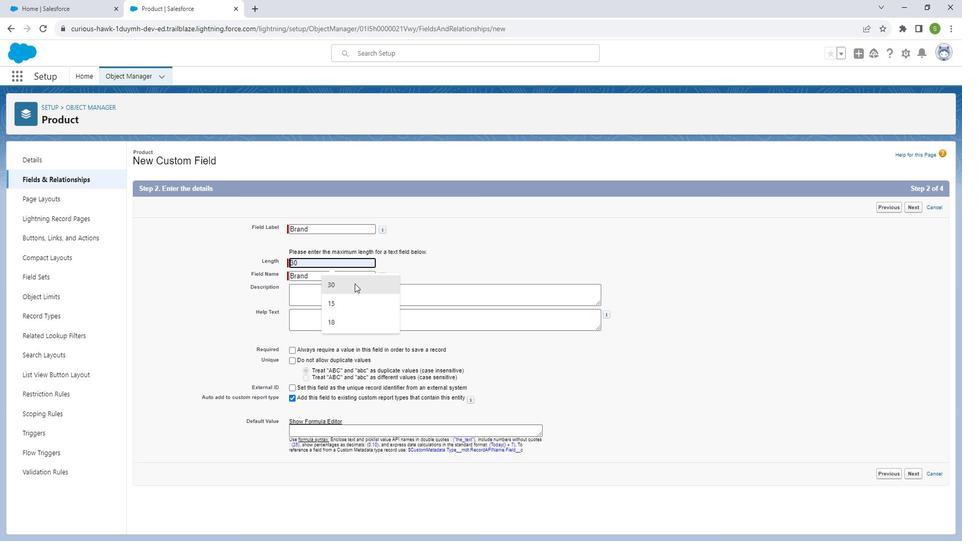 
Action: Mouse moved to (356, 289)
Screenshot: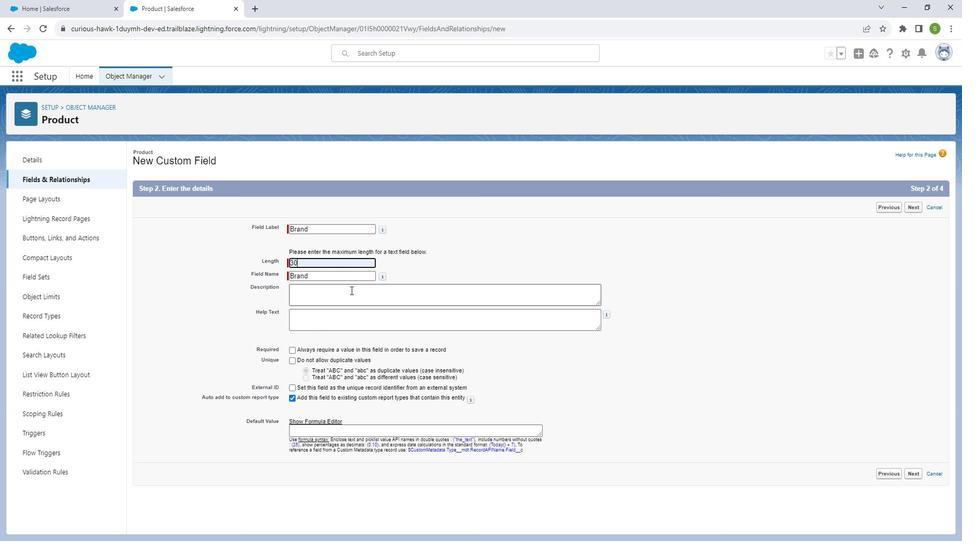 
Action: Mouse pressed left at (356, 289)
Screenshot: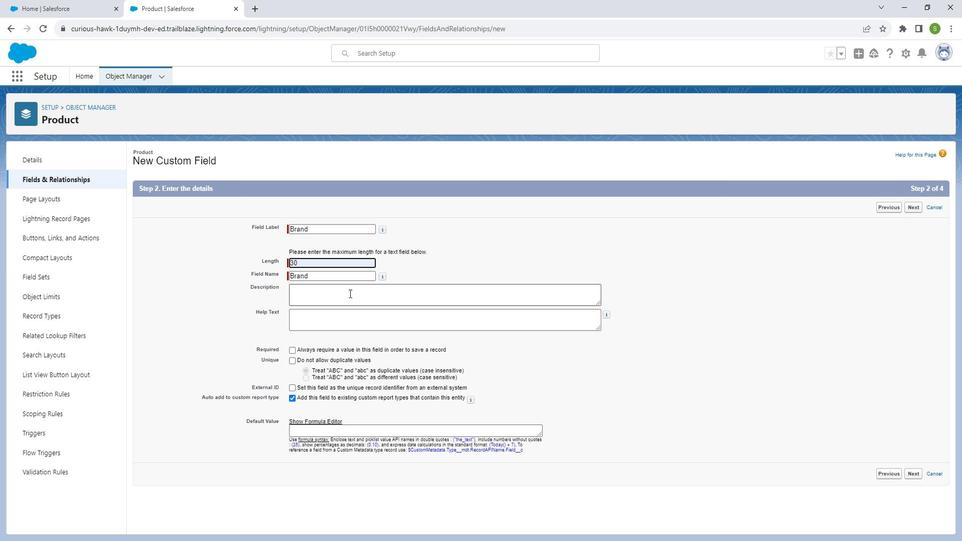 
Action: Mouse moved to (356, 290)
Screenshot: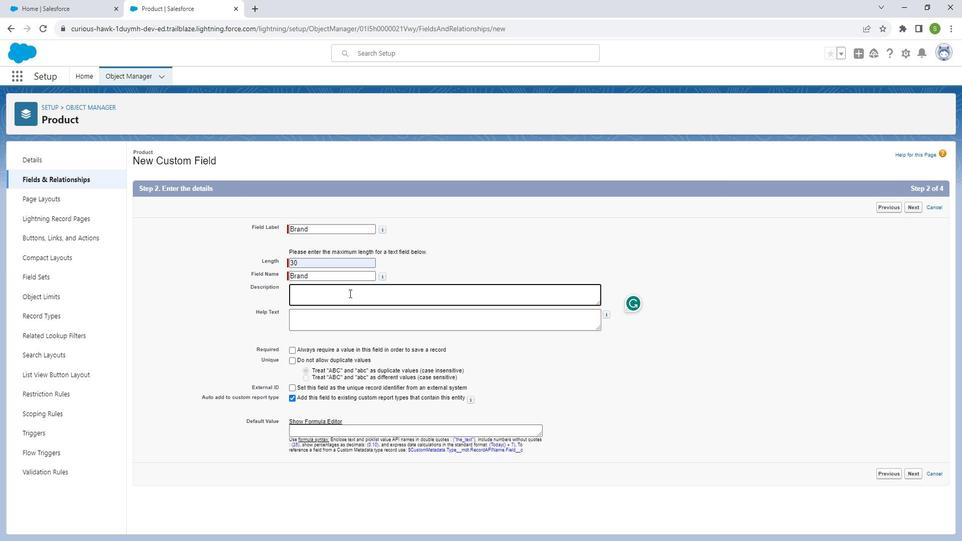 
Action: Key pressed <Key.shift_r>Used<Key.space>to<Key.space>fill<Key.space><Key.shift_r>Brand
Screenshot: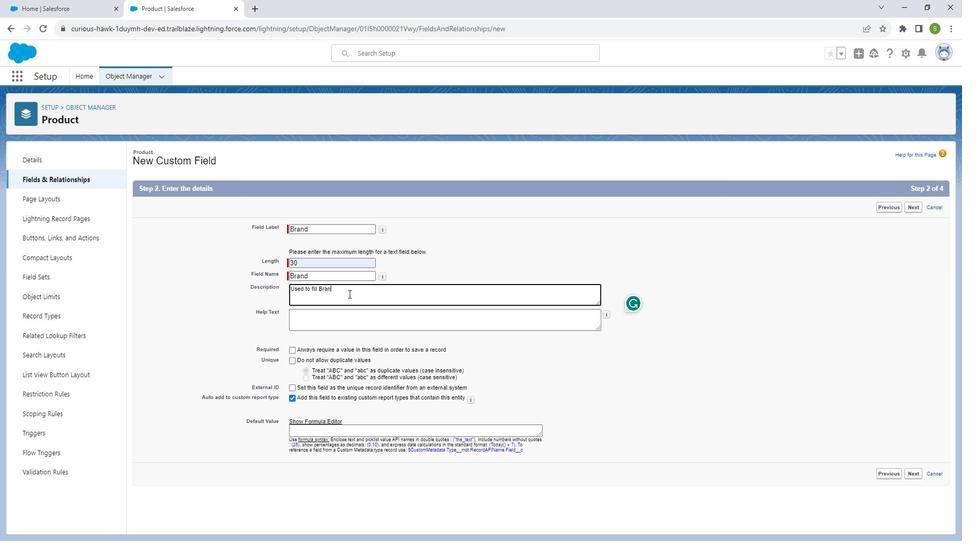 
Action: Mouse moved to (354, 311)
Screenshot: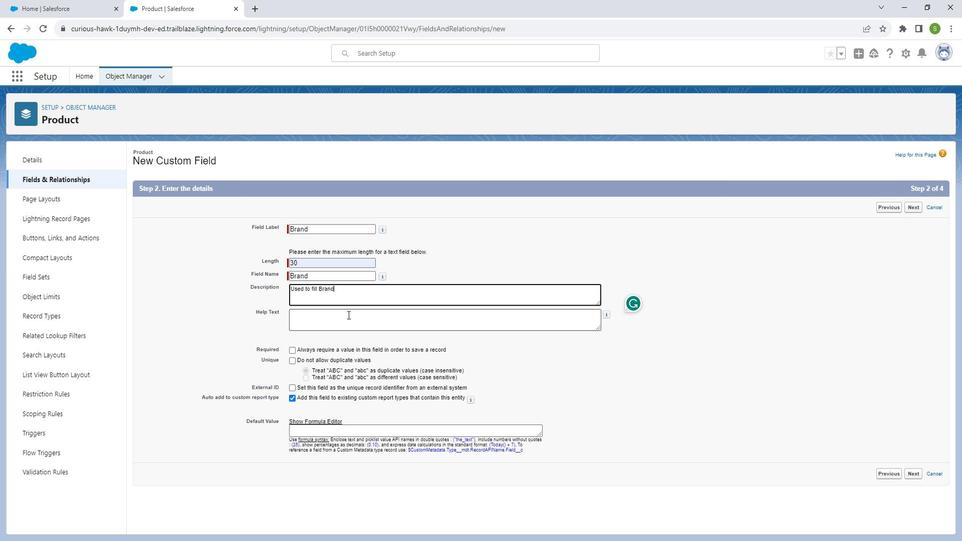 
Action: Mouse pressed left at (354, 311)
Screenshot: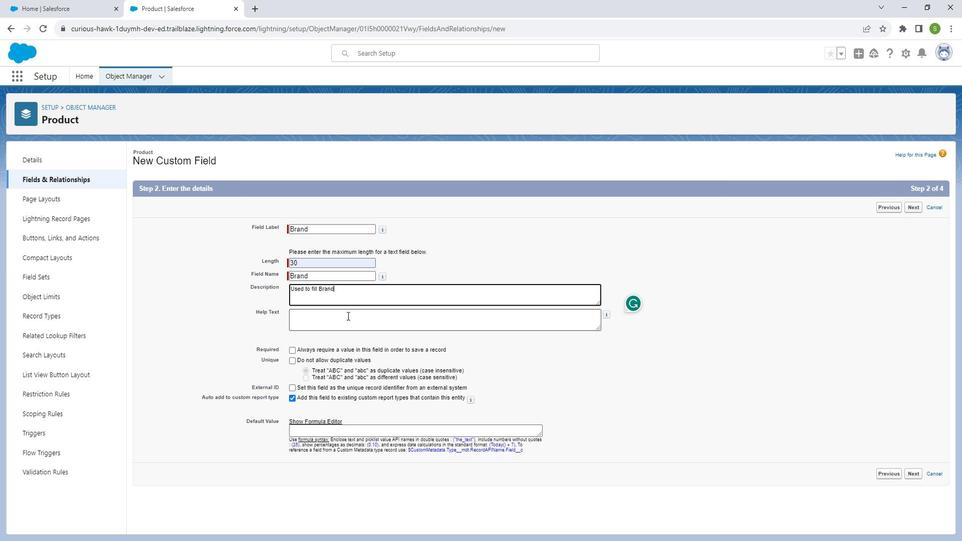 
Action: Key pressed <Key.shift_r>Used<Key.space>to<Key.space>fill<Key.space><Key.shift_r>Brand
Screenshot: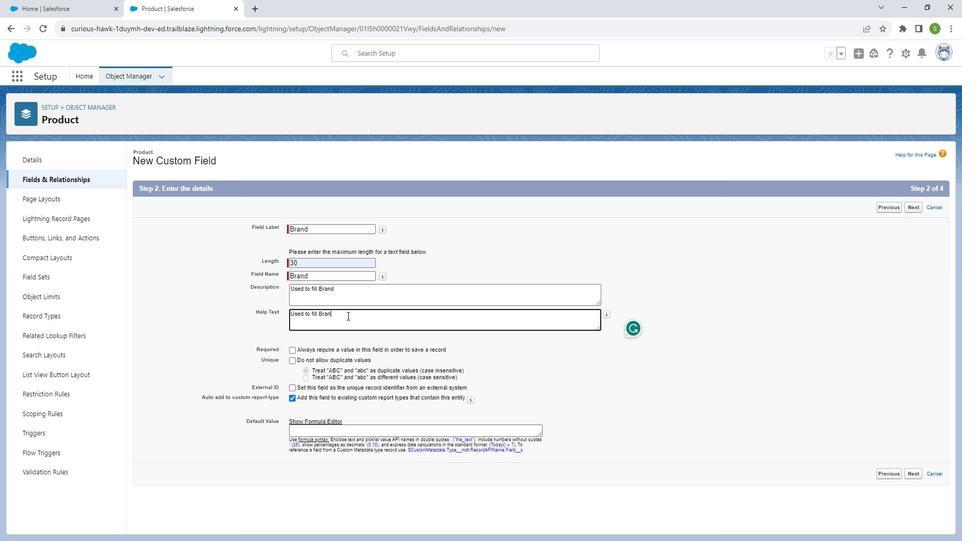 
Action: Mouse moved to (655, 398)
Screenshot: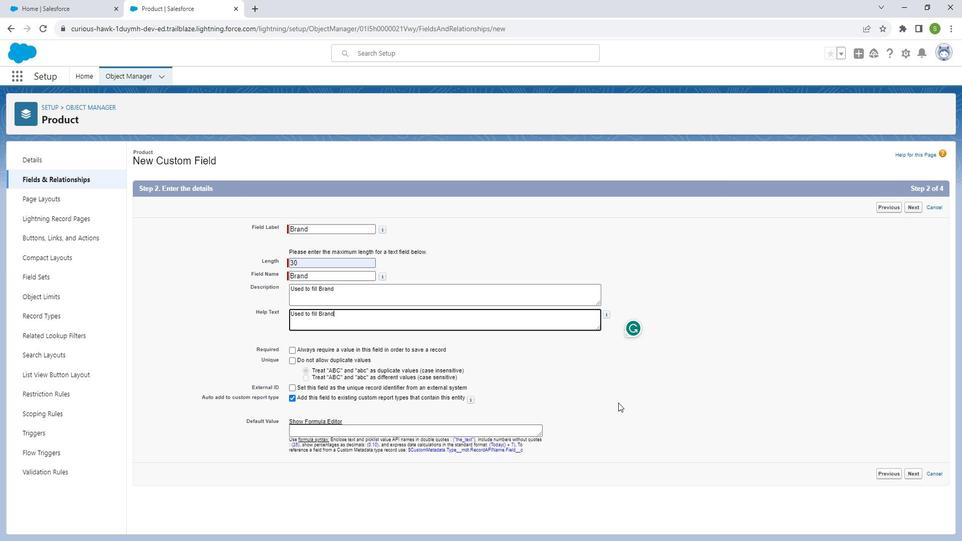 
Action: Mouse scrolled (655, 397) with delta (0, 0)
Screenshot: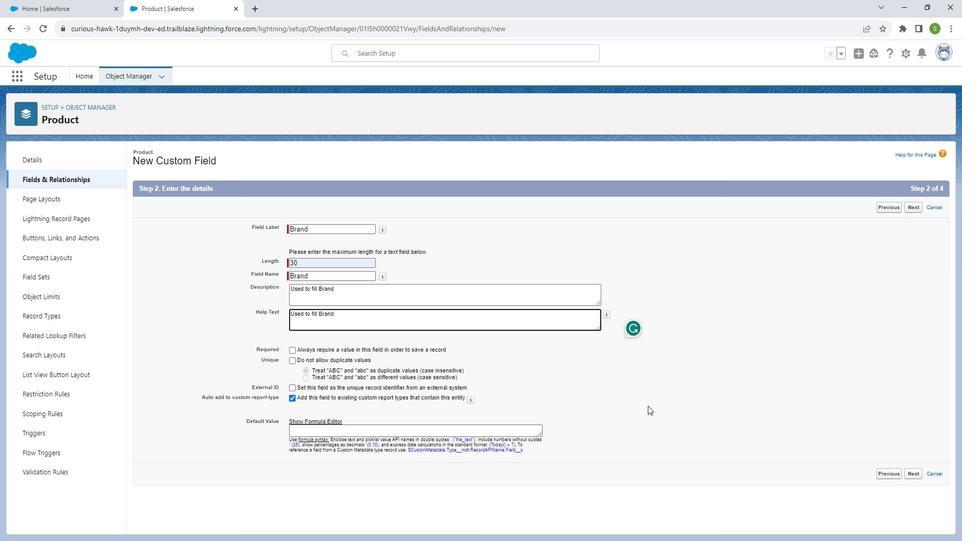 
Action: Mouse moved to (926, 461)
Screenshot: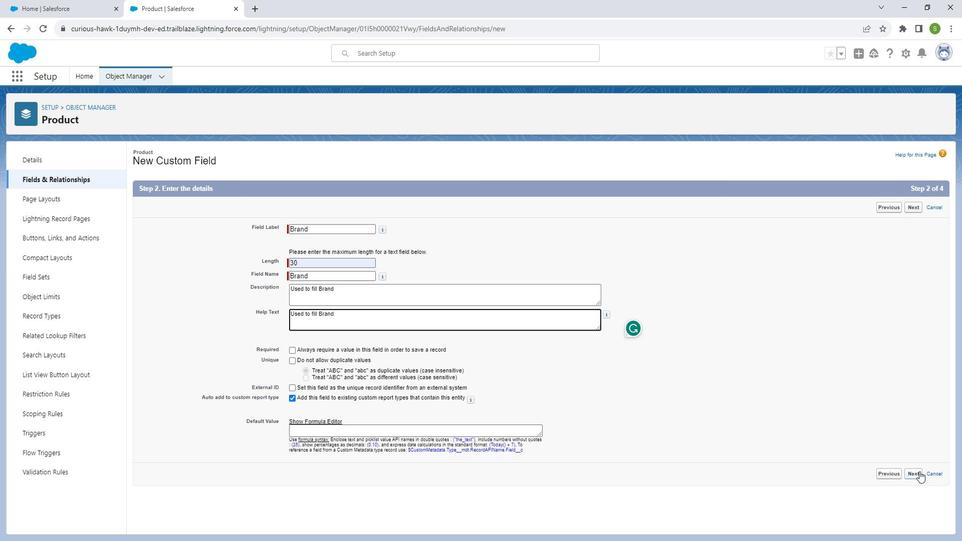 
Action: Mouse pressed left at (926, 461)
Screenshot: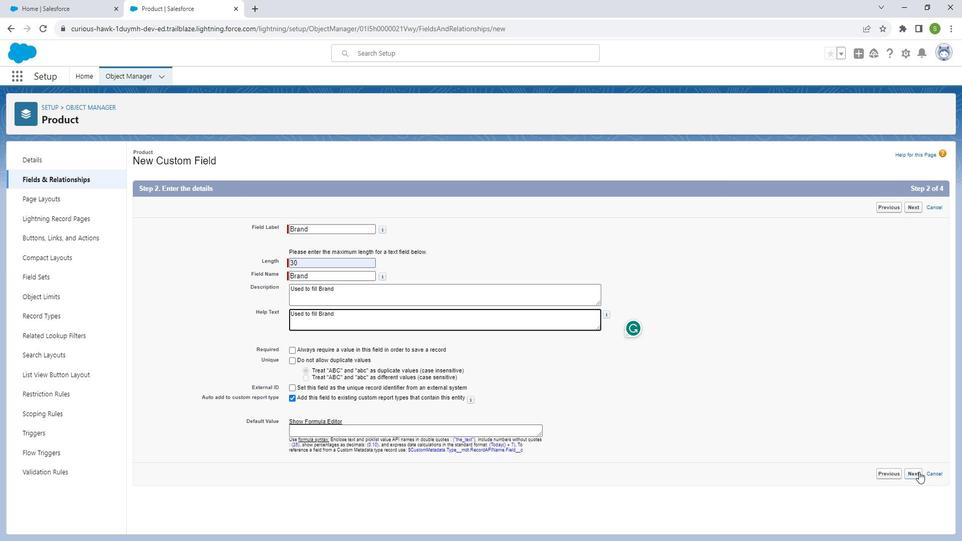 
Action: Mouse moved to (774, 382)
Screenshot: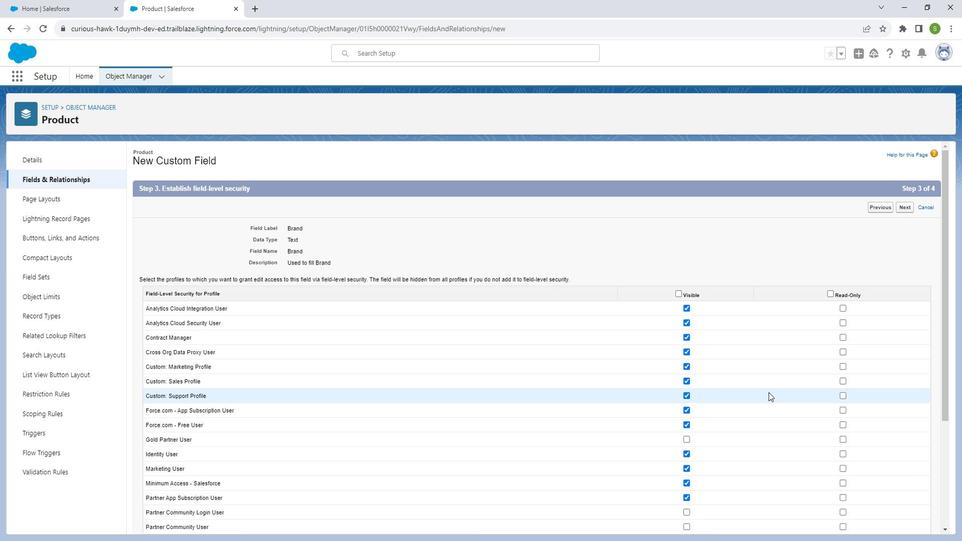 
Action: Mouse scrolled (774, 382) with delta (0, 0)
Screenshot: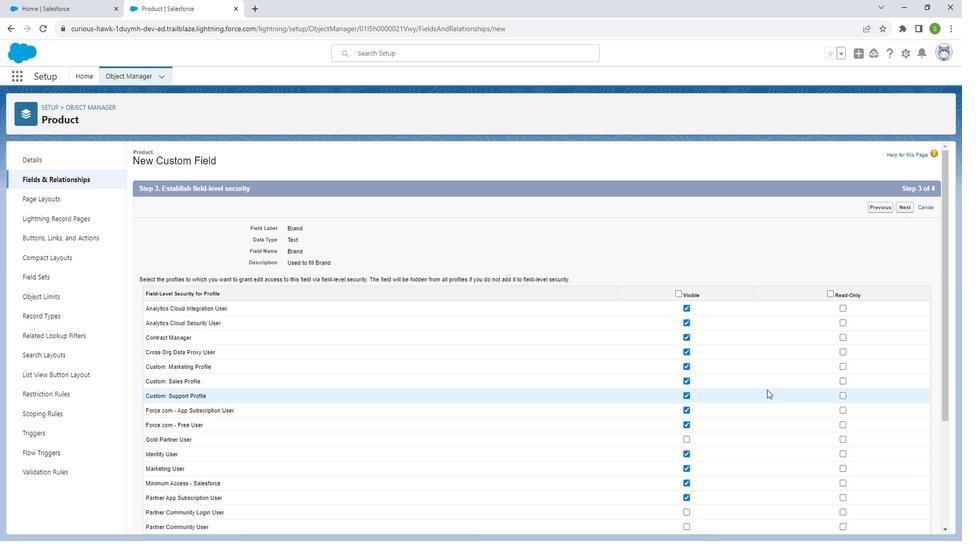 
Action: Mouse scrolled (774, 382) with delta (0, 0)
Screenshot: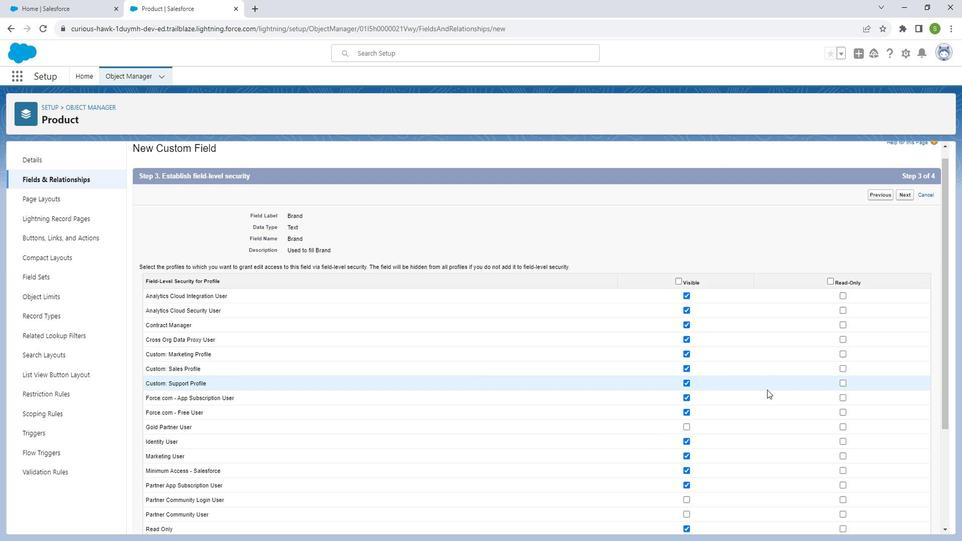 
Action: Mouse scrolled (774, 382) with delta (0, 0)
Screenshot: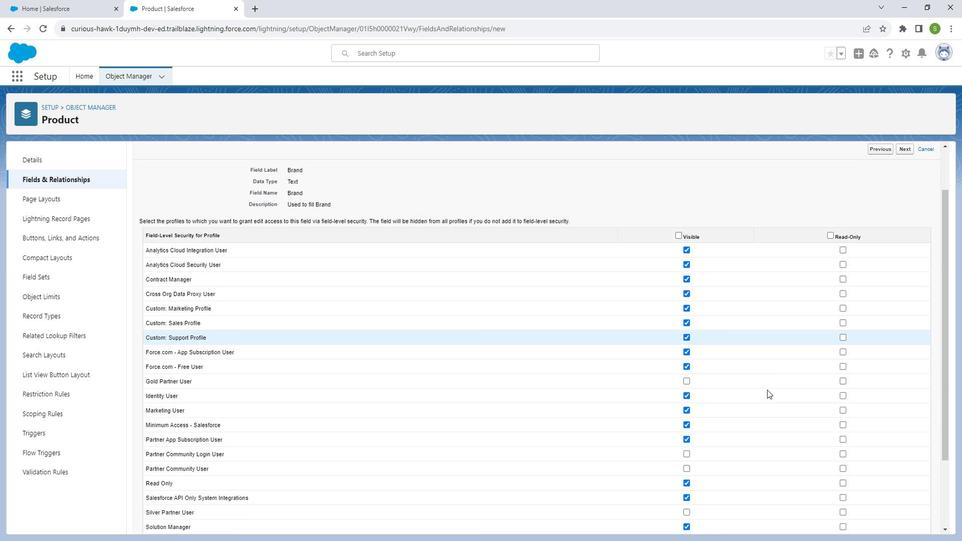 
Action: Mouse scrolled (774, 382) with delta (0, 0)
Screenshot: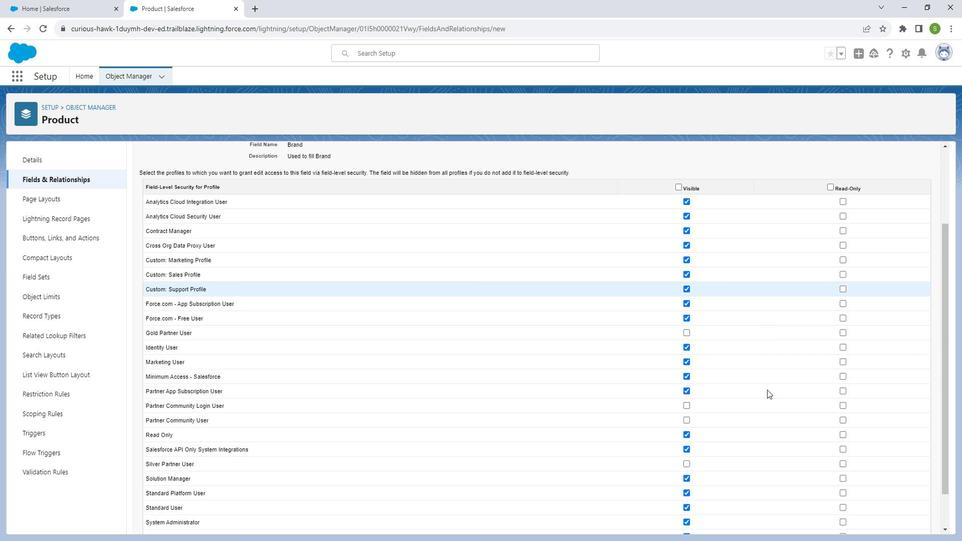 
Action: Mouse moved to (774, 382)
Screenshot: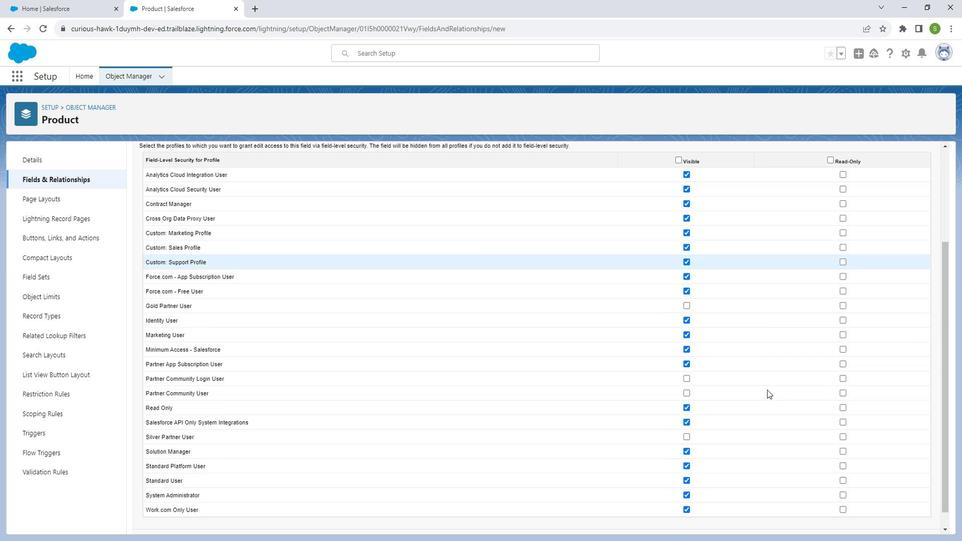 
Action: Mouse scrolled (774, 382) with delta (0, 0)
Screenshot: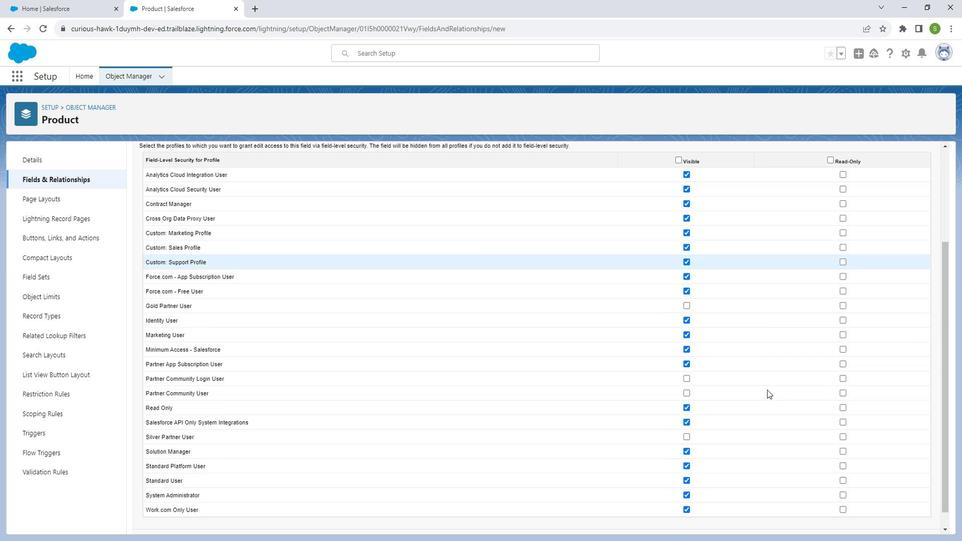 
Action: Mouse moved to (775, 387)
Screenshot: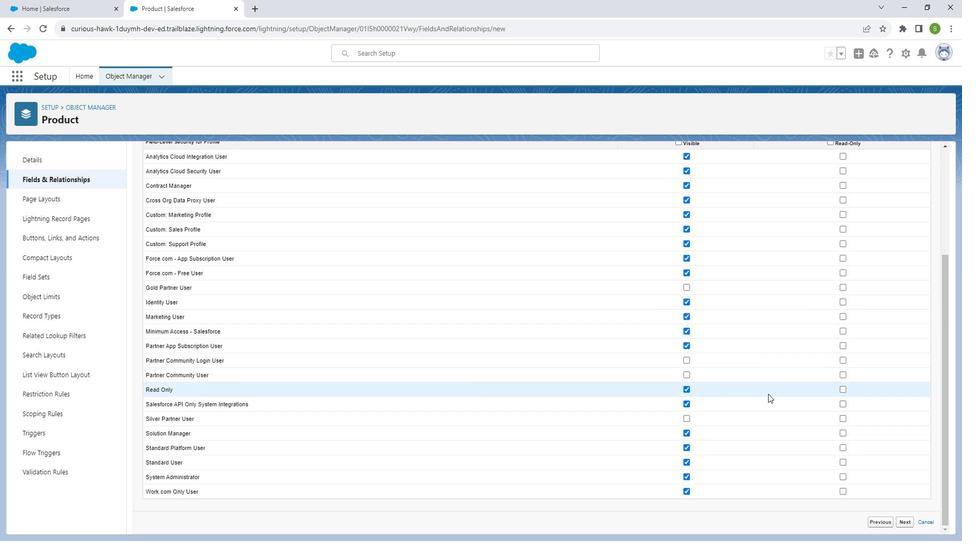 
Action: Mouse scrolled (775, 386) with delta (0, 0)
Screenshot: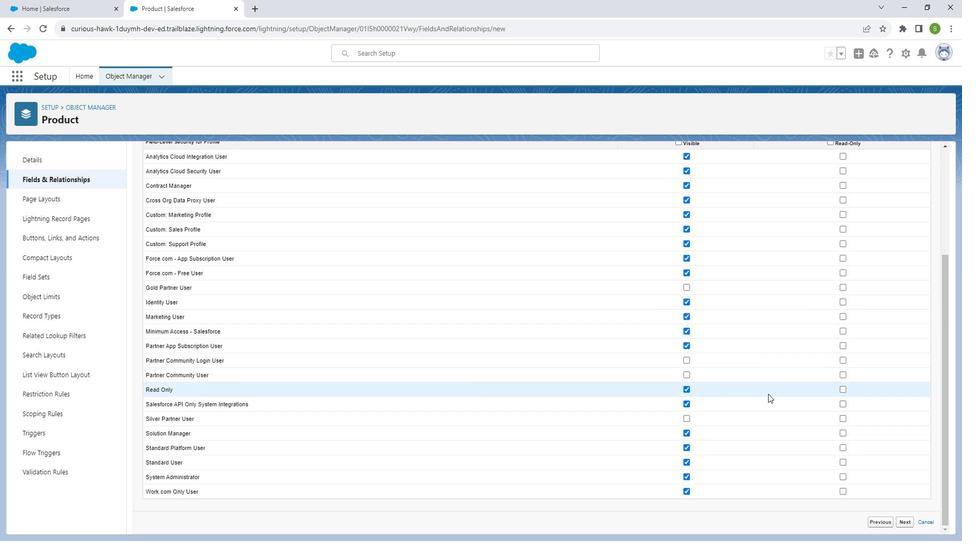 
Action: Mouse moved to (911, 508)
Screenshot: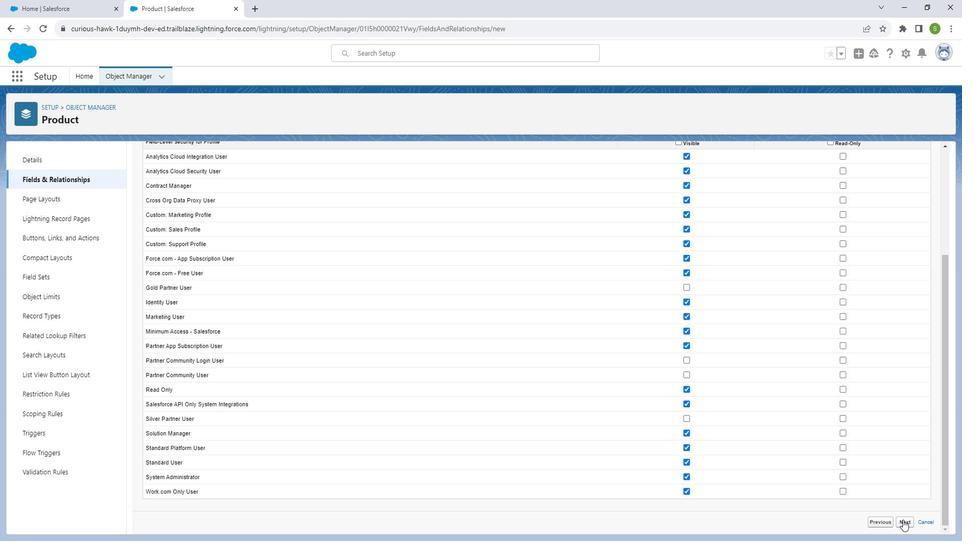 
Action: Mouse pressed left at (911, 508)
Screenshot: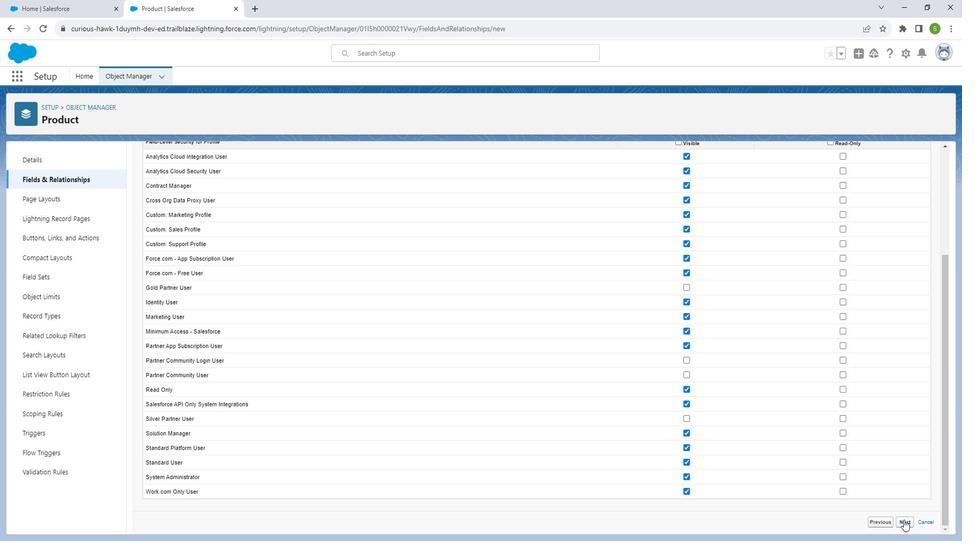 
Action: Mouse moved to (914, 352)
Screenshot: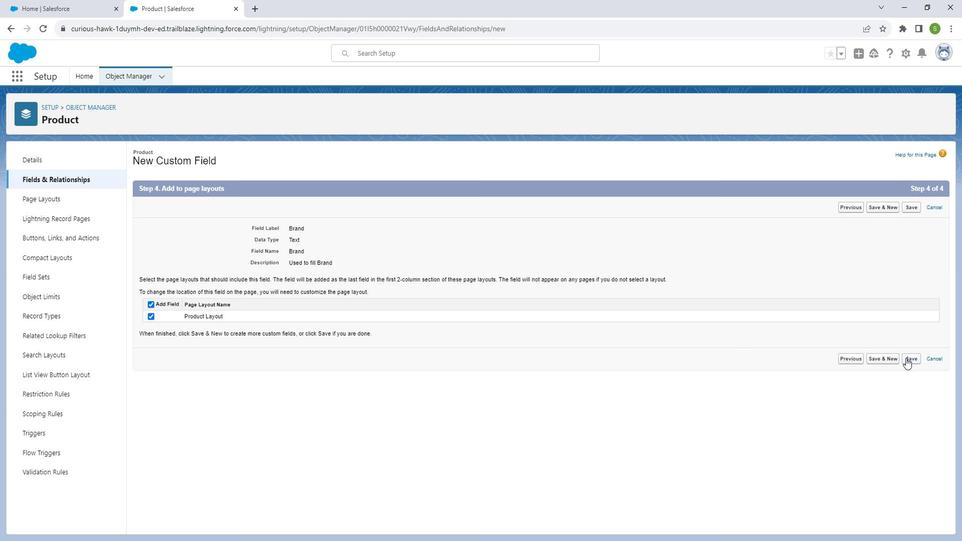 
Action: Mouse pressed left at (914, 352)
Screenshot: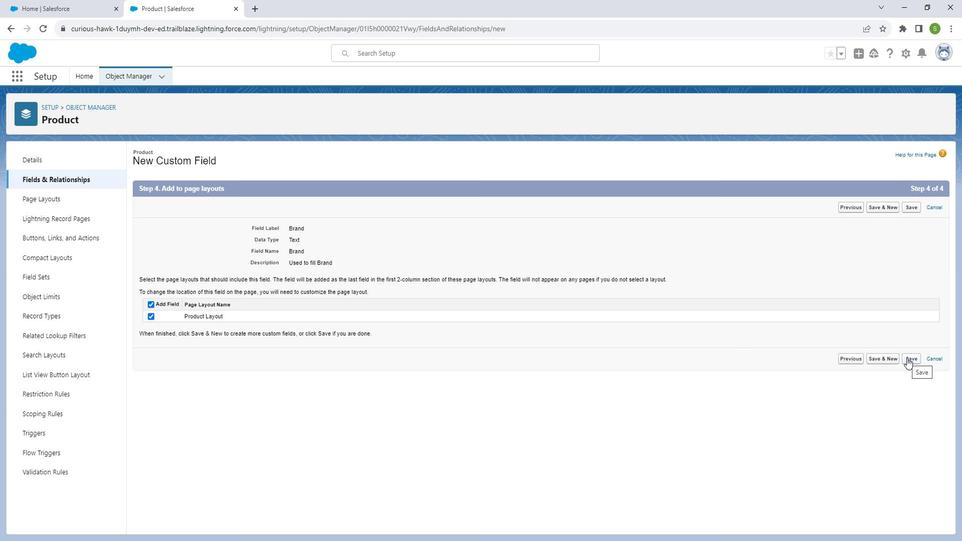 
Action: Mouse moved to (738, 157)
Screenshot: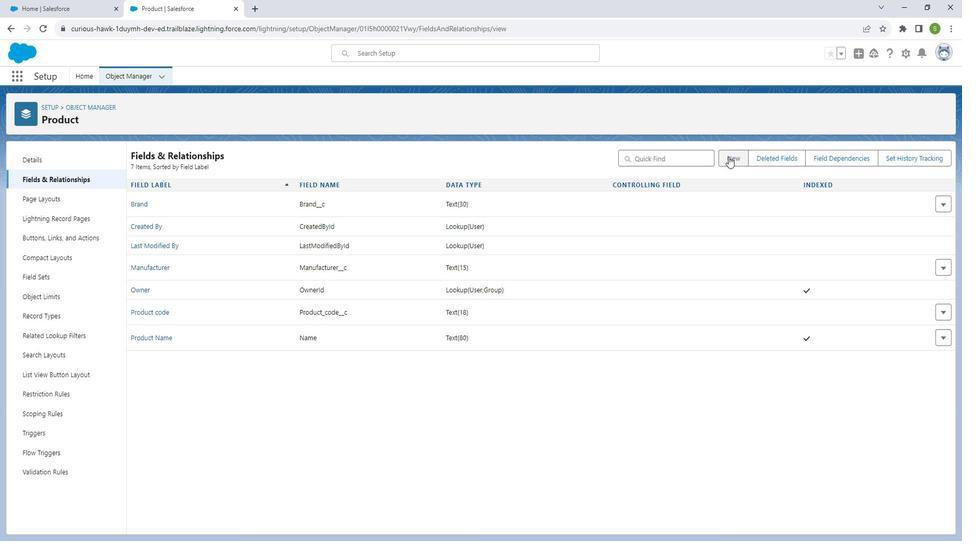 
Action: Mouse pressed left at (738, 157)
Screenshot: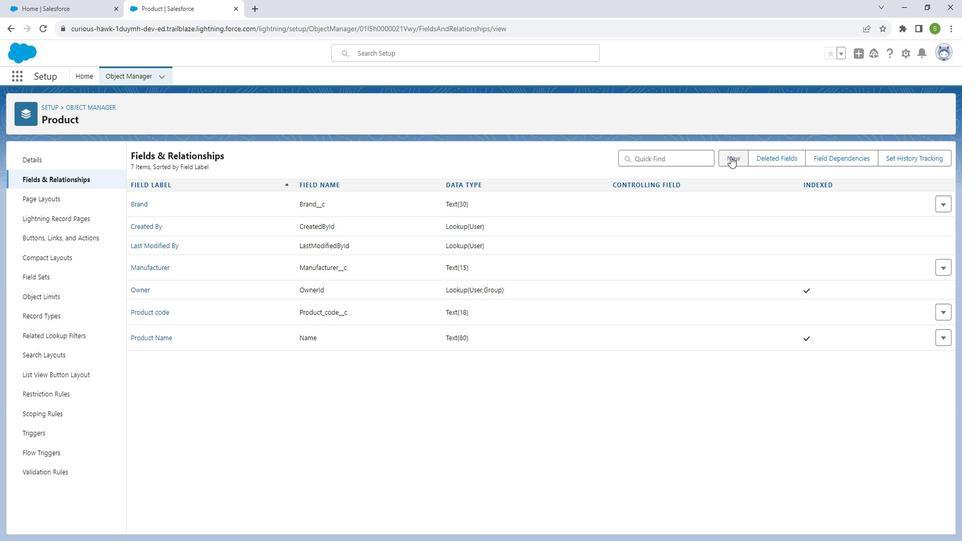 
Action: Mouse moved to (168, 363)
Screenshot: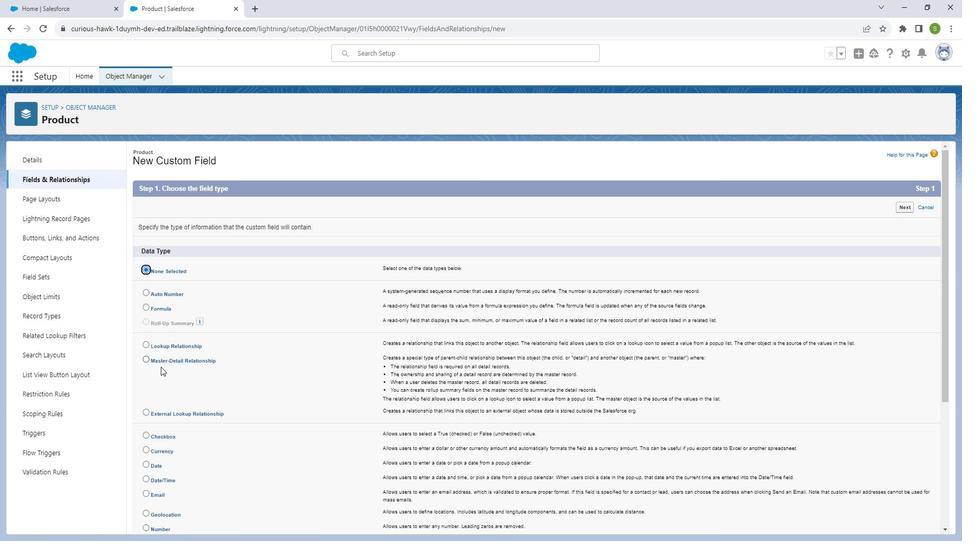 
Action: Mouse scrolled (168, 362) with delta (0, 0)
Screenshot: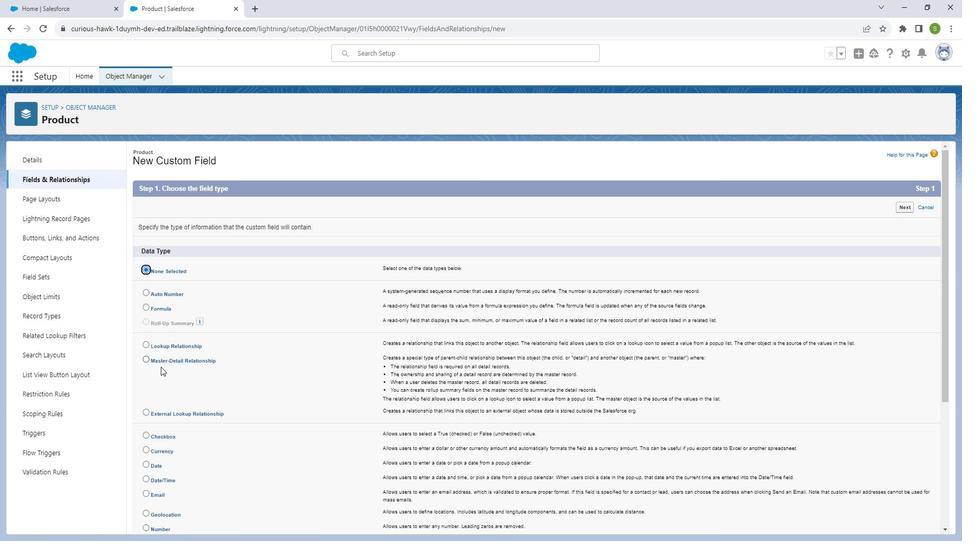 
Action: Mouse moved to (168, 366)
Screenshot: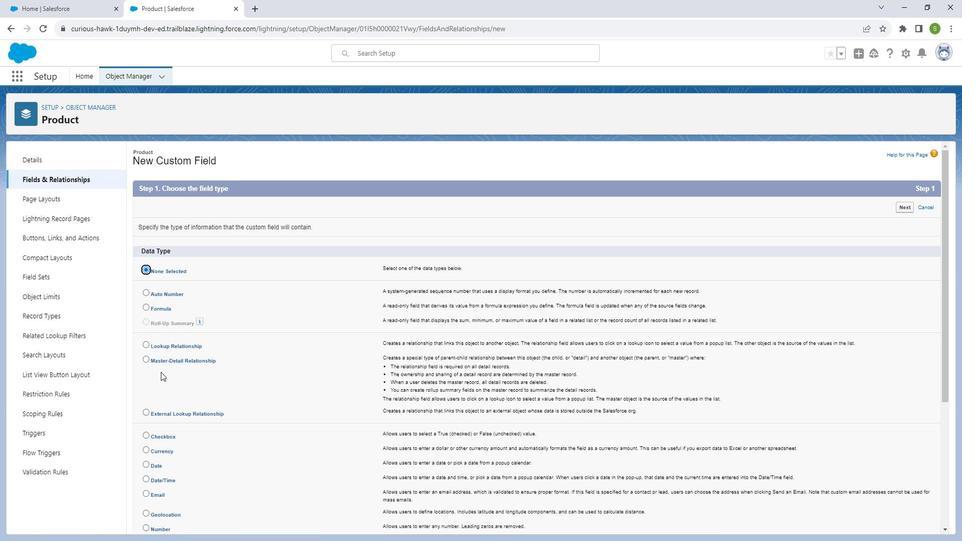 
Action: Mouse scrolled (168, 366) with delta (0, 0)
Screenshot: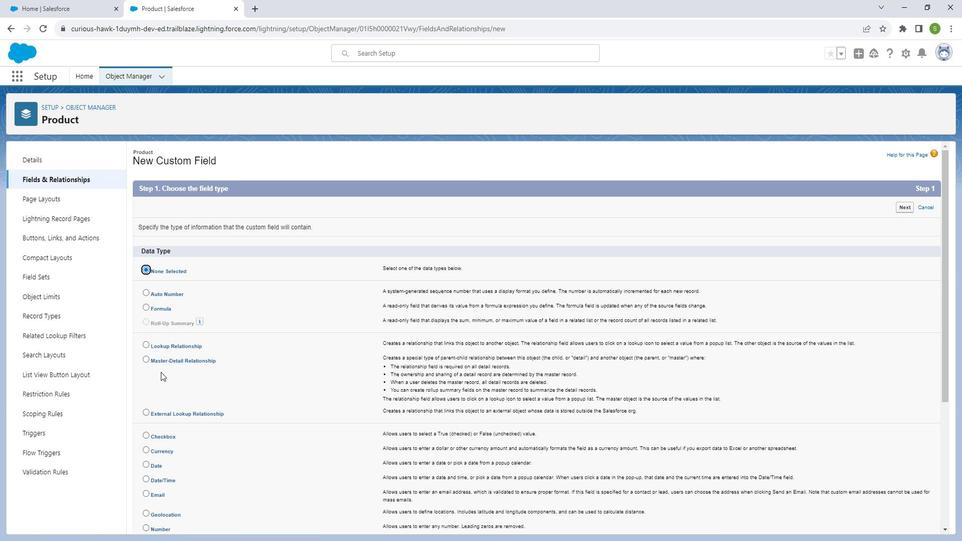 
Action: Mouse scrolled (168, 366) with delta (0, 0)
Screenshot: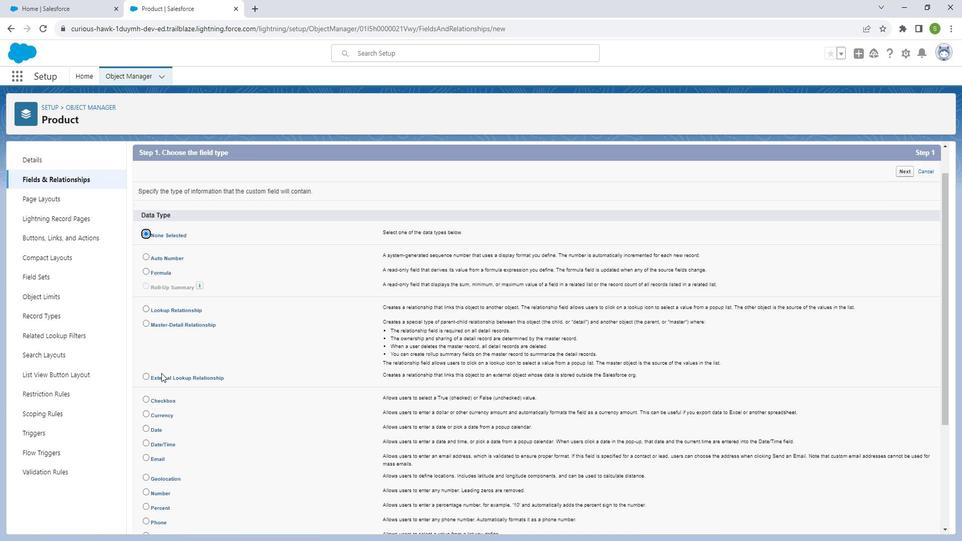 
Action: Mouse moved to (151, 448)
Screenshot: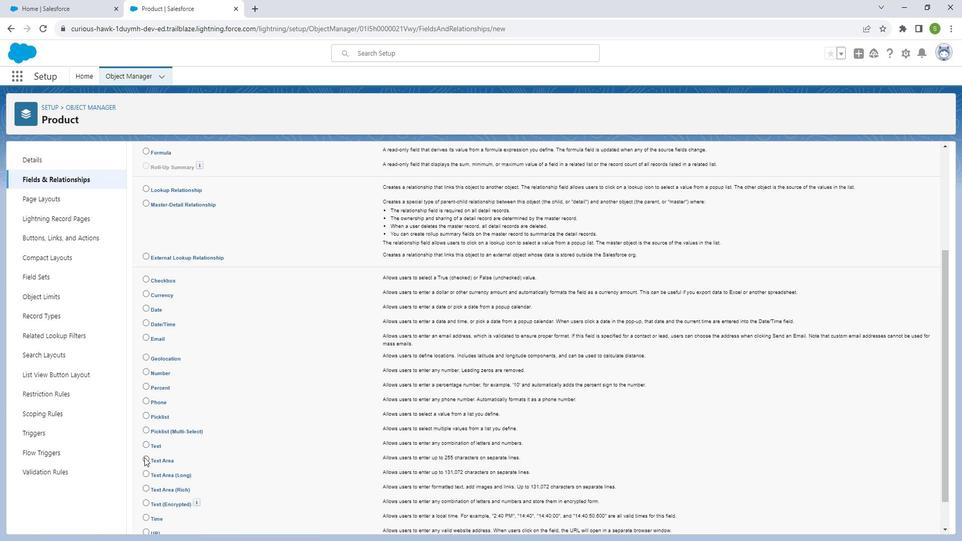
Action: Mouse pressed left at (151, 448)
Screenshot: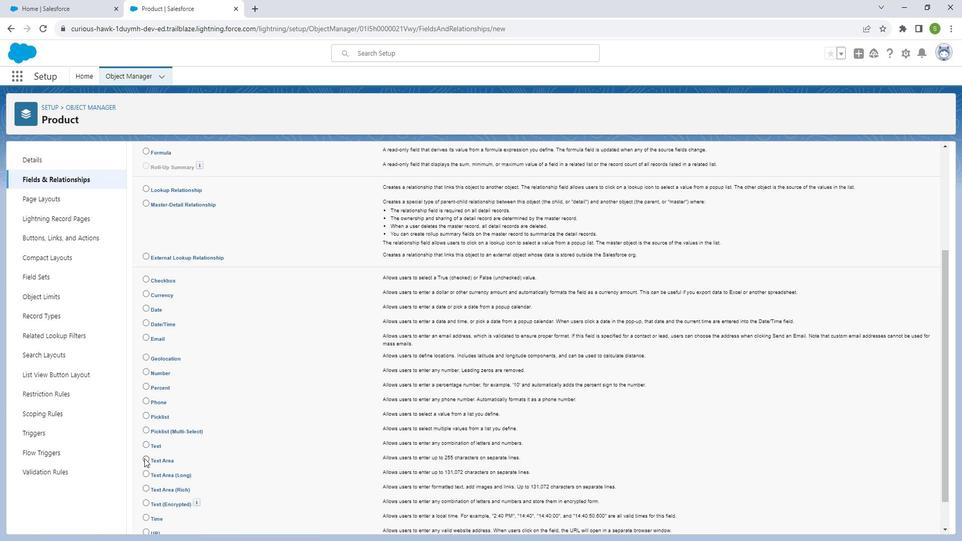 
Action: Mouse moved to (769, 370)
Screenshot: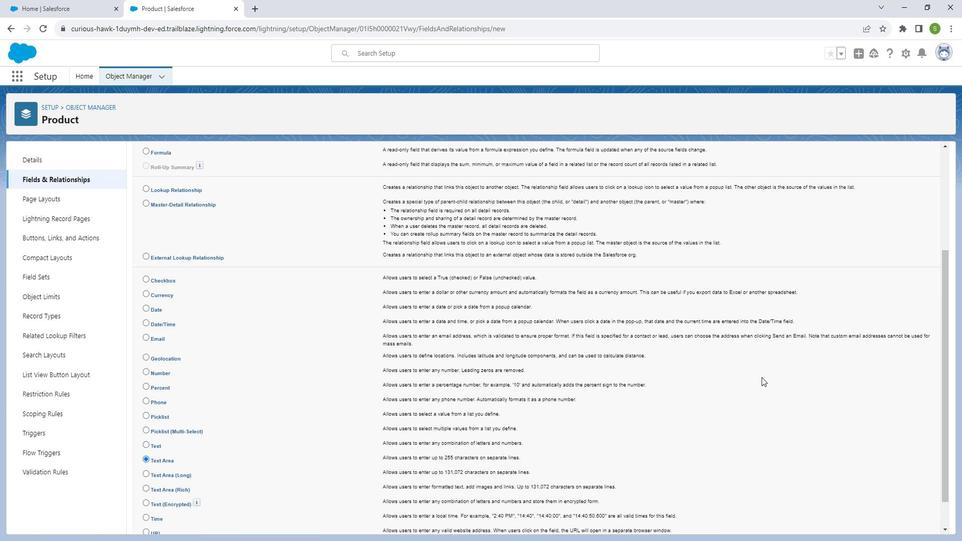 
Action: Mouse scrolled (769, 370) with delta (0, 0)
Screenshot: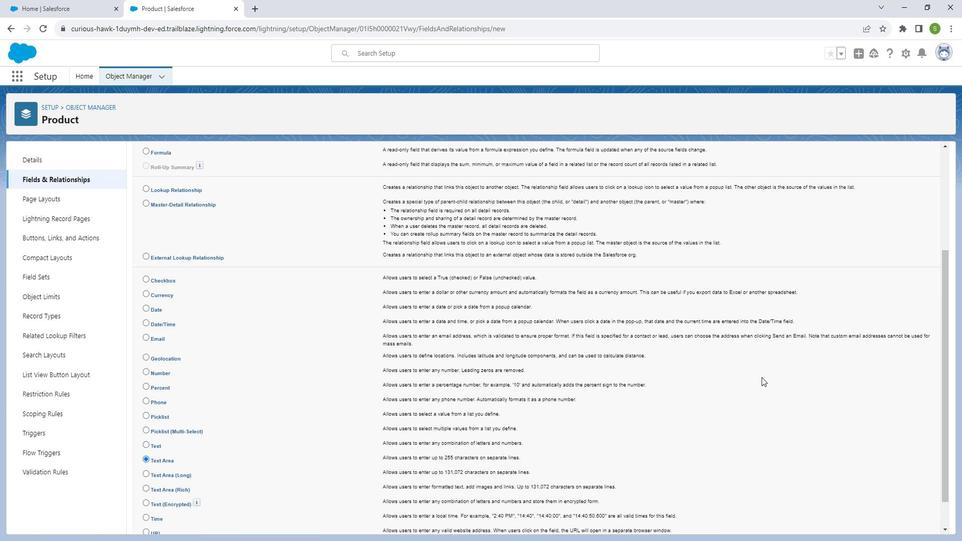 
Action: Mouse moved to (771, 373)
Screenshot: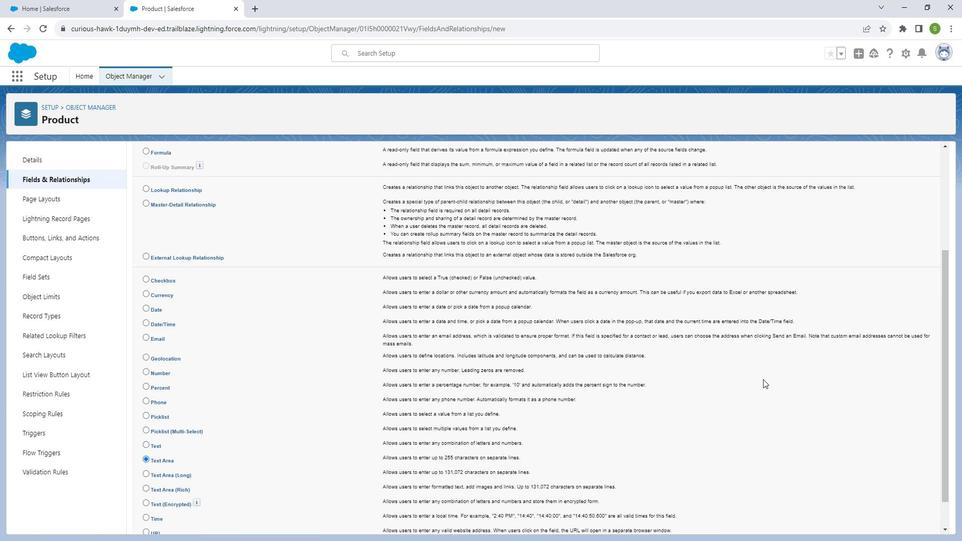 
Action: Mouse scrolled (771, 373) with delta (0, 0)
Screenshot: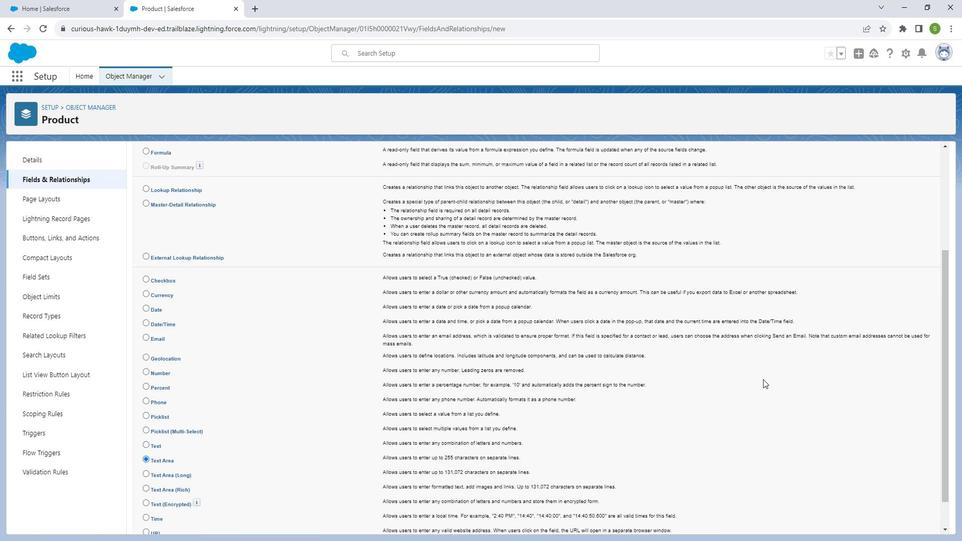 
Action: Mouse moved to (772, 375)
Screenshot: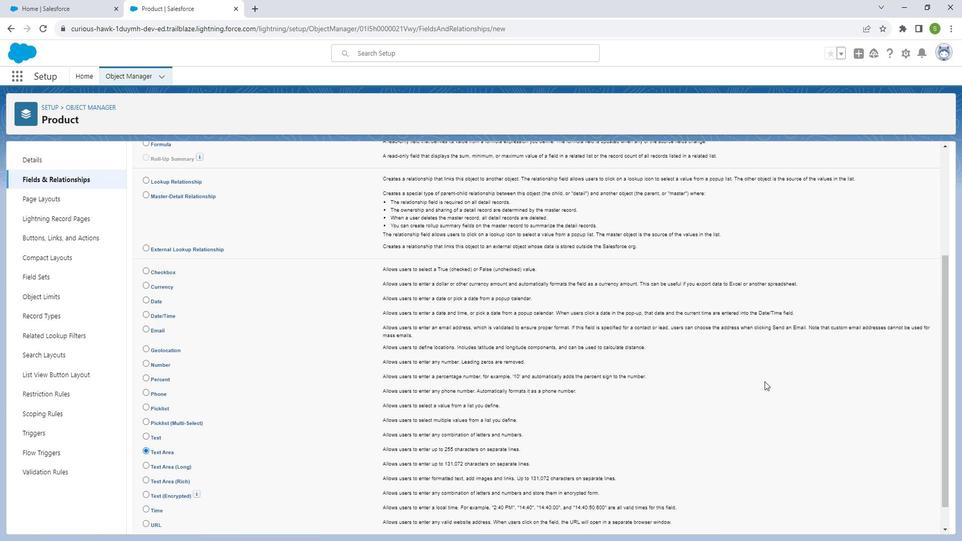 
Action: Mouse scrolled (772, 374) with delta (0, 0)
Screenshot: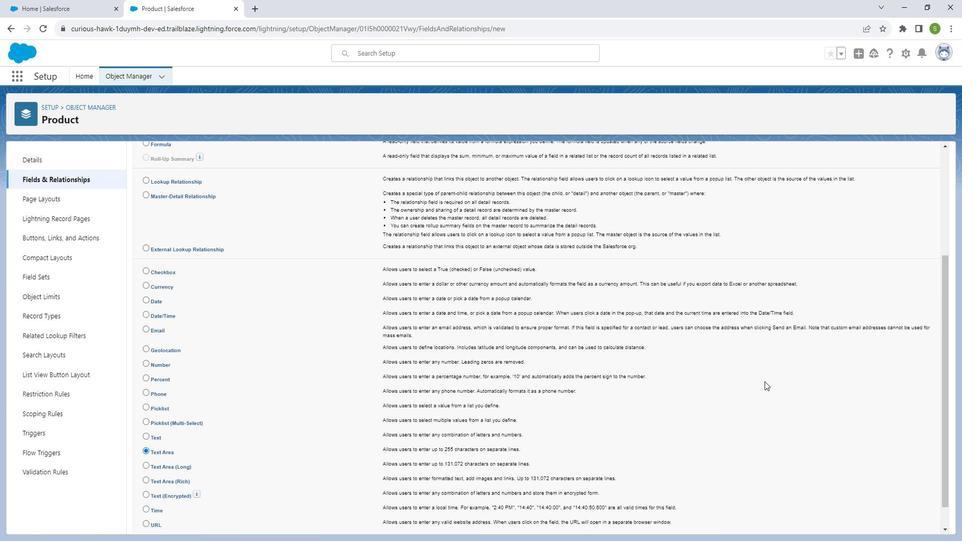 
Action: Mouse moved to (773, 376)
Screenshot: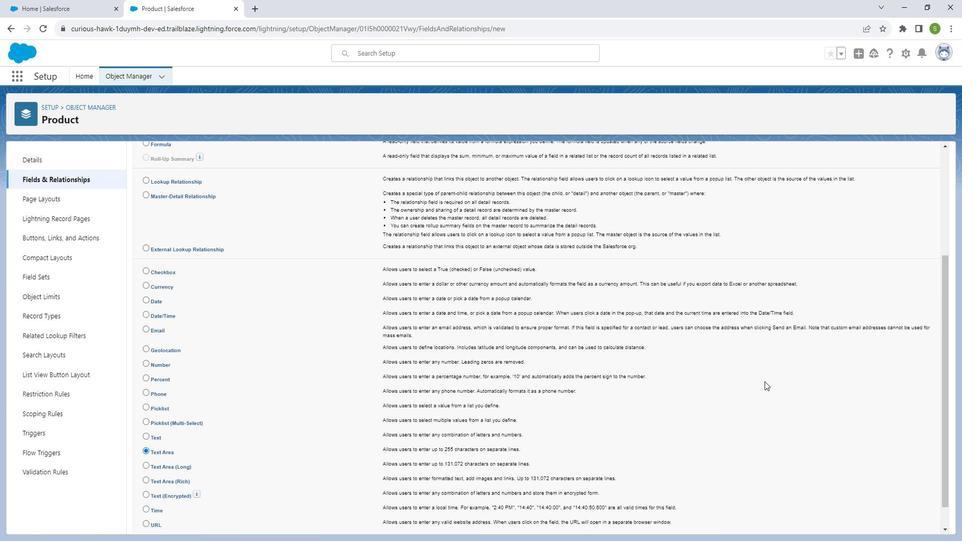 
Action: Mouse scrolled (773, 376) with delta (0, 0)
Screenshot: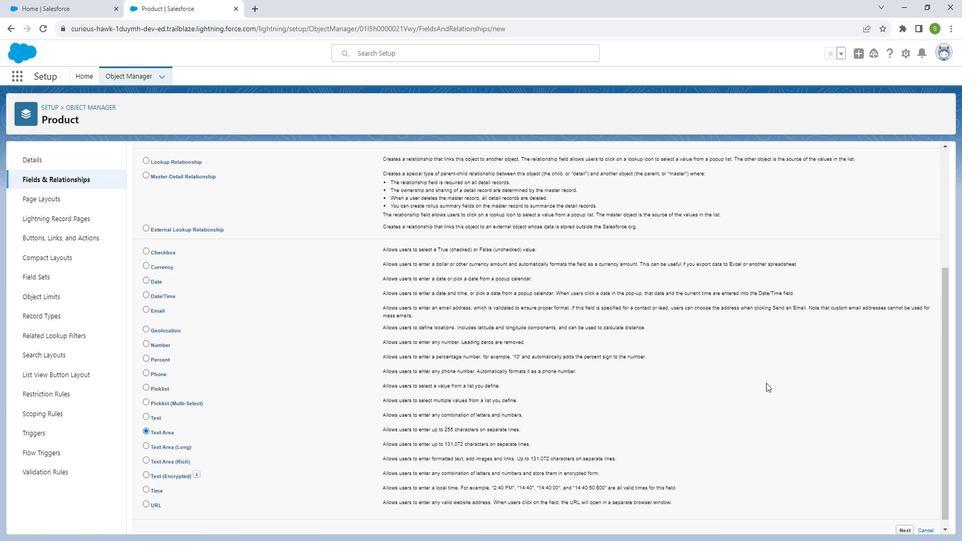 
Action: Mouse scrolled (773, 376) with delta (0, 0)
Screenshot: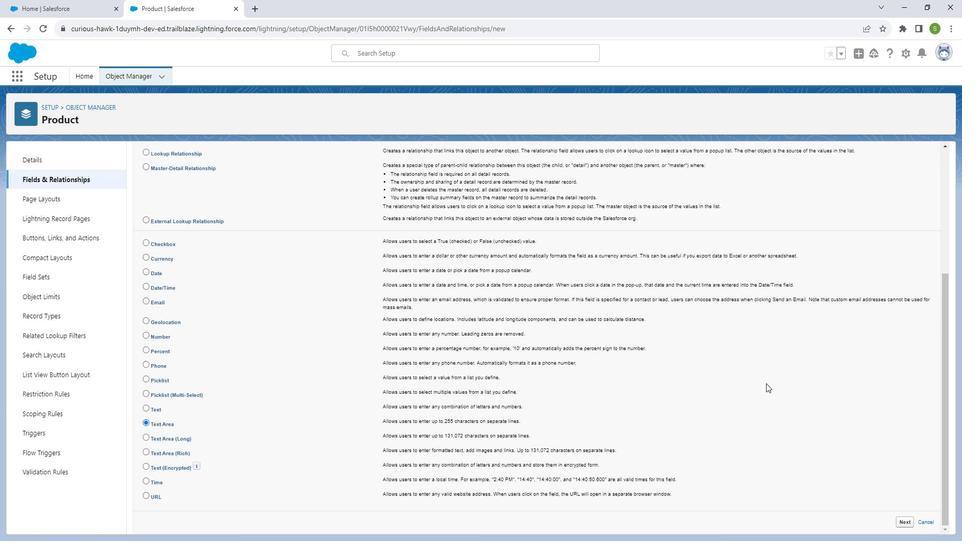 
Action: Mouse moved to (920, 508)
Screenshot: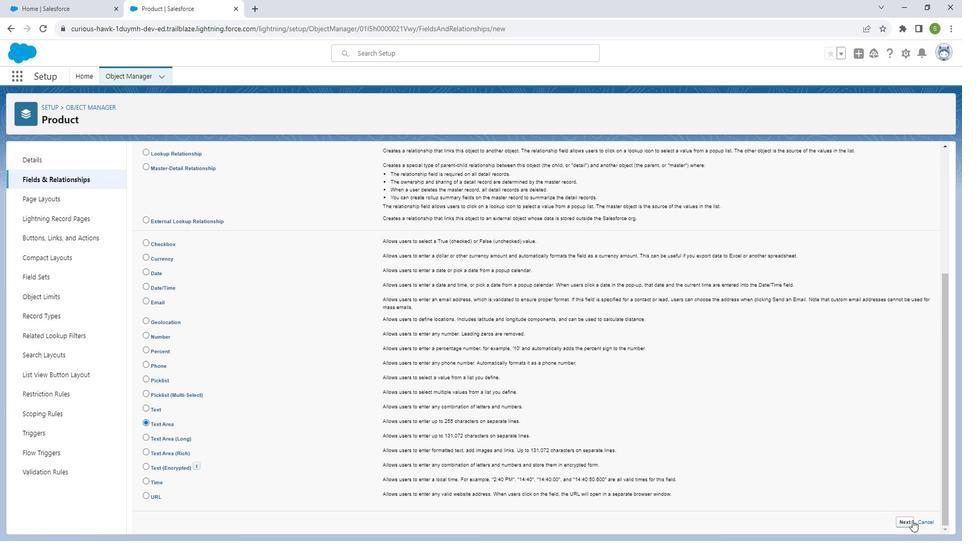 
Action: Mouse pressed left at (920, 508)
Screenshot: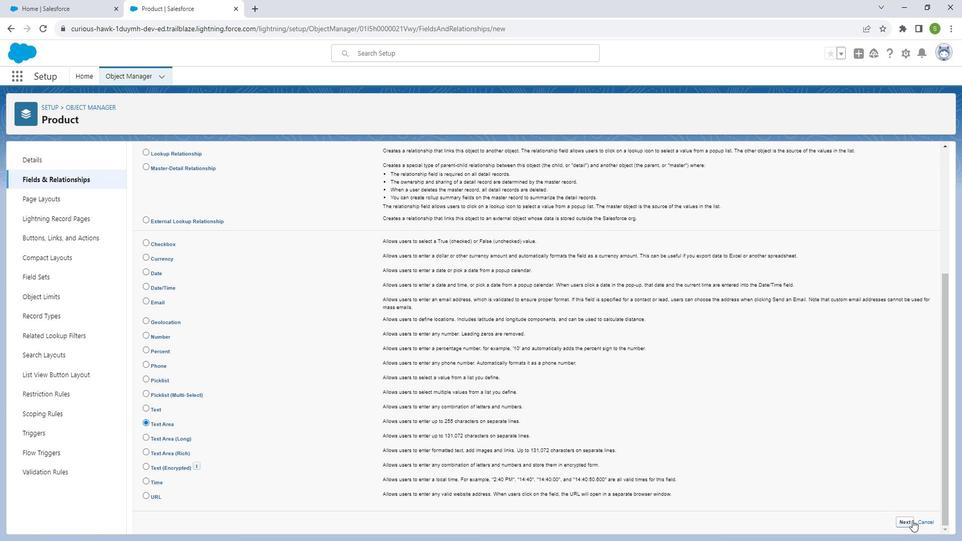 
Action: Mouse moved to (309, 229)
Screenshot: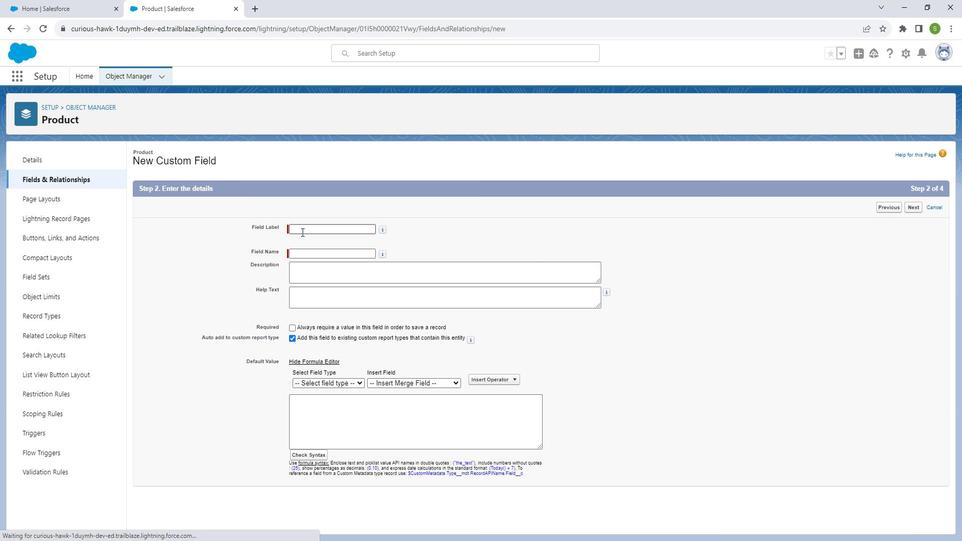 
Action: Mouse pressed left at (309, 229)
Screenshot: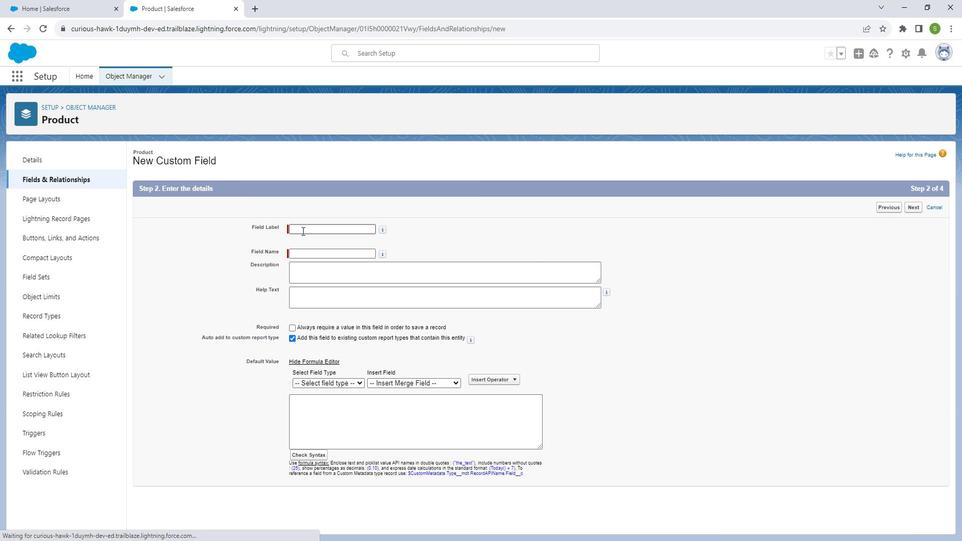 
Action: Key pressed <Key.shift_r>Description
Screenshot: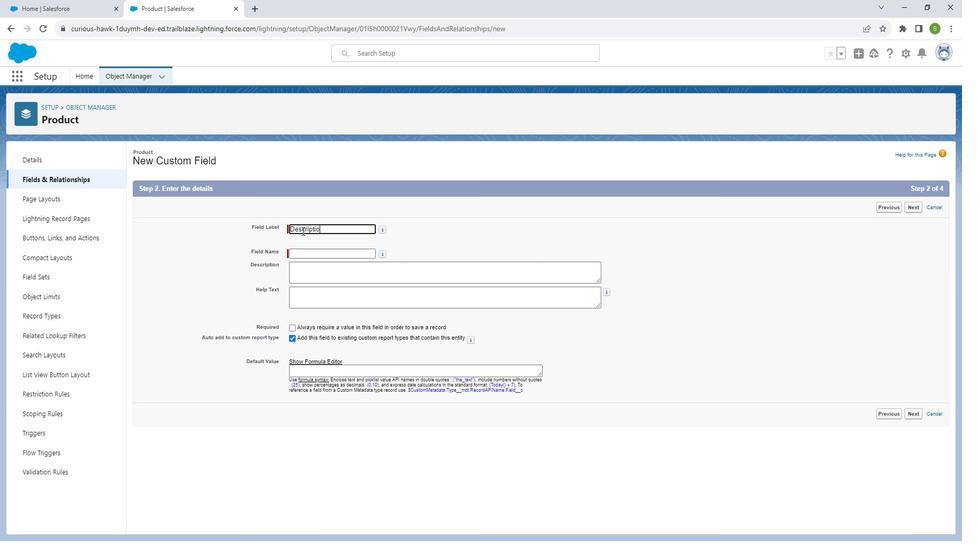 
Action: Mouse moved to (306, 255)
Screenshot: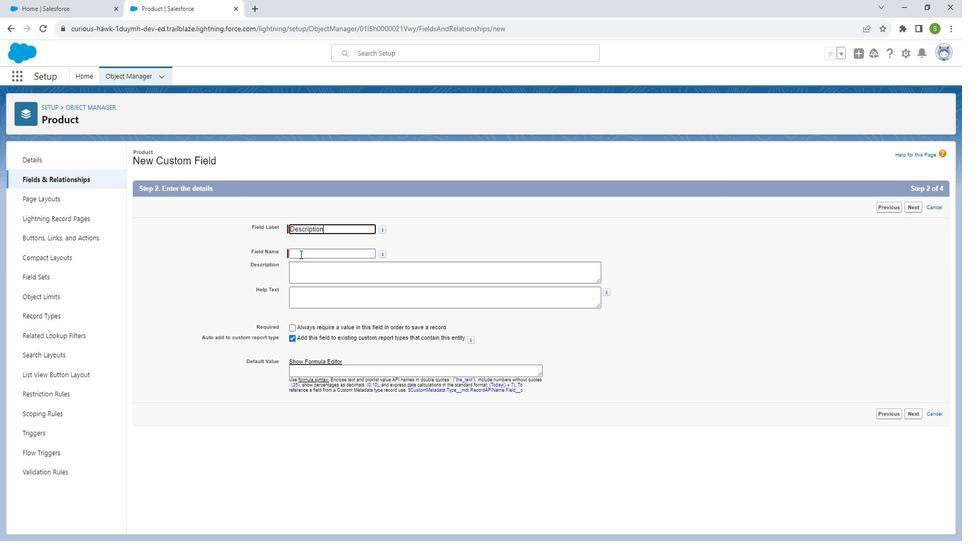 
Action: Mouse pressed left at (306, 255)
Screenshot: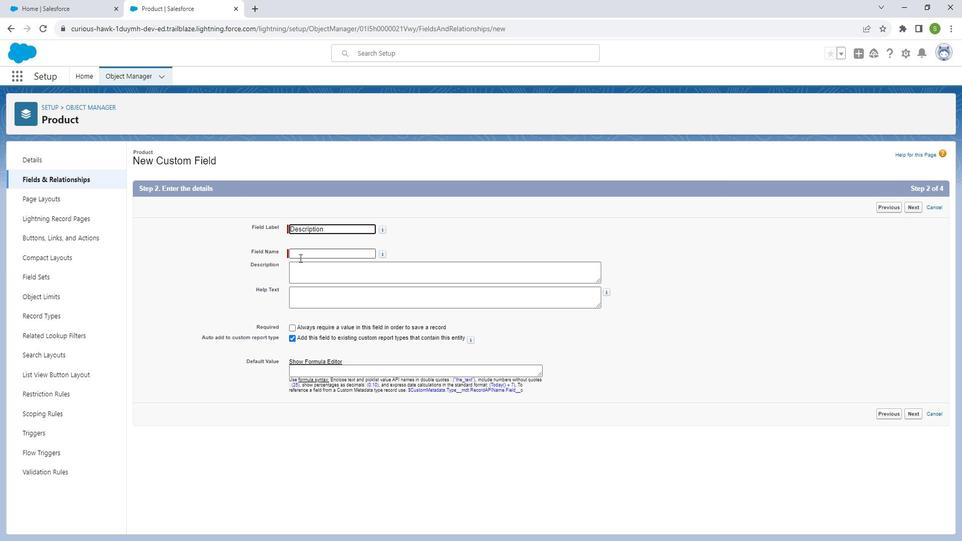 
Action: Mouse moved to (311, 269)
Screenshot: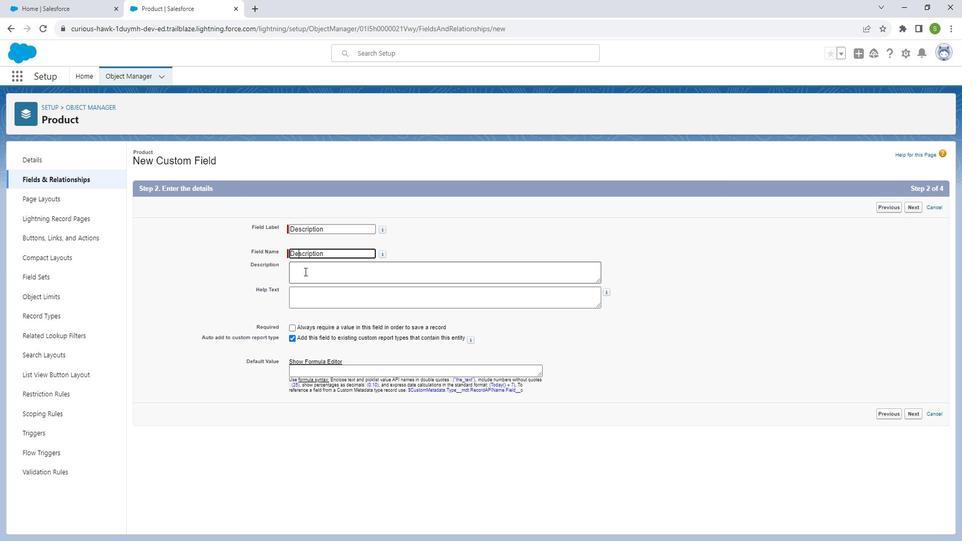 
Action: Mouse pressed left at (311, 269)
Screenshot: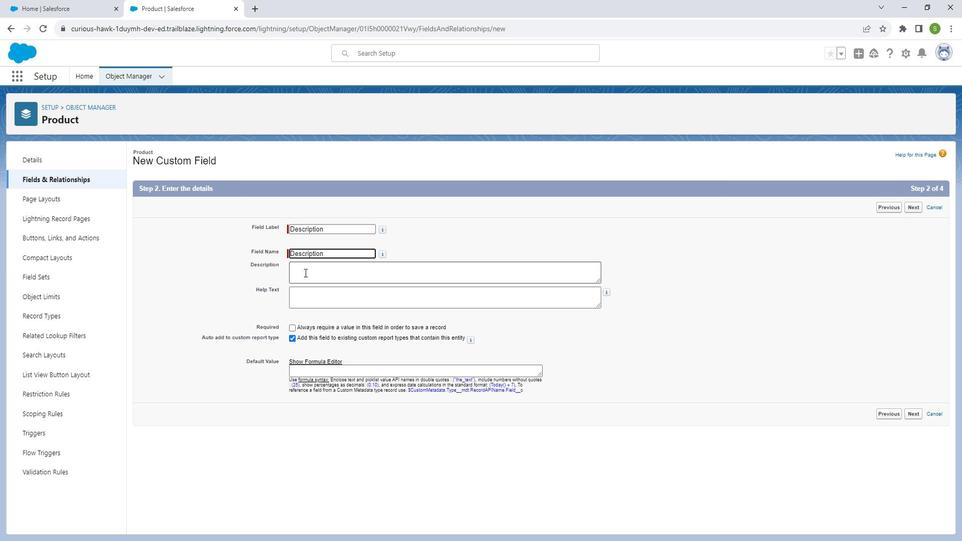
Action: Key pressed <Key.shift_r>Description<Key.space>of<Key.space>the<Key.space><Key.shift_r>Brand
Screenshot: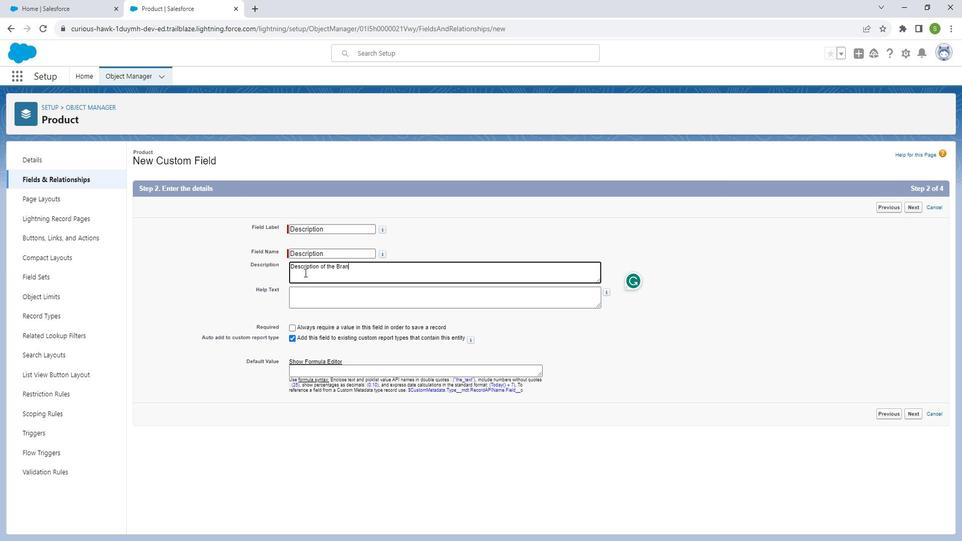 
Action: Mouse moved to (308, 297)
Screenshot: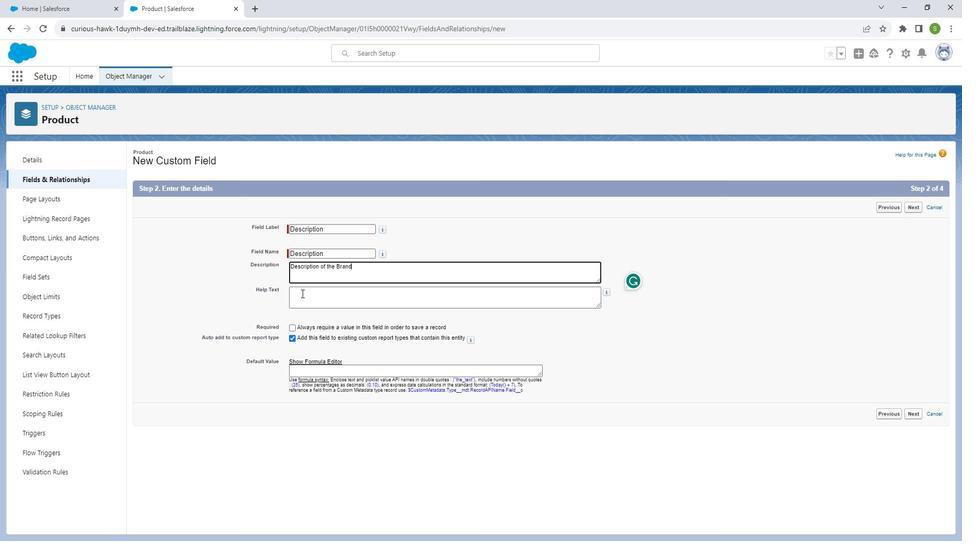 
Action: Mouse pressed left at (308, 297)
Screenshot: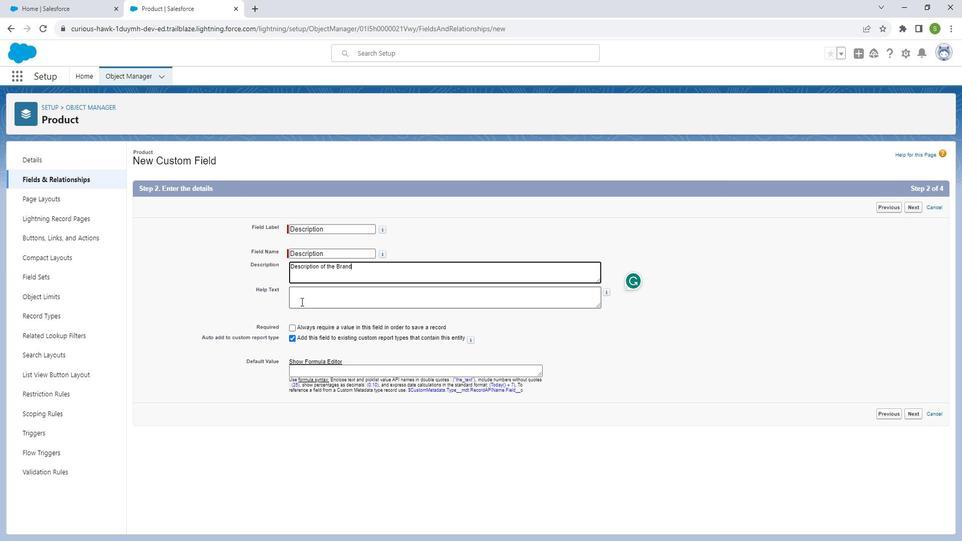 
Action: Key pressed <Key.shift_r>Please<Key.space>fill<Key.space>description<Key.space>of<Key.space>the<Key.space><Key.shift_r>Brand
Screenshot: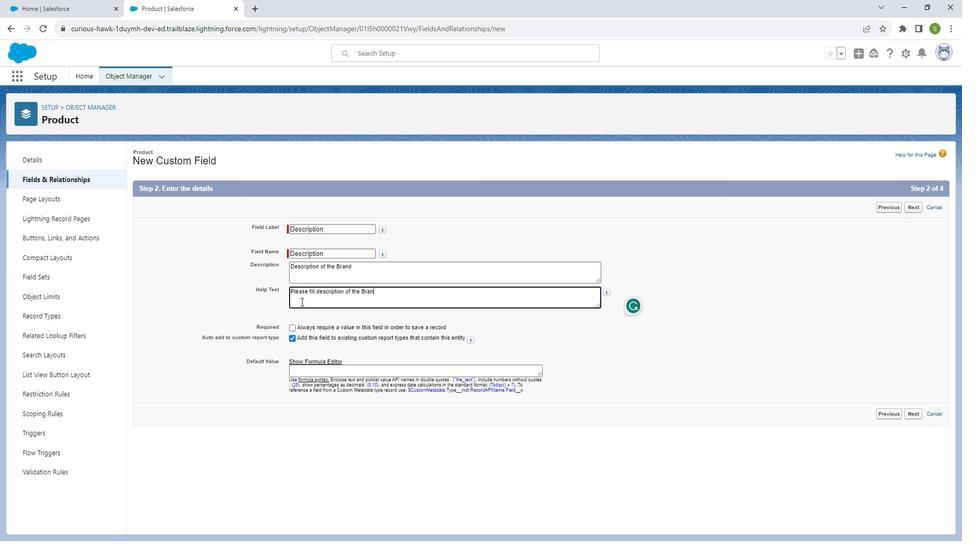 
Action: Mouse moved to (924, 402)
Screenshot: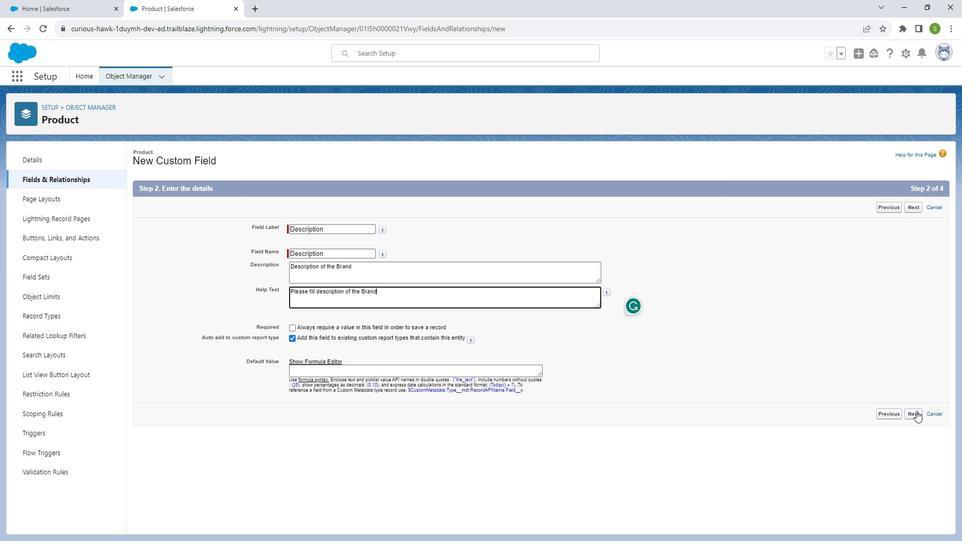 
Action: Mouse pressed left at (924, 402)
Screenshot: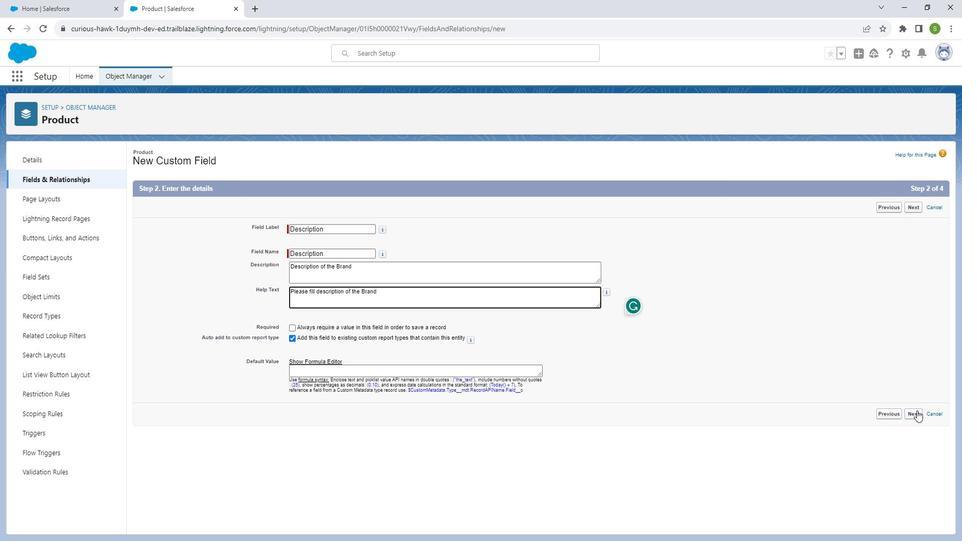 
Action: Mouse moved to (692, 261)
Screenshot: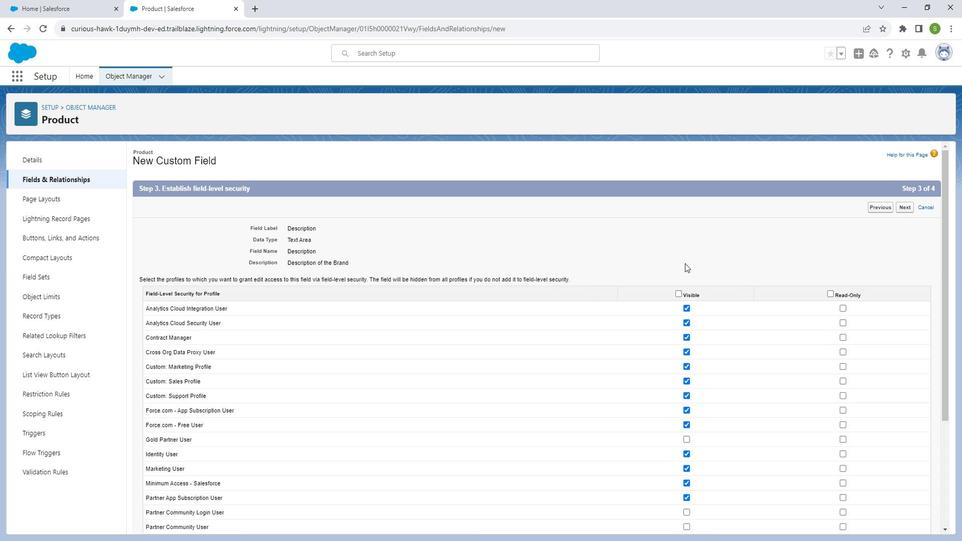 
Action: Mouse scrolled (692, 261) with delta (0, 0)
Screenshot: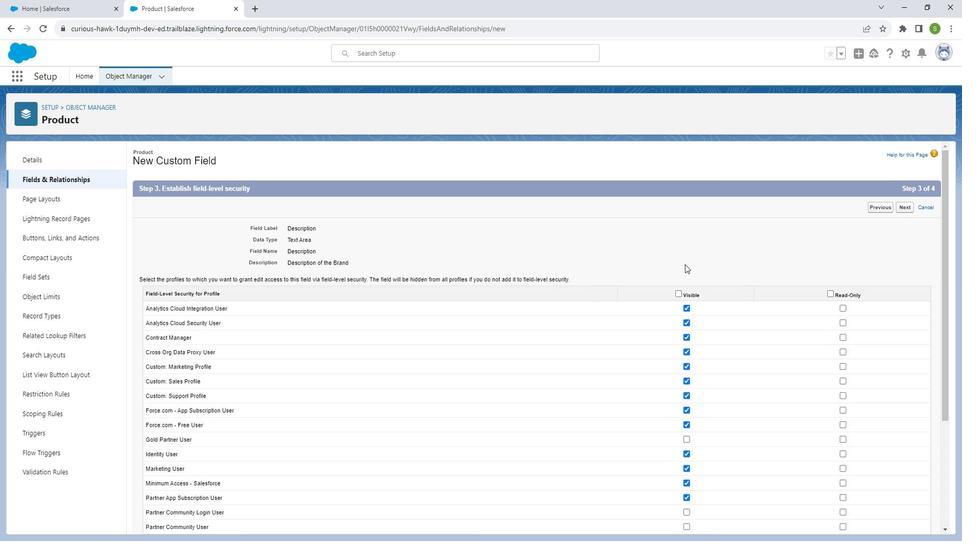 
Action: Mouse moved to (692, 261)
Screenshot: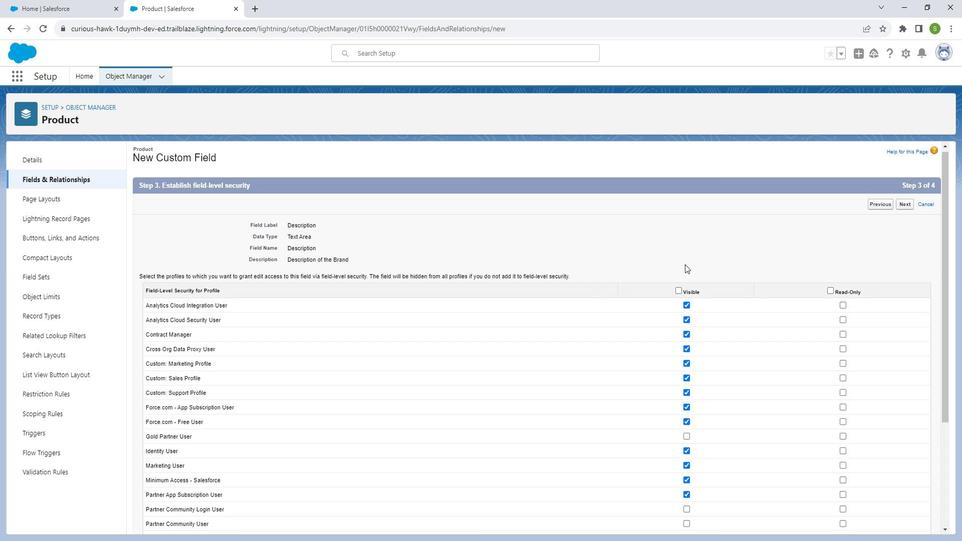 
Action: Mouse scrolled (692, 261) with delta (0, 0)
Screenshot: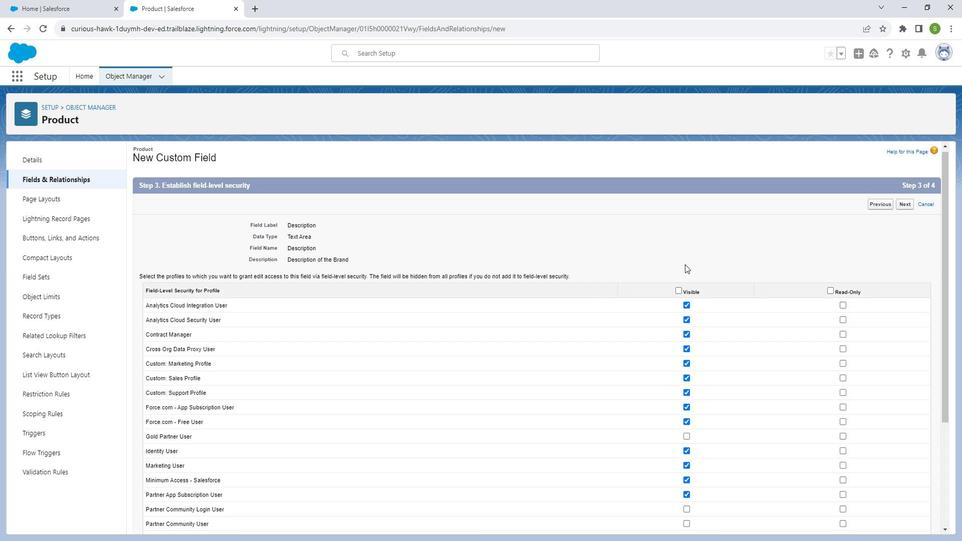 
Action: Mouse scrolled (692, 261) with delta (0, 0)
Screenshot: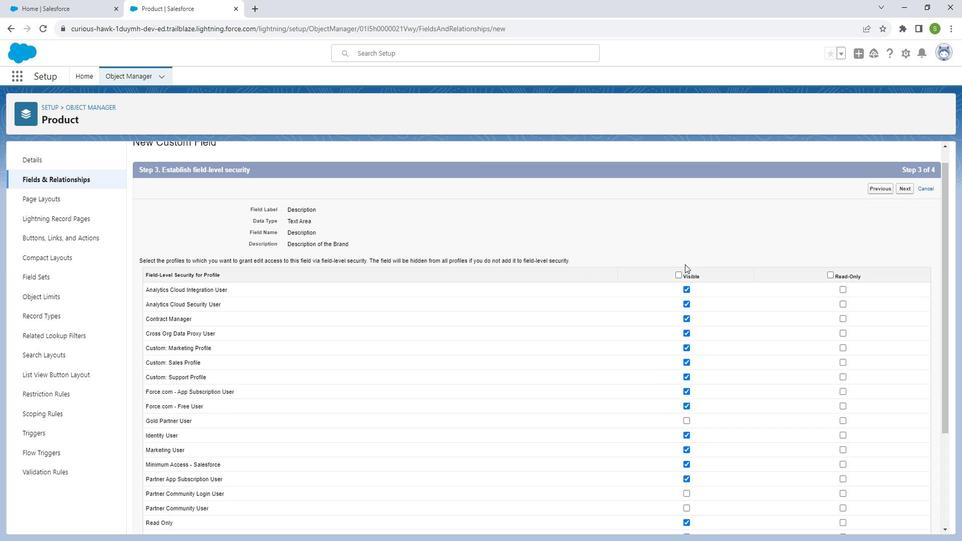 
Action: Mouse scrolled (692, 261) with delta (0, 0)
Screenshot: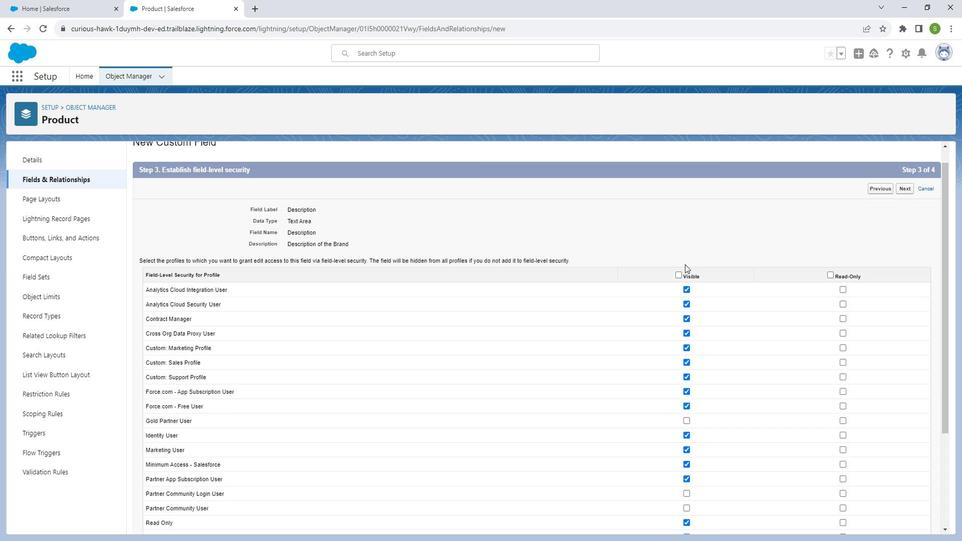 
Action: Mouse scrolled (692, 261) with delta (0, 0)
Screenshot: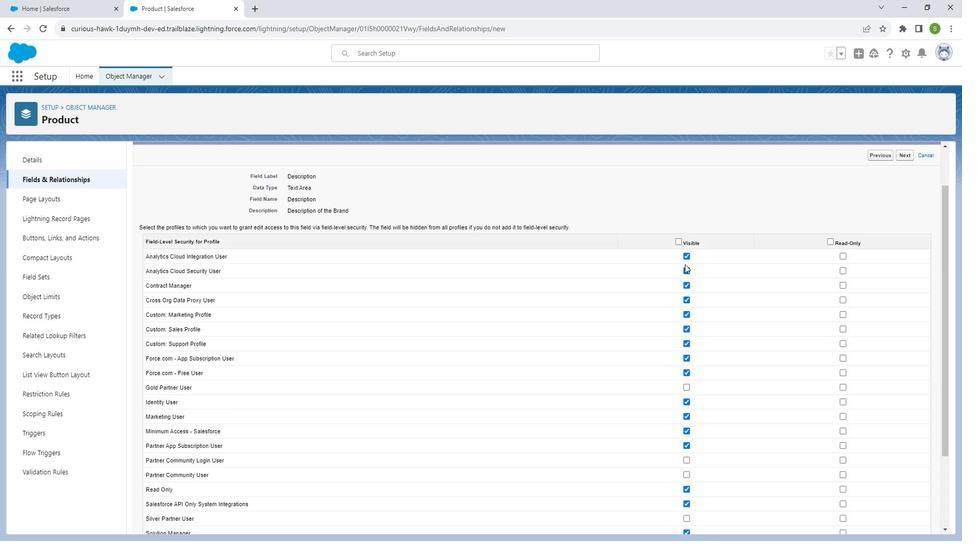 
Action: Mouse scrolled (692, 261) with delta (0, 0)
Screenshot: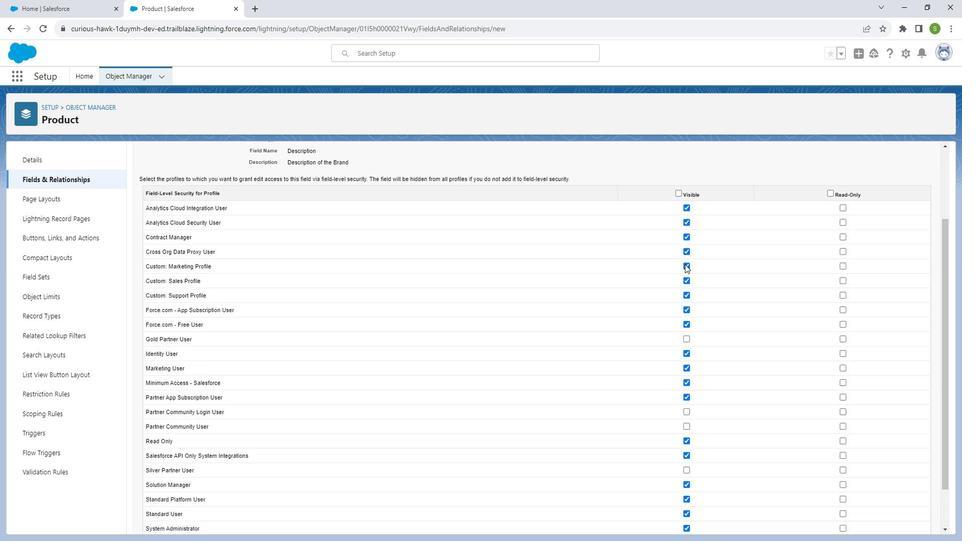 
Action: Mouse moved to (916, 511)
Screenshot: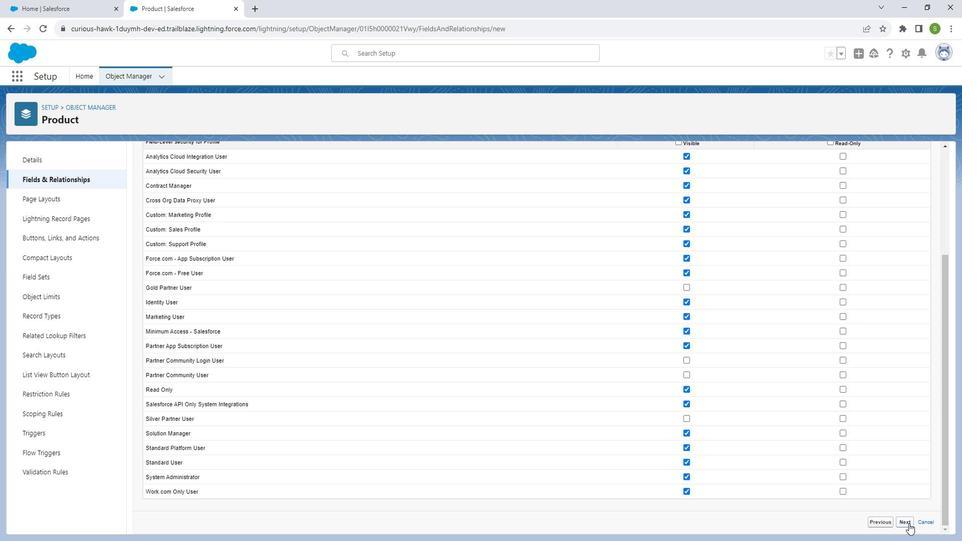 
Action: Mouse pressed left at (916, 511)
Screenshot: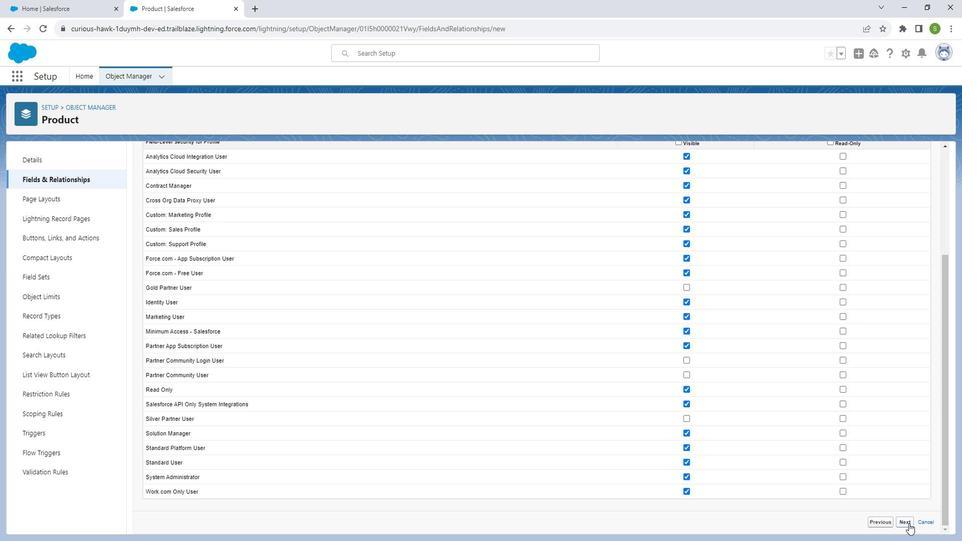 
Action: Mouse moved to (912, 352)
Screenshot: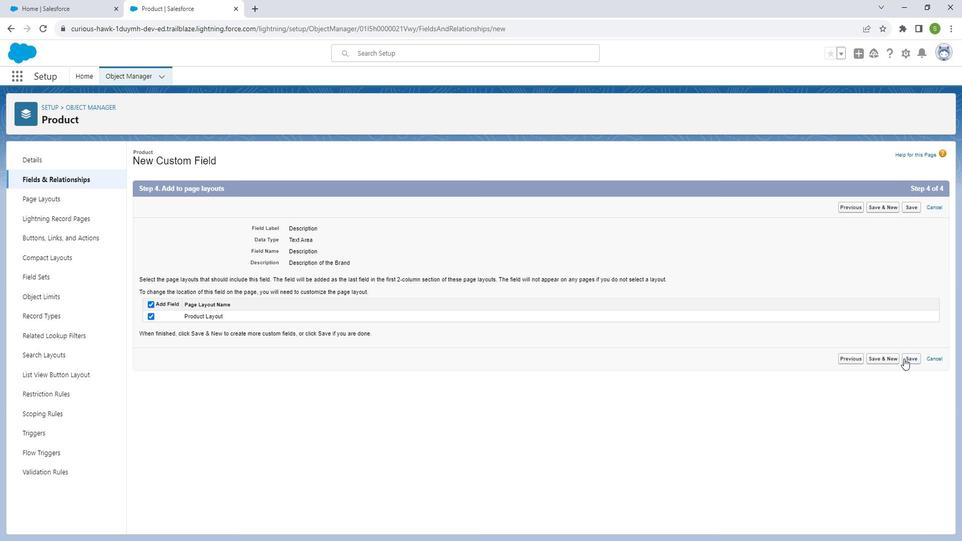 
Action: Mouse pressed left at (912, 352)
Screenshot: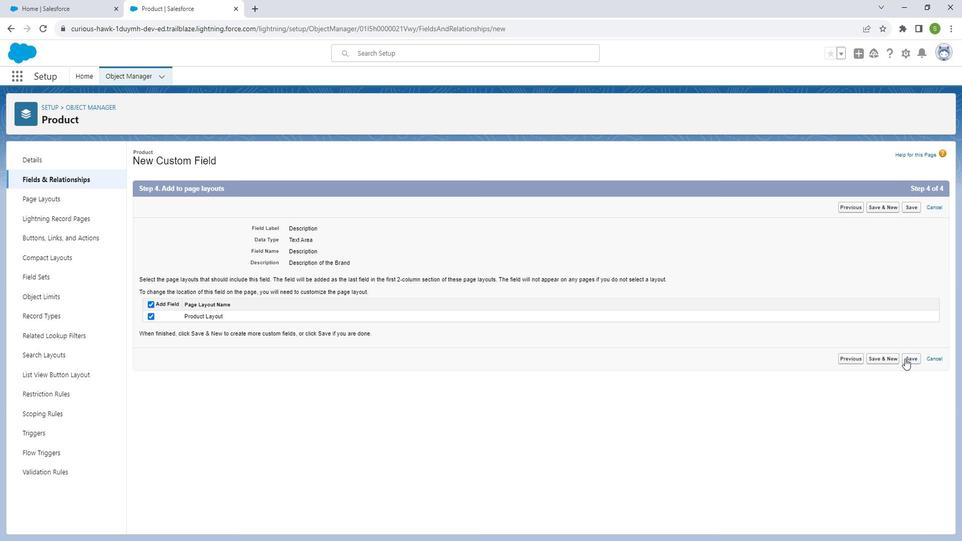 
Action: Mouse moved to (748, 158)
Screenshot: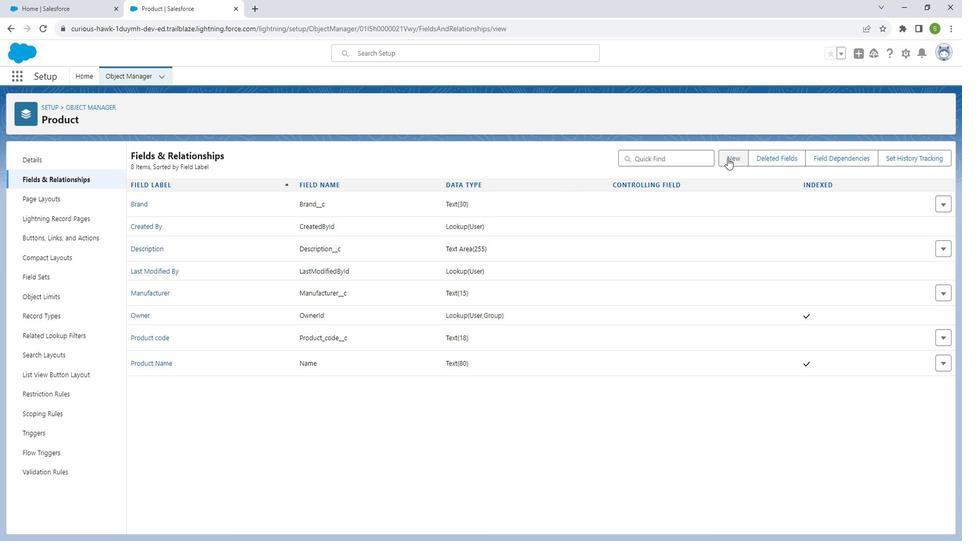 
Action: Mouse pressed left at (748, 158)
Screenshot: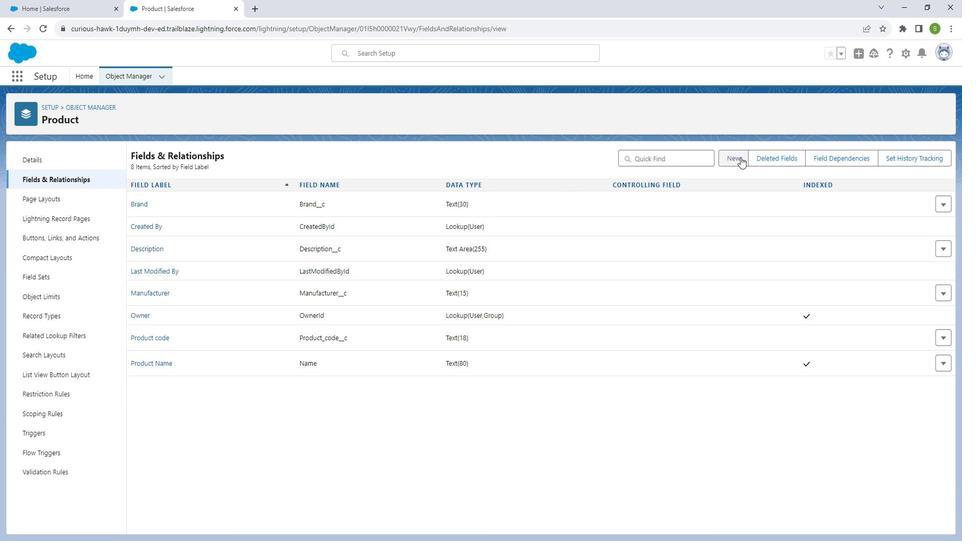 
Action: Mouse moved to (247, 407)
Screenshot: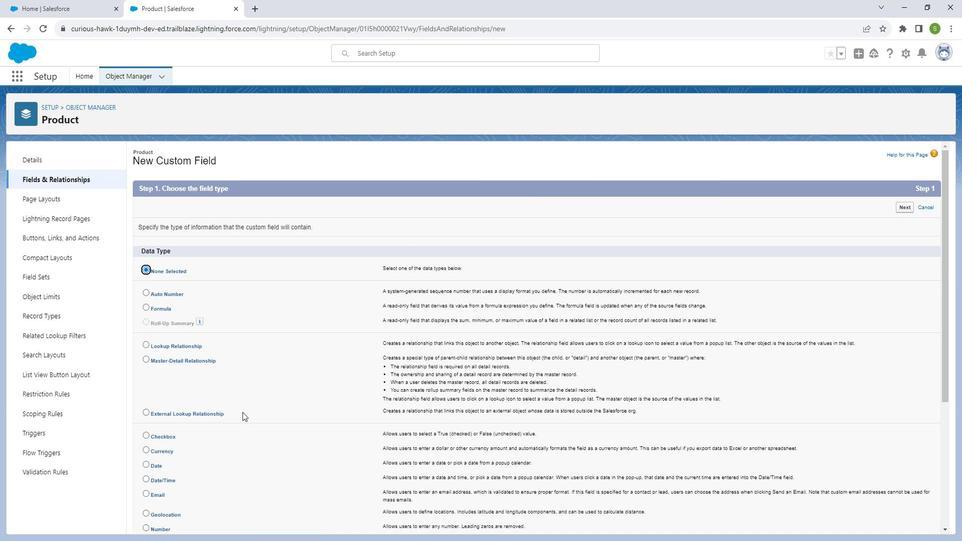 
Action: Mouse scrolled (247, 406) with delta (0, 0)
Screenshot: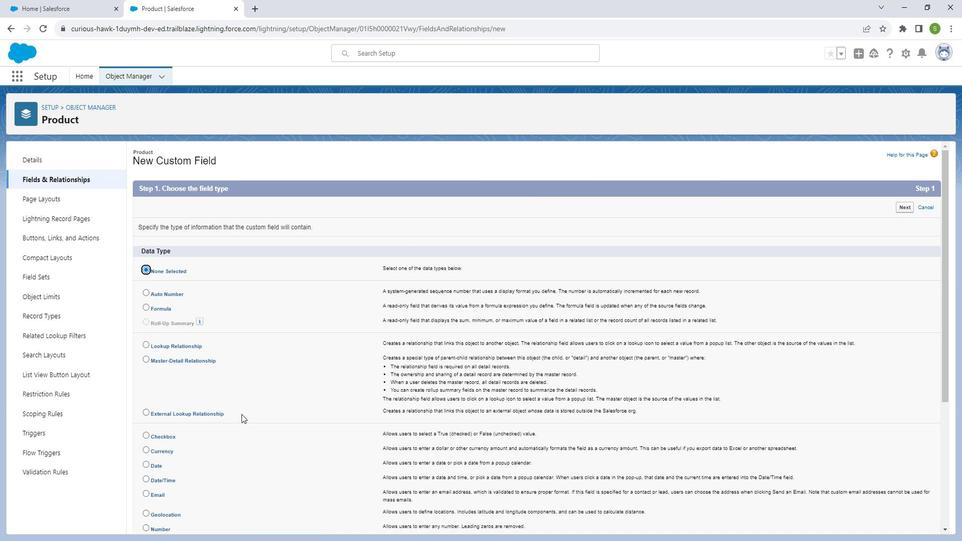 
Action: Mouse moved to (247, 408)
Screenshot: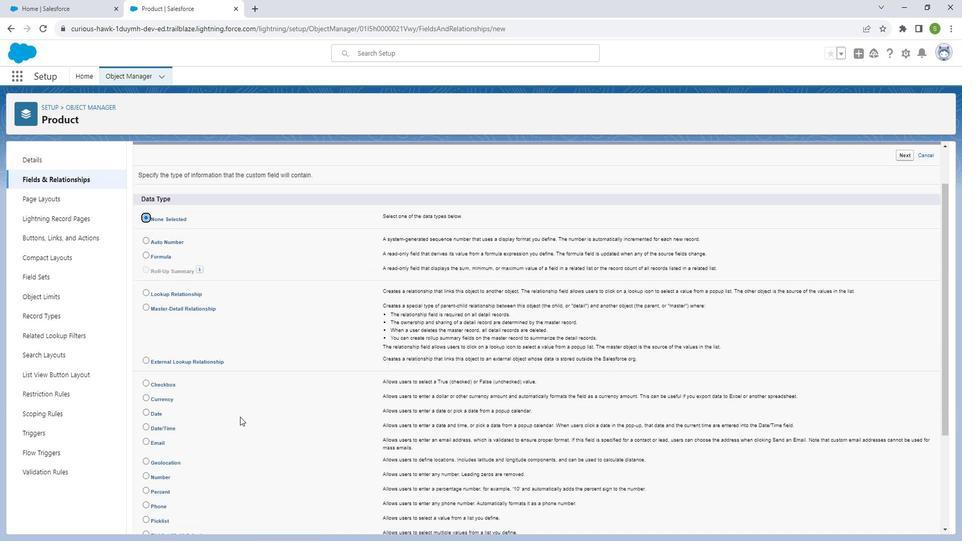 
Action: Mouse scrolled (247, 408) with delta (0, 0)
Screenshot: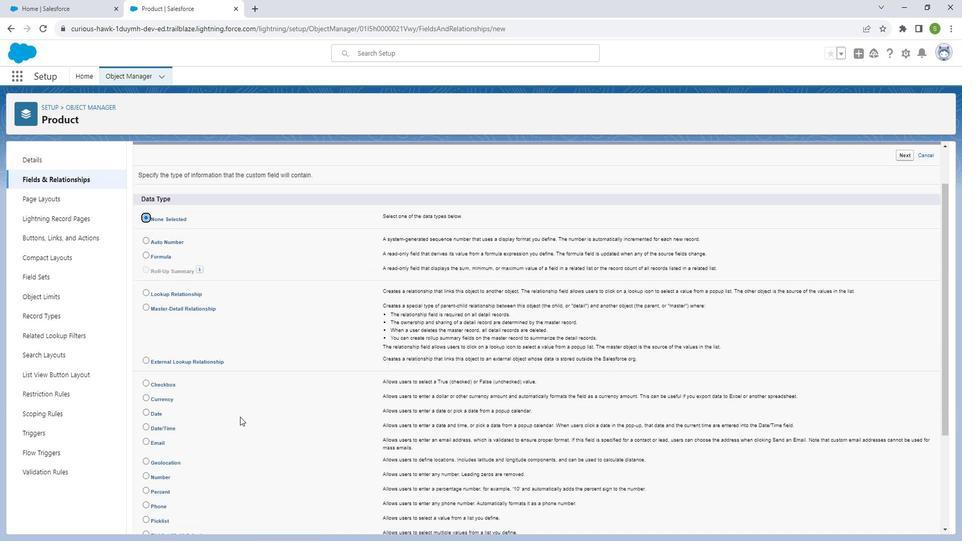 
Action: Mouse moved to (245, 410)
Screenshot: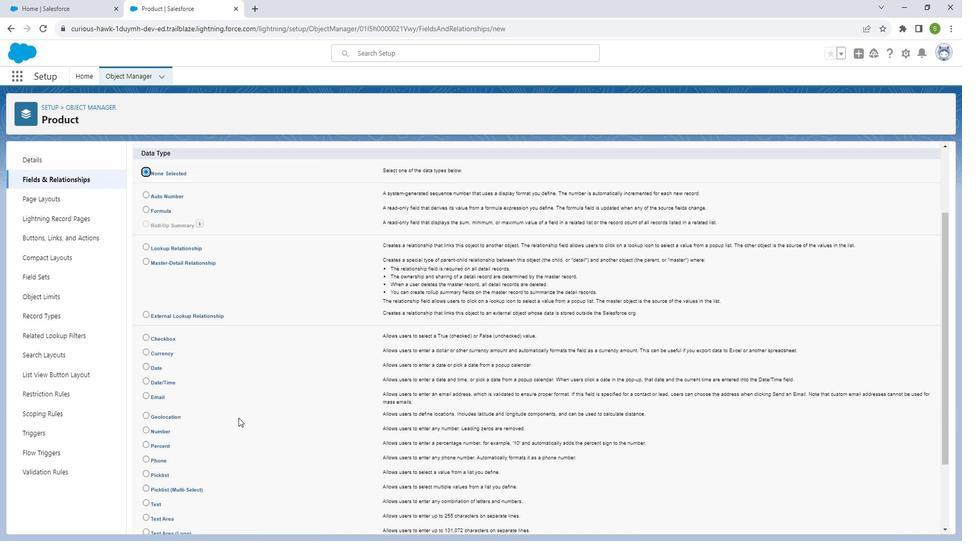 
Action: Mouse scrolled (245, 409) with delta (0, 0)
Screenshot: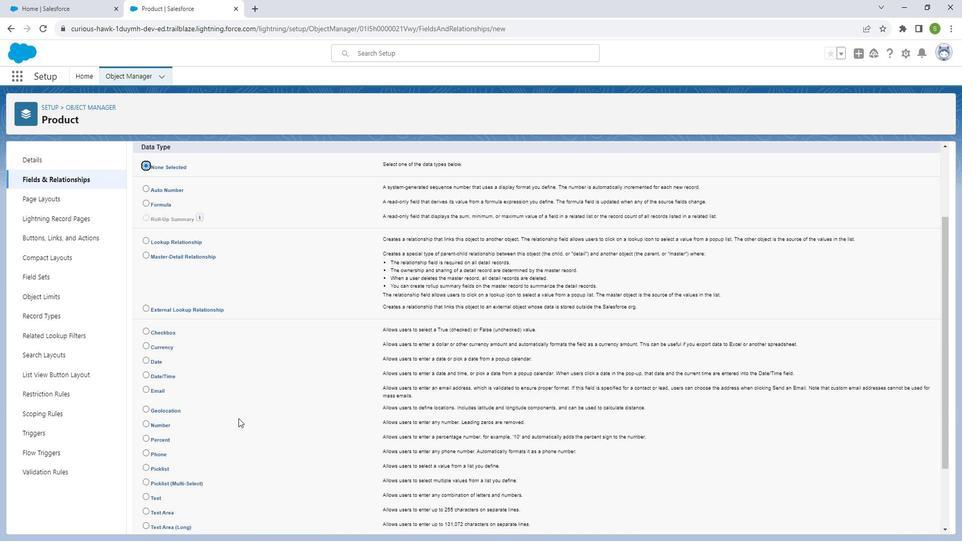 
Action: Mouse moved to (154, 407)
Screenshot: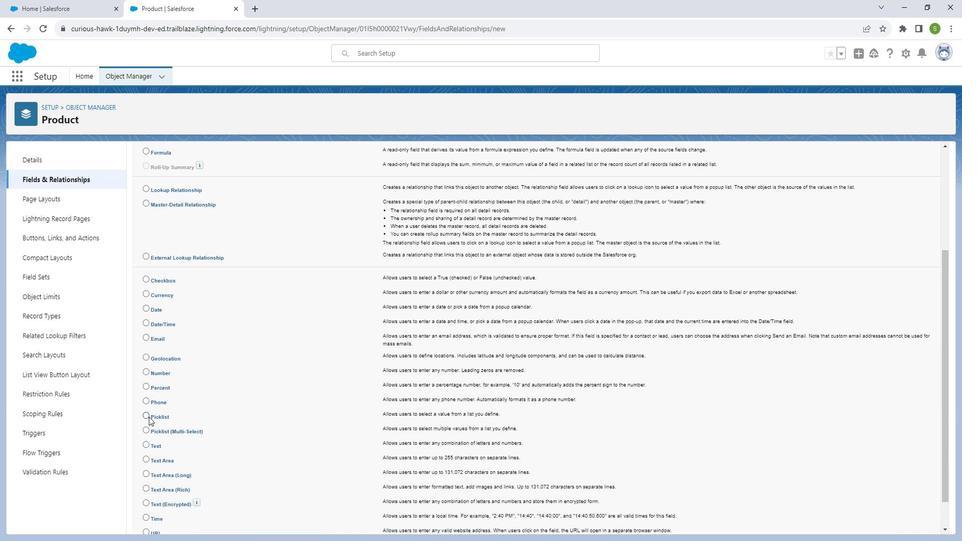 
Action: Mouse pressed left at (154, 407)
Screenshot: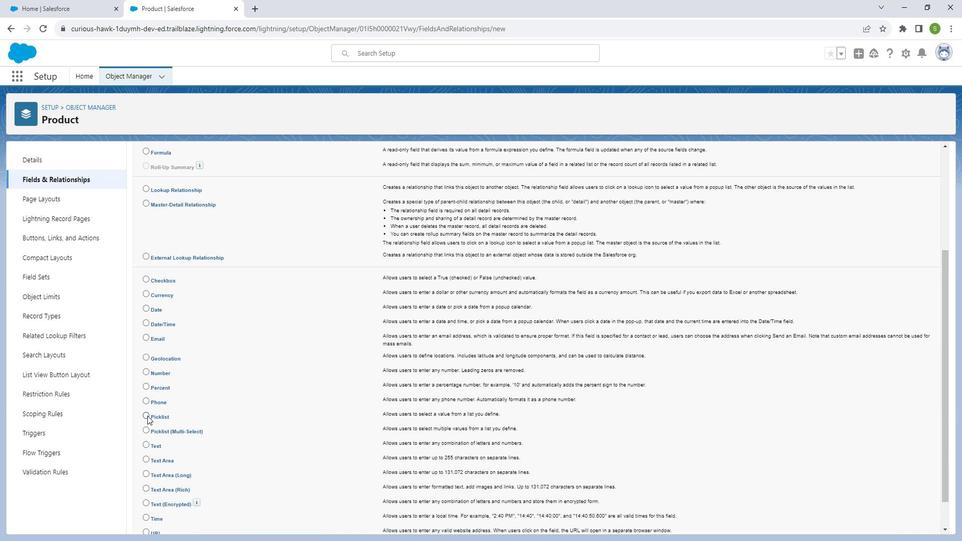 
Action: Mouse moved to (717, 385)
Screenshot: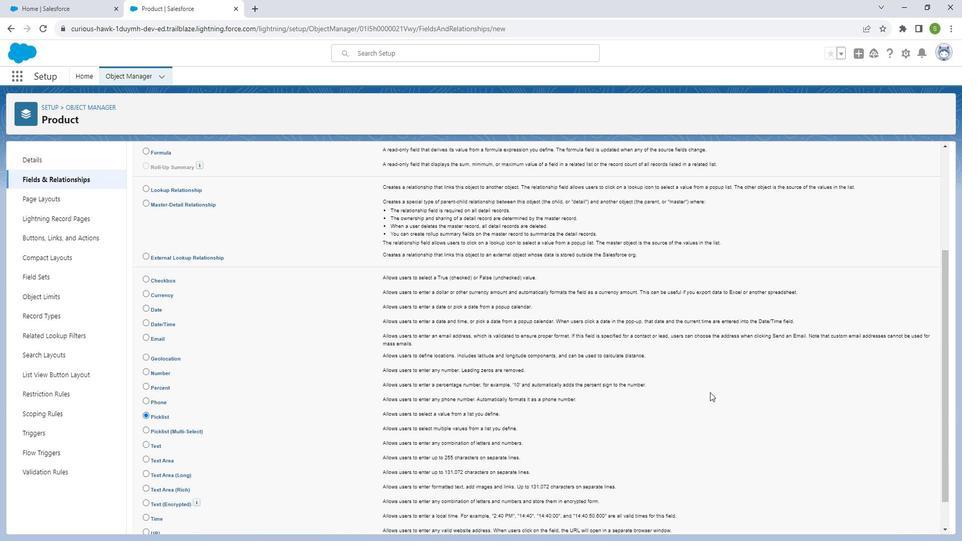 
Action: Mouse scrolled (717, 384) with delta (0, 0)
Screenshot: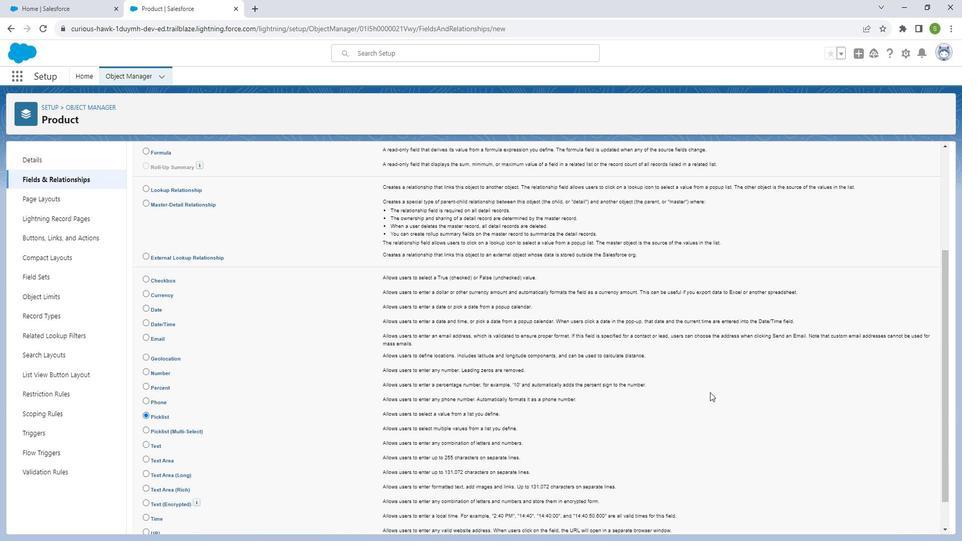 
Action: Mouse moved to (748, 385)
Screenshot: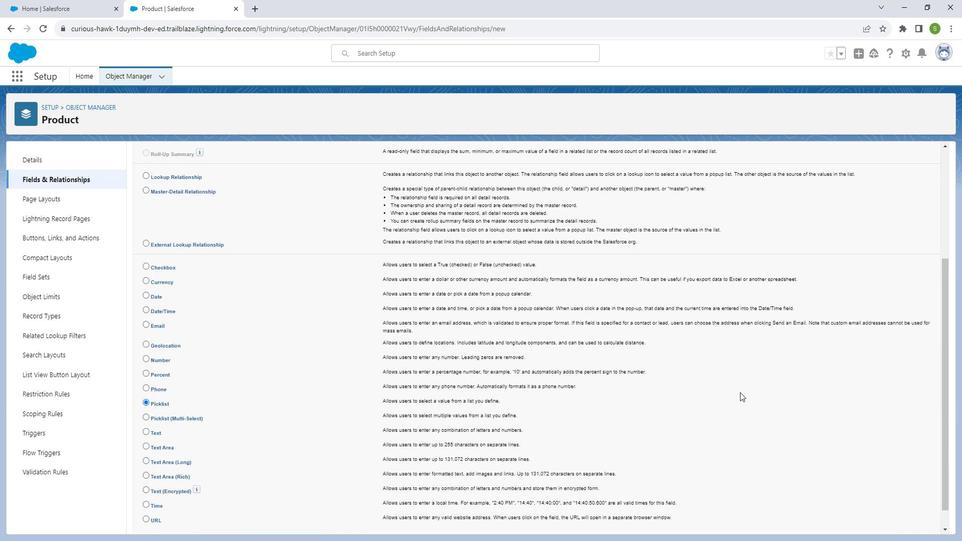 
Action: Mouse scrolled (748, 384) with delta (0, 0)
Screenshot: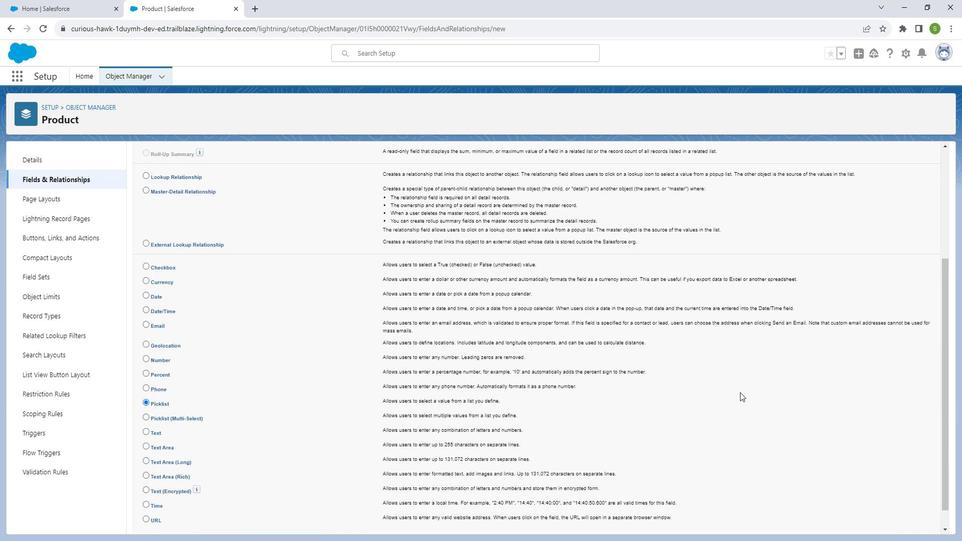 
Action: Mouse moved to (756, 385)
Screenshot: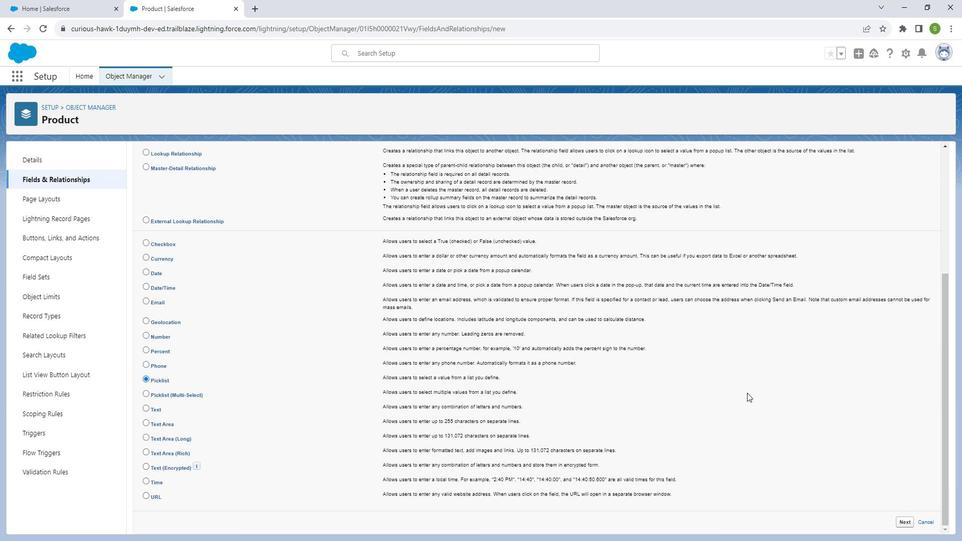 
Action: Mouse scrolled (756, 385) with delta (0, 0)
Screenshot: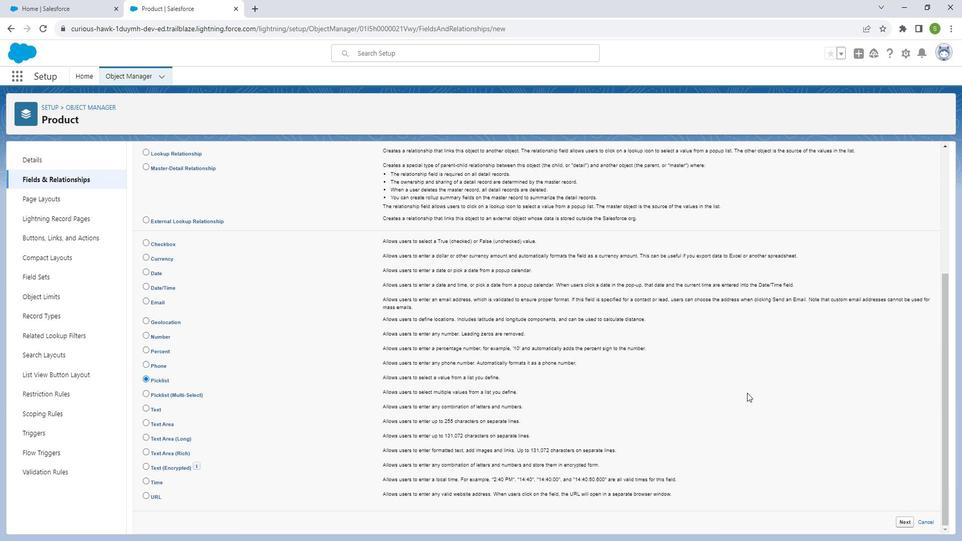 
Action: Mouse moved to (758, 386)
Screenshot: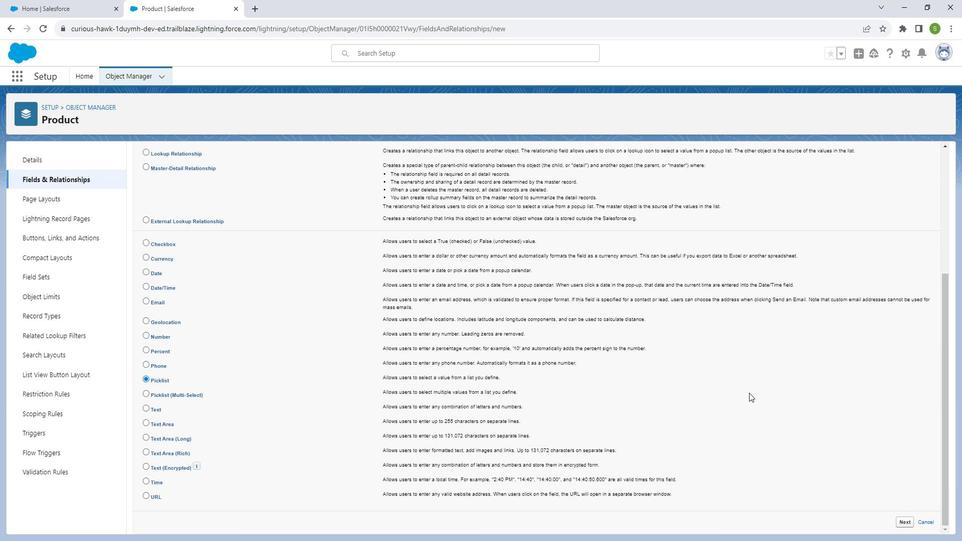
Action: Mouse scrolled (758, 386) with delta (0, 0)
Screenshot: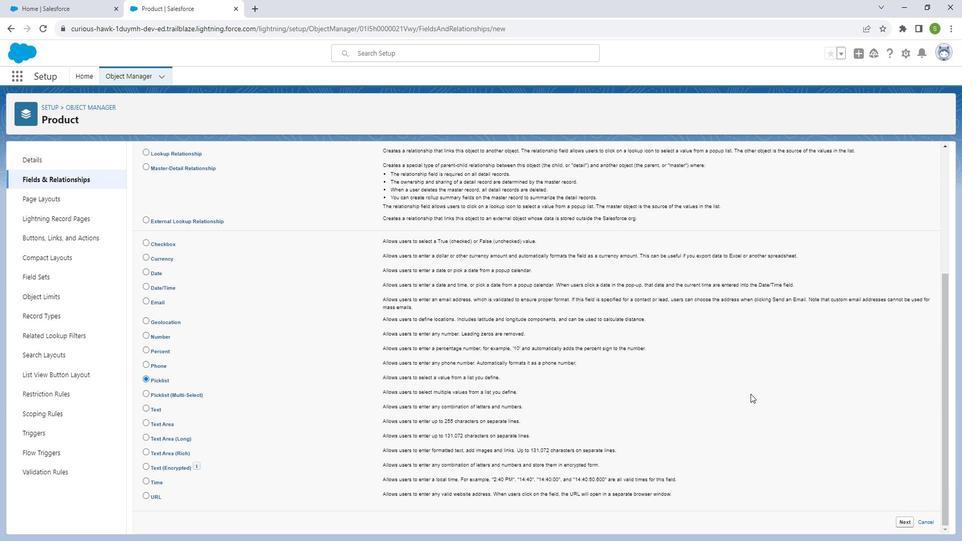 
Action: Mouse moved to (761, 388)
Screenshot: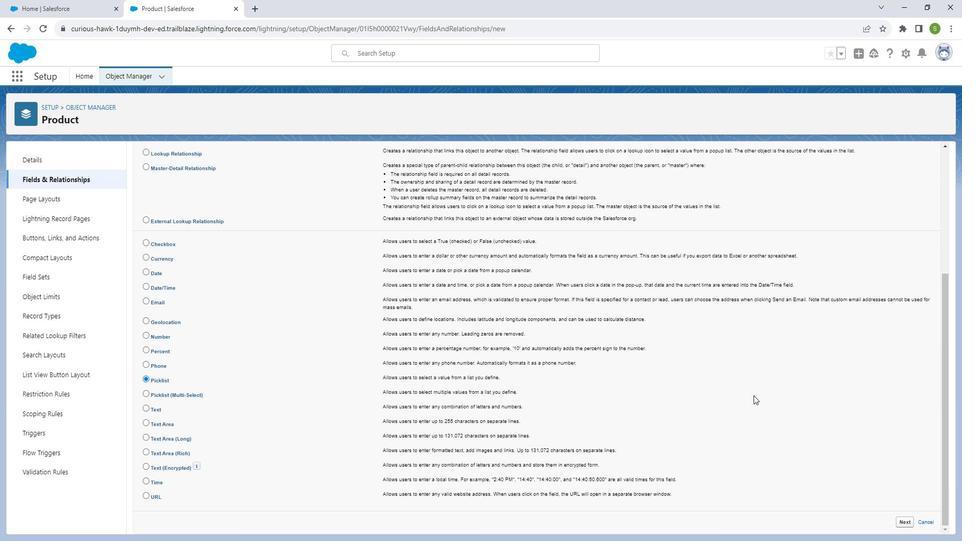 
Action: Mouse scrolled (761, 388) with delta (0, 0)
Screenshot: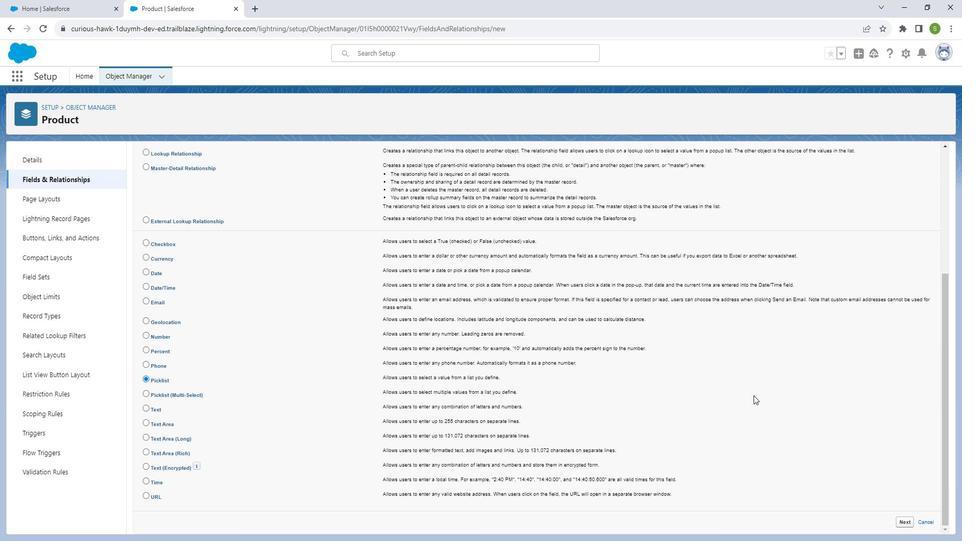 
Action: Mouse moved to (907, 508)
Screenshot: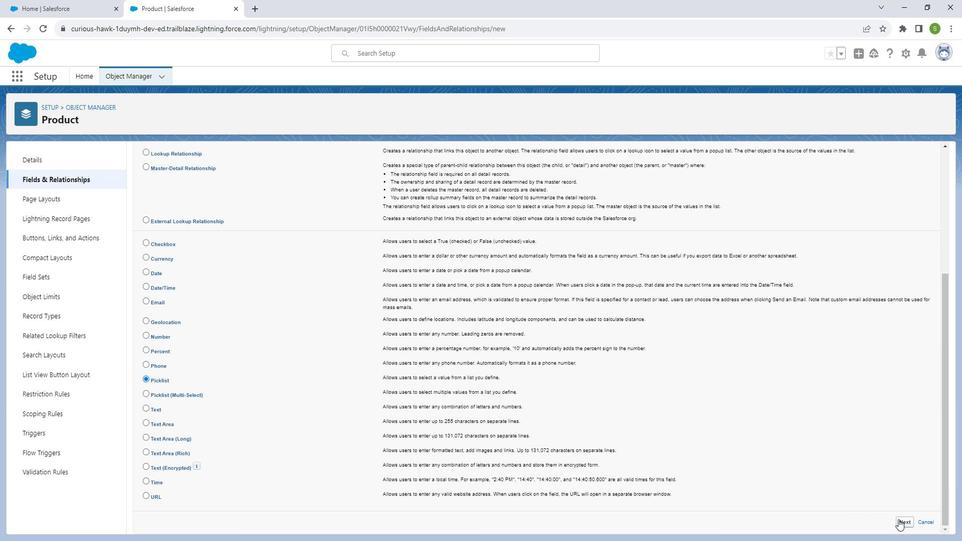 
Action: Mouse pressed left at (907, 508)
Screenshot: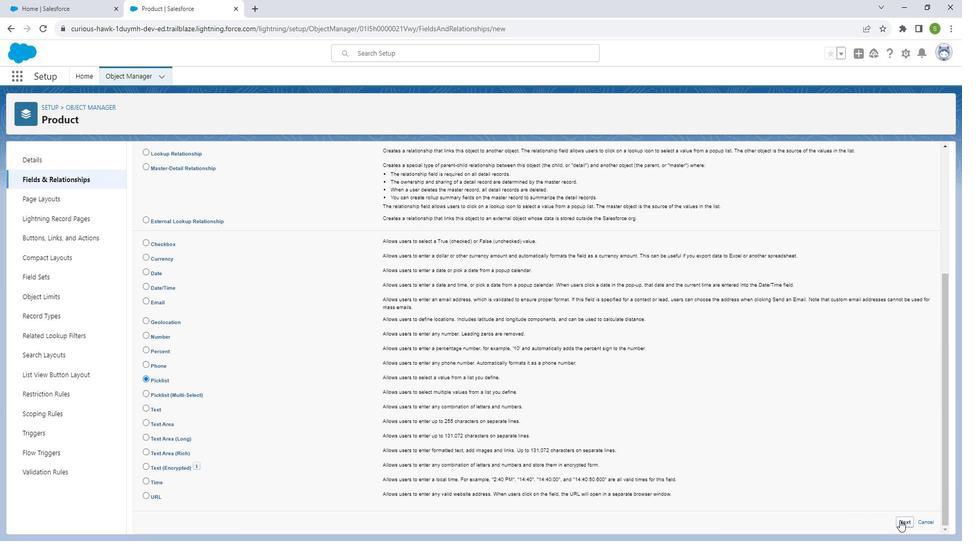 
Action: Mouse moved to (319, 230)
Screenshot: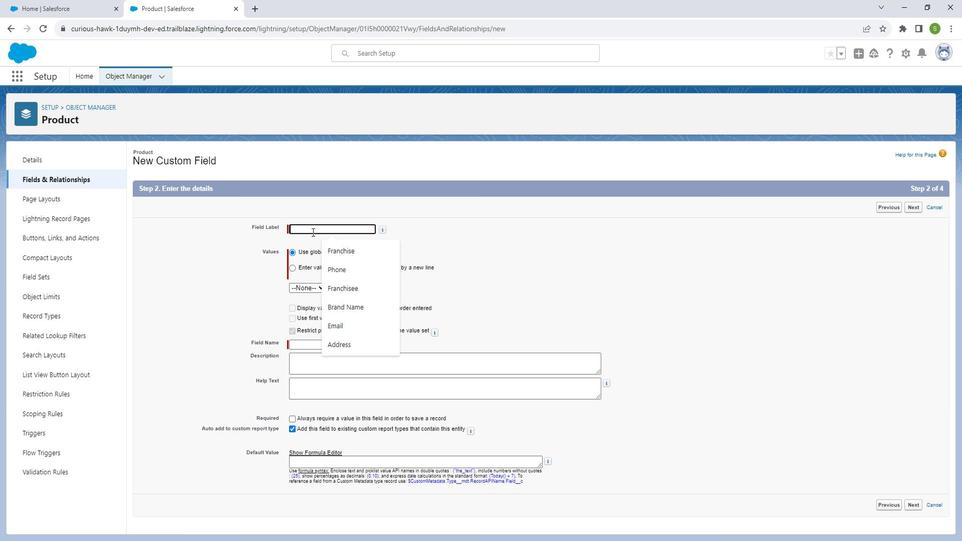 
Action: Mouse pressed left at (319, 230)
Screenshot: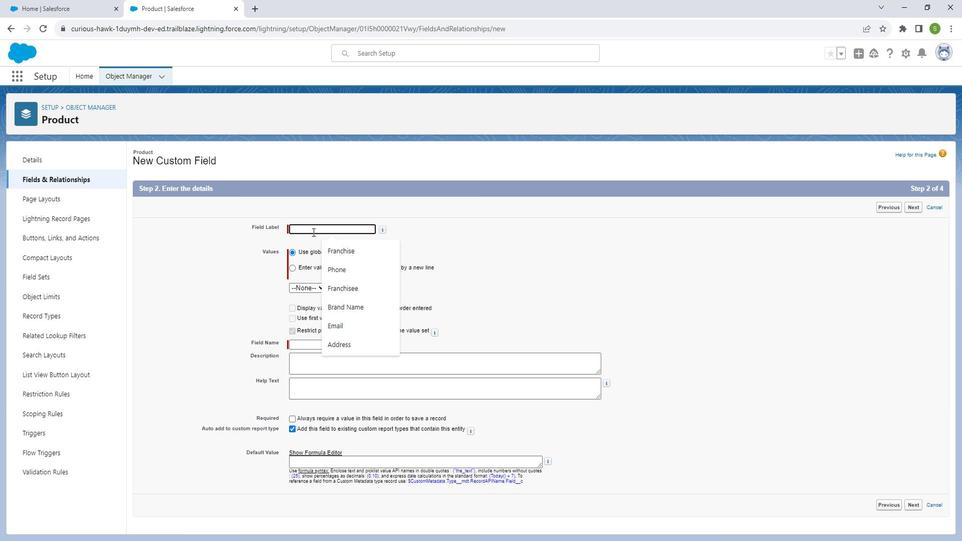 
Action: Key pressed <Key.shift_r>Product<Key.space><Key.shift_r>Category
Screenshot: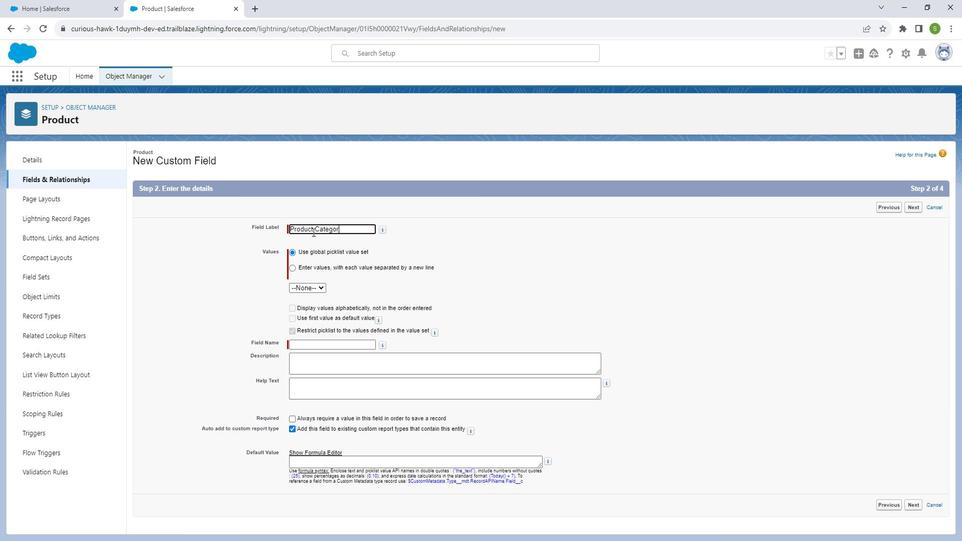 
Action: Mouse moved to (308, 262)
Screenshot: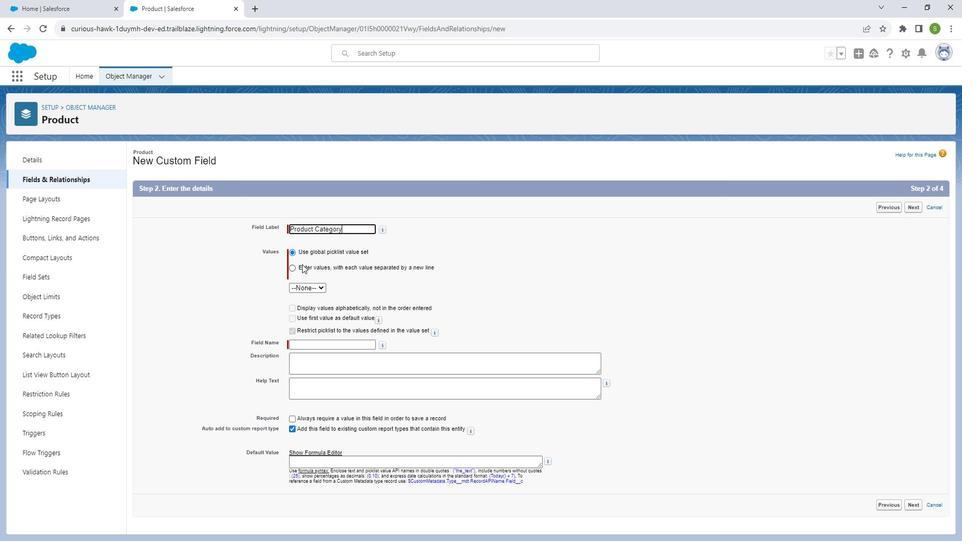 
Action: Mouse pressed left at (308, 262)
Screenshot: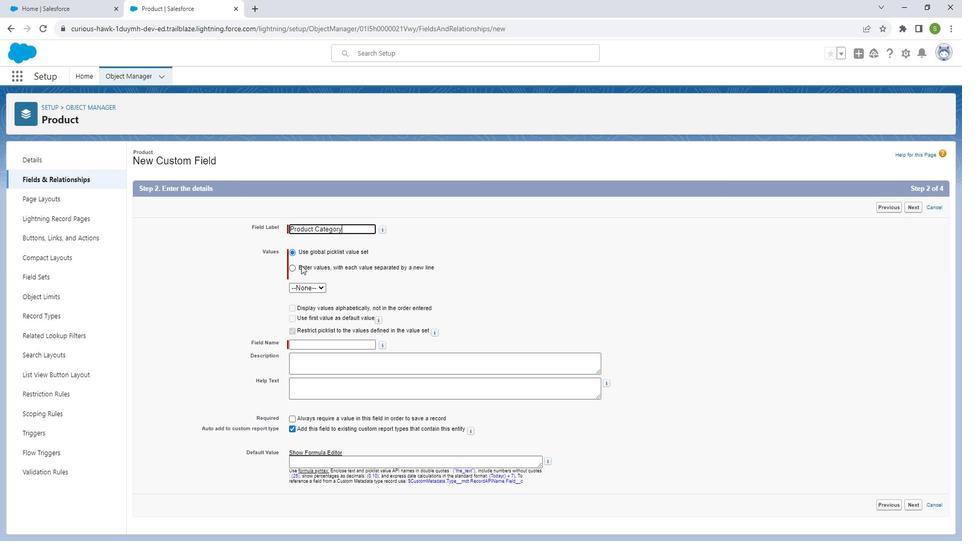 
Action: Mouse moved to (312, 293)
Screenshot: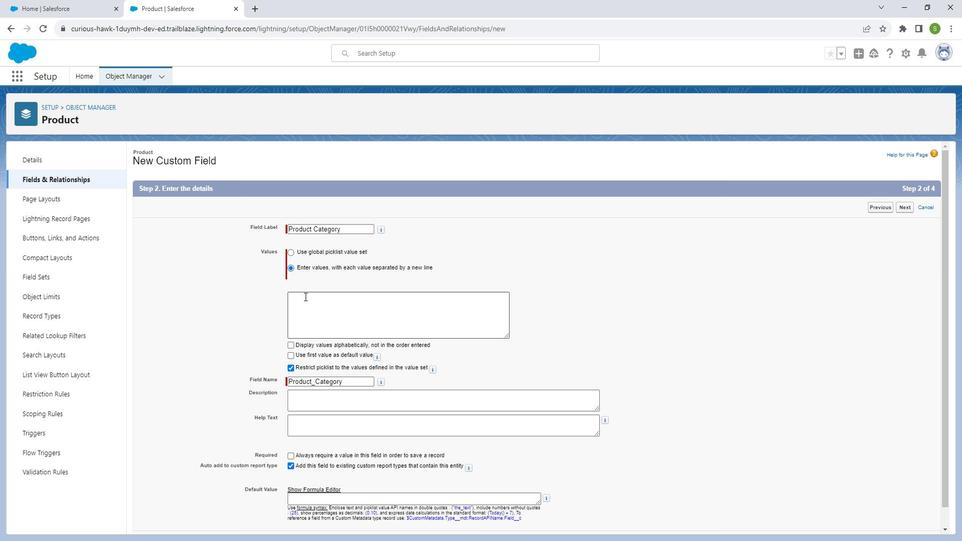 
Action: Mouse pressed left at (312, 293)
Screenshot: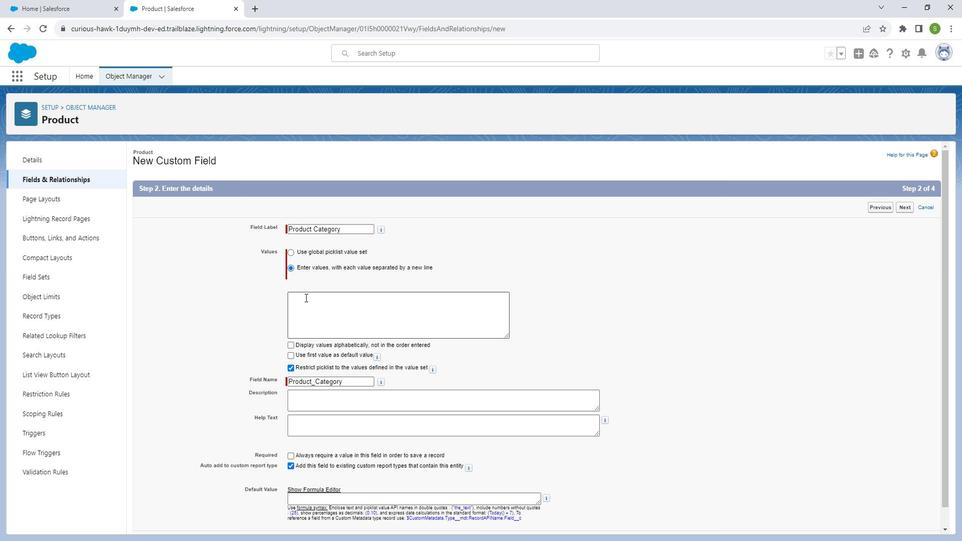
Action: Key pressed <Key.shift_r>Electronics<Key.enter><Key.shift_r>Apparel<Key.enter><Key.shift_r>food<Key.backspace><Key.backspace><Key.backspace><Key.backspace><Key.shift_r>food
Screenshot: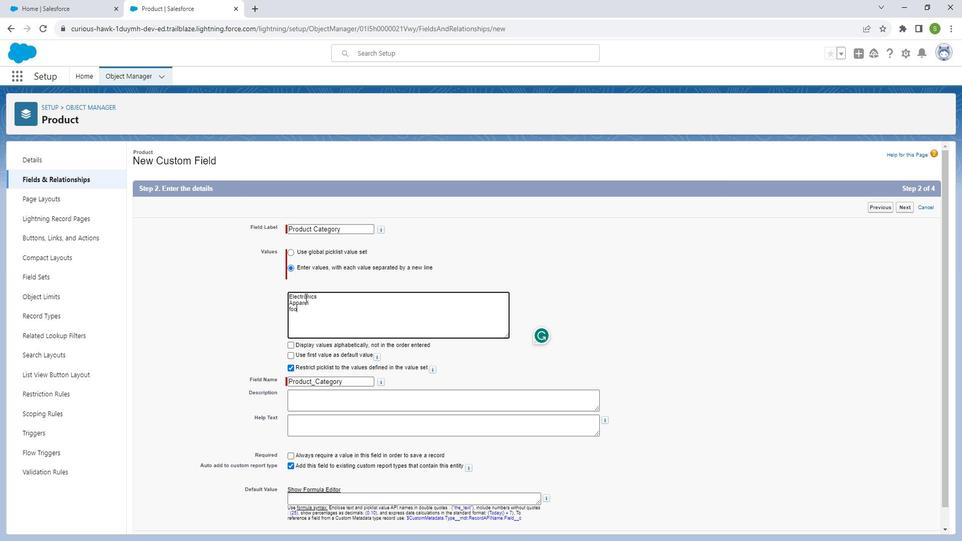 
Action: Mouse moved to (318, 350)
Screenshot: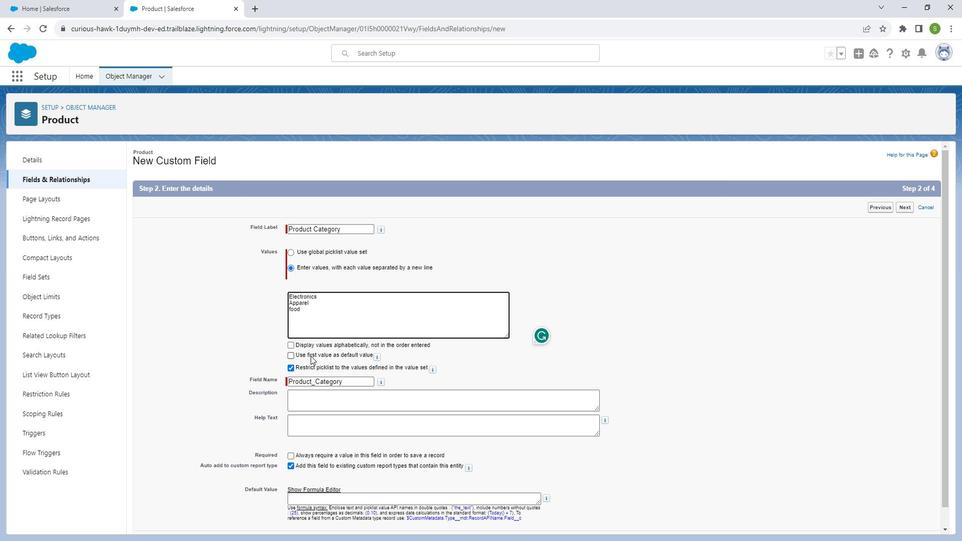 
Action: Mouse scrolled (318, 349) with delta (0, 0)
Screenshot: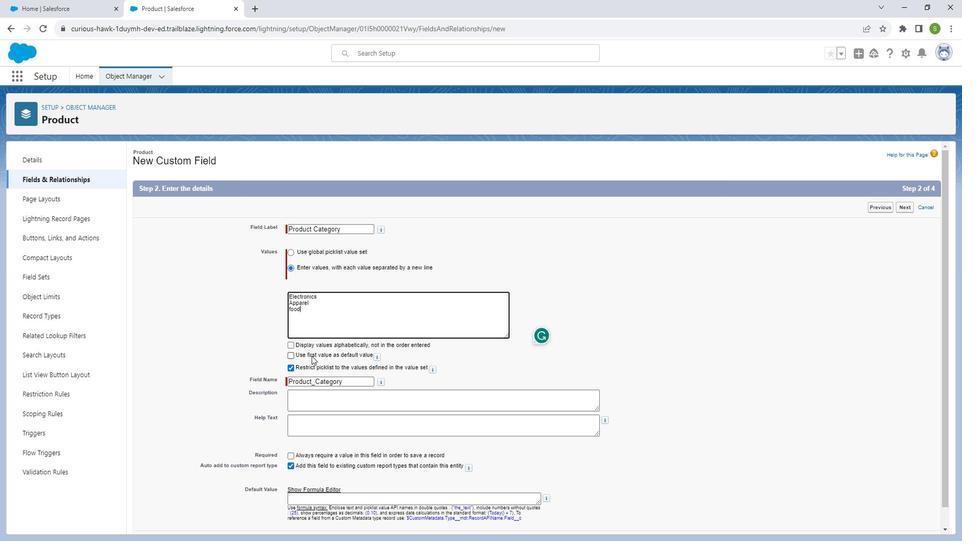 
Action: Mouse scrolled (318, 349) with delta (0, 0)
Screenshot: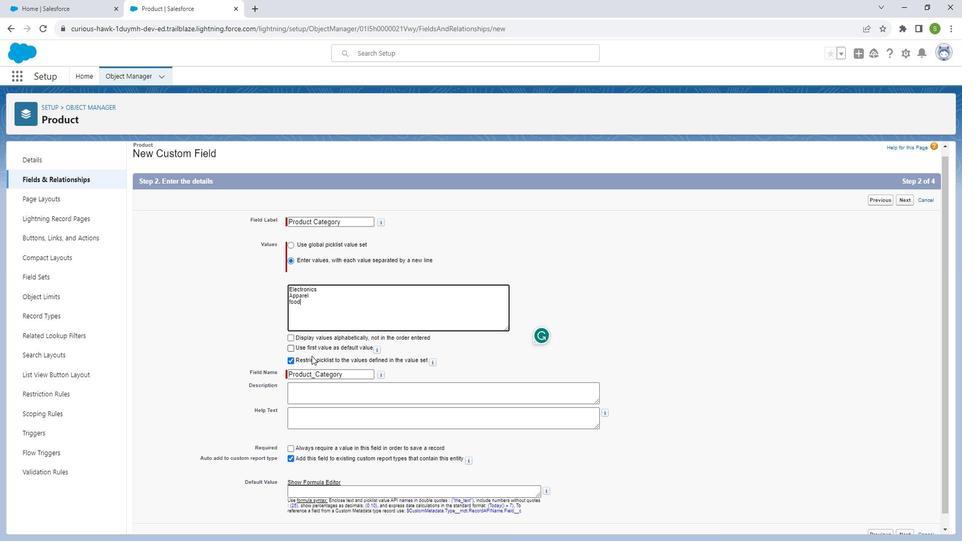 
Action: Mouse scrolled (318, 349) with delta (0, 0)
Screenshot: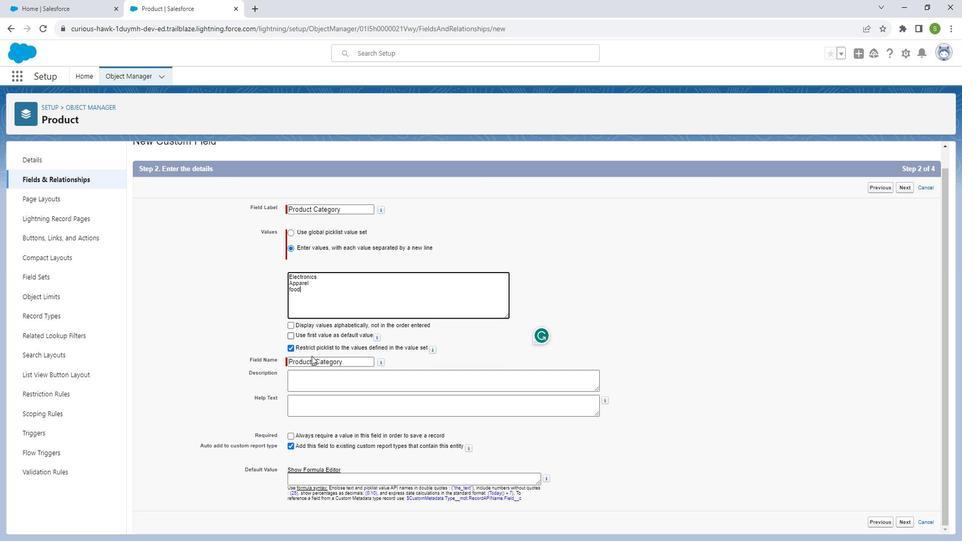 
Action: Mouse scrolled (318, 349) with delta (0, 0)
Screenshot: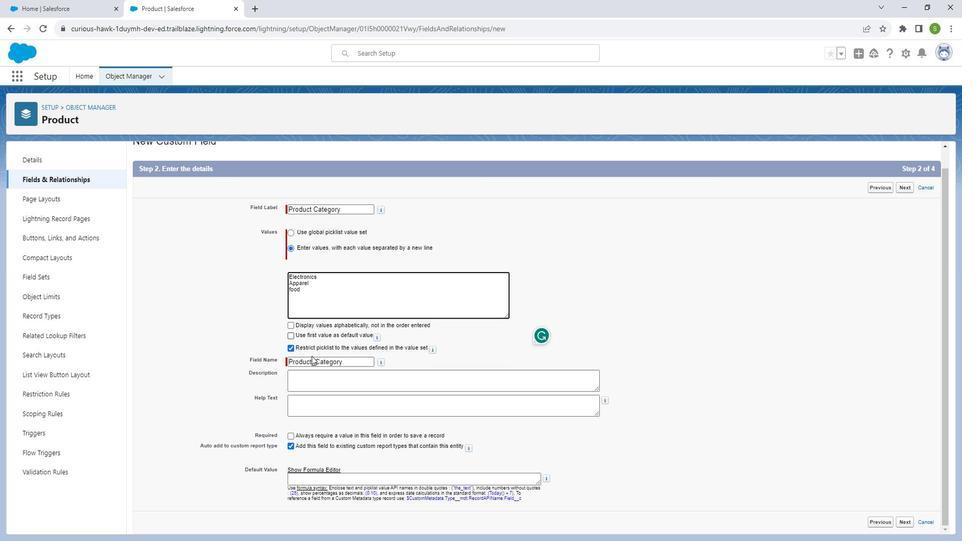 
Action: Mouse moved to (321, 380)
Screenshot: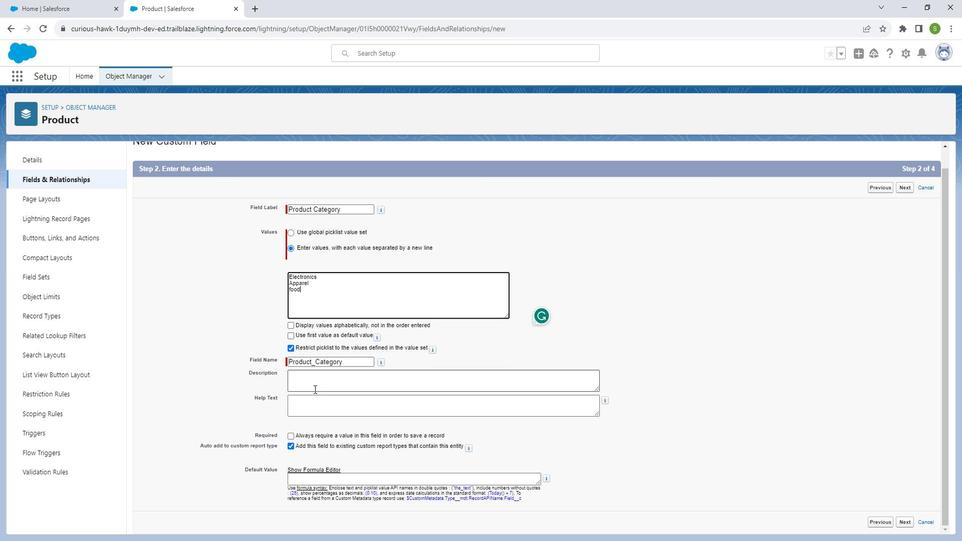 
Action: Mouse pressed left at (321, 380)
Screenshot: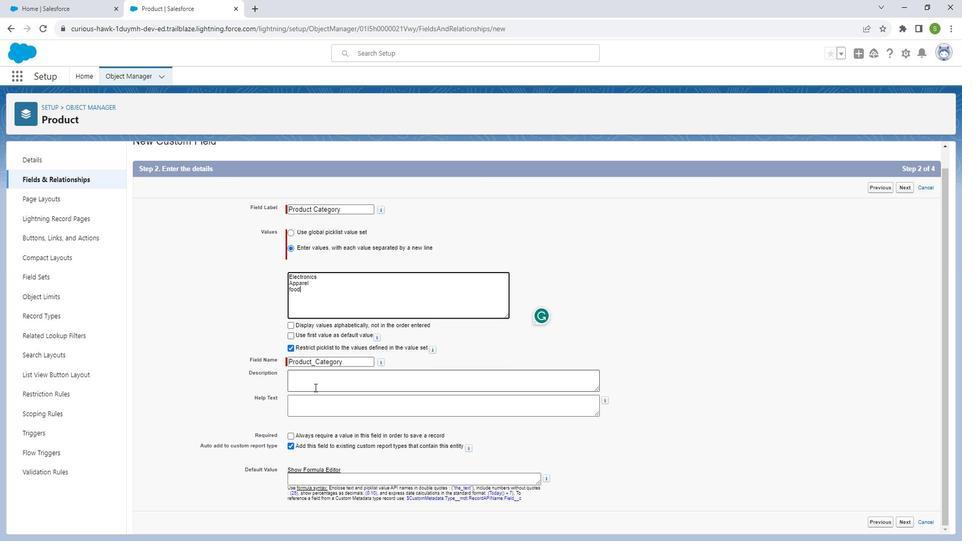 
Action: Mouse moved to (321, 380)
Screenshot: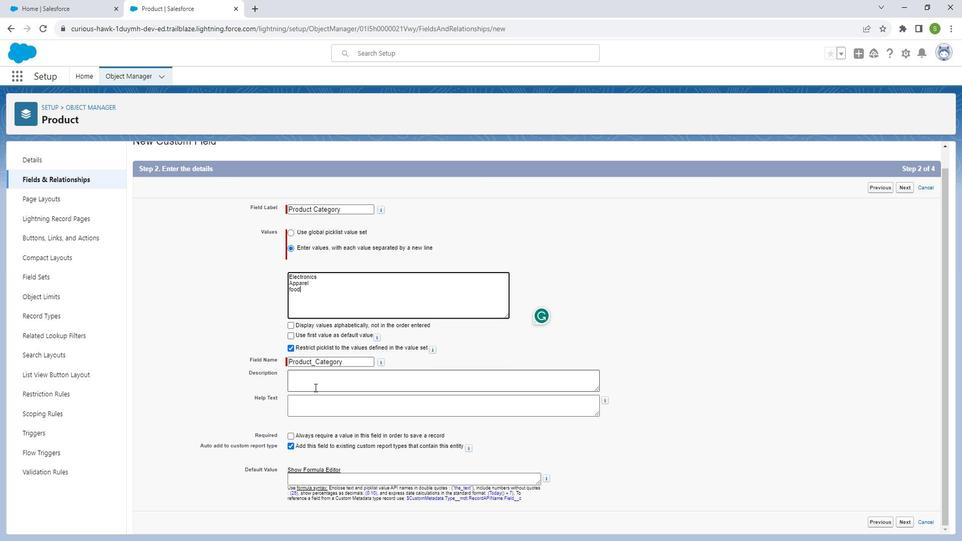
Action: Key pressed <Key.shift_r>Used<Key.space>to<Key.space>give<Key.space>picklist<Key.space>value<Key.tab>us<Key.backspace><Key.backspace><Key.shift_r>Please<Key.space>fill<Key.space>the<Key.space>picklist
Screenshot: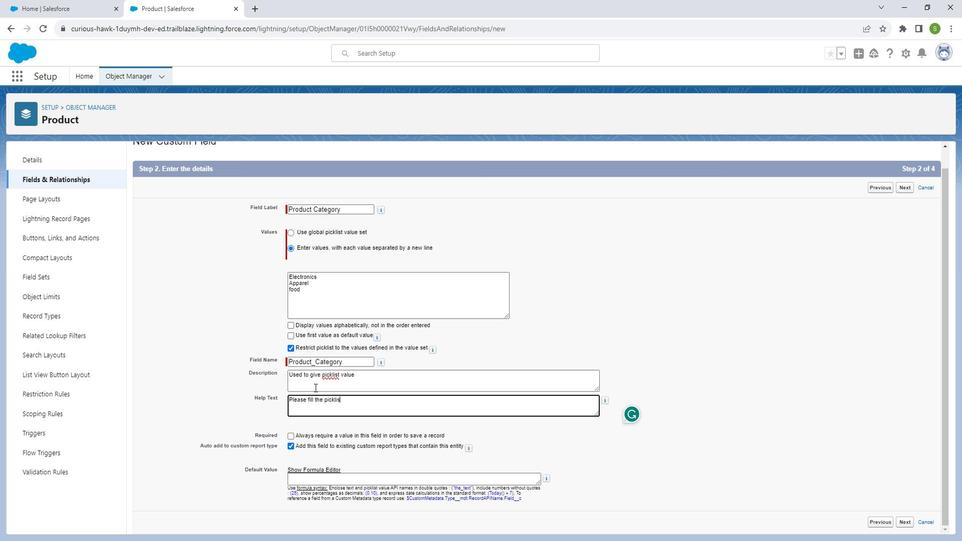 
Action: Mouse moved to (370, 382)
Screenshot: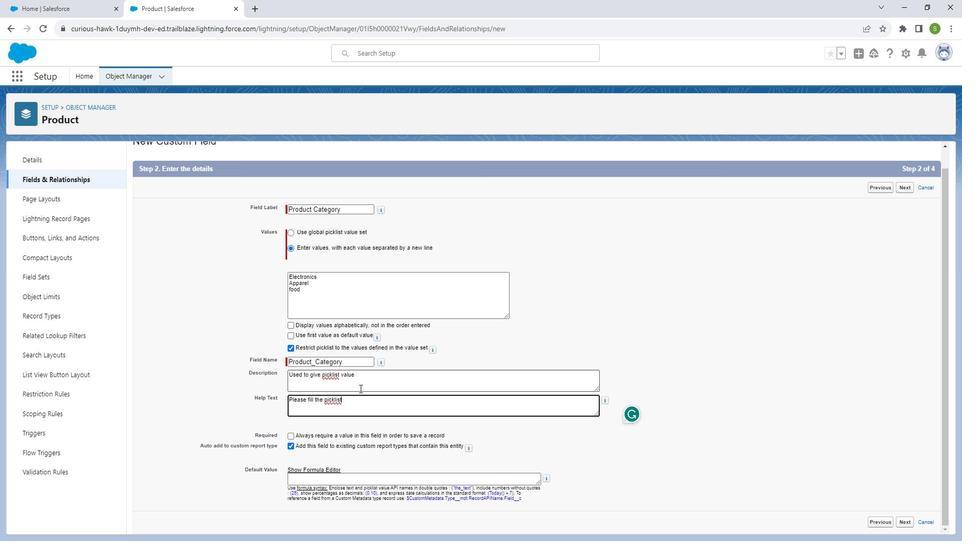 
Action: Mouse scrolled (370, 381) with delta (0, 0)
Screenshot: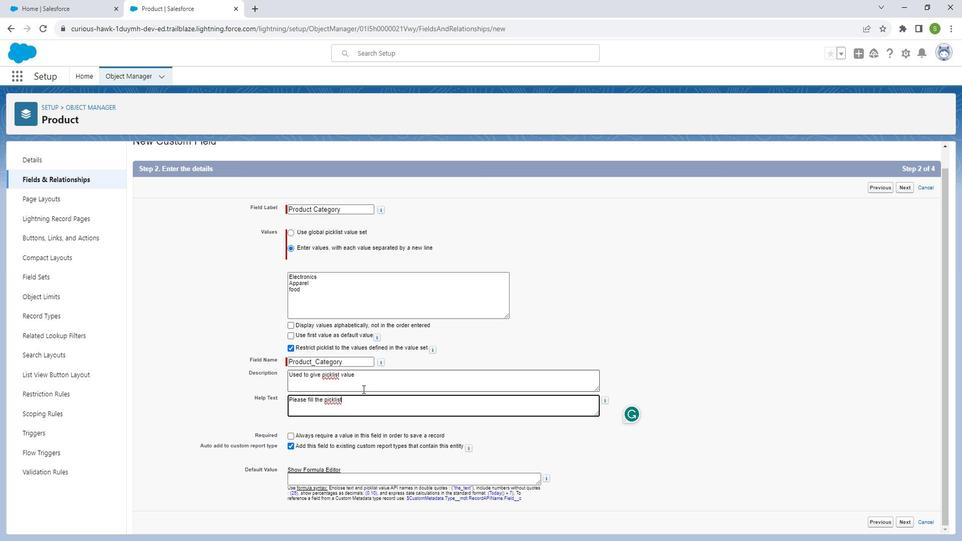 
Action: Mouse moved to (380, 394)
Screenshot: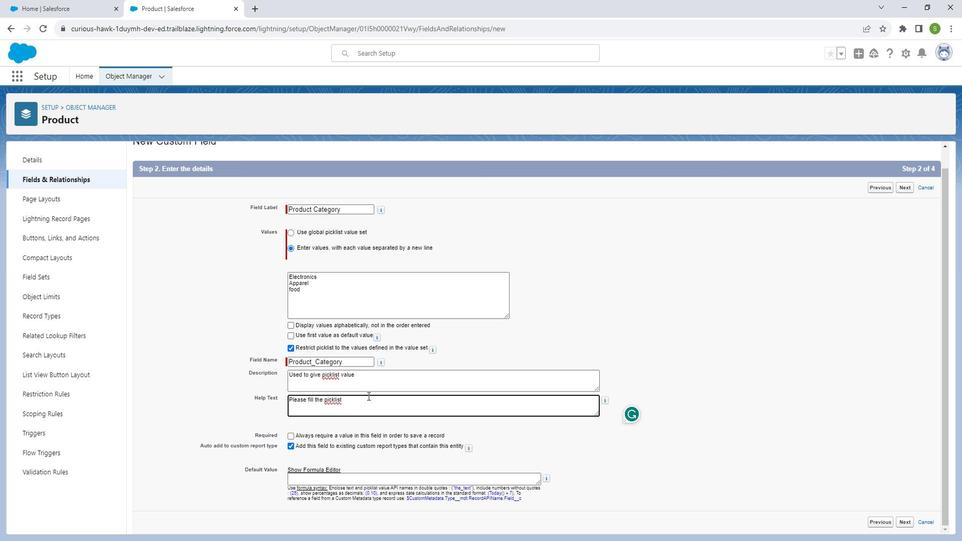 
Action: Mouse scrolled (380, 394) with delta (0, 0)
Screenshot: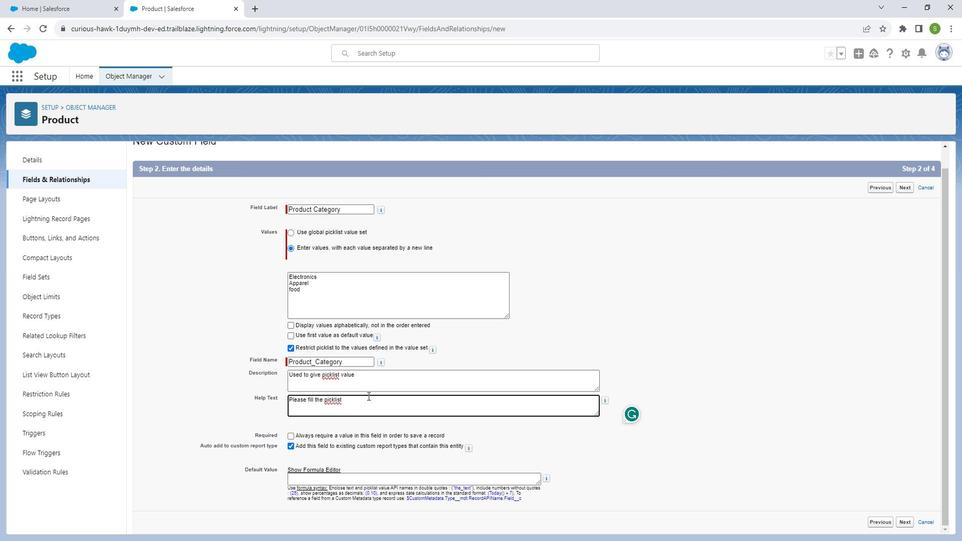 
Action: Mouse moved to (915, 511)
Screenshot: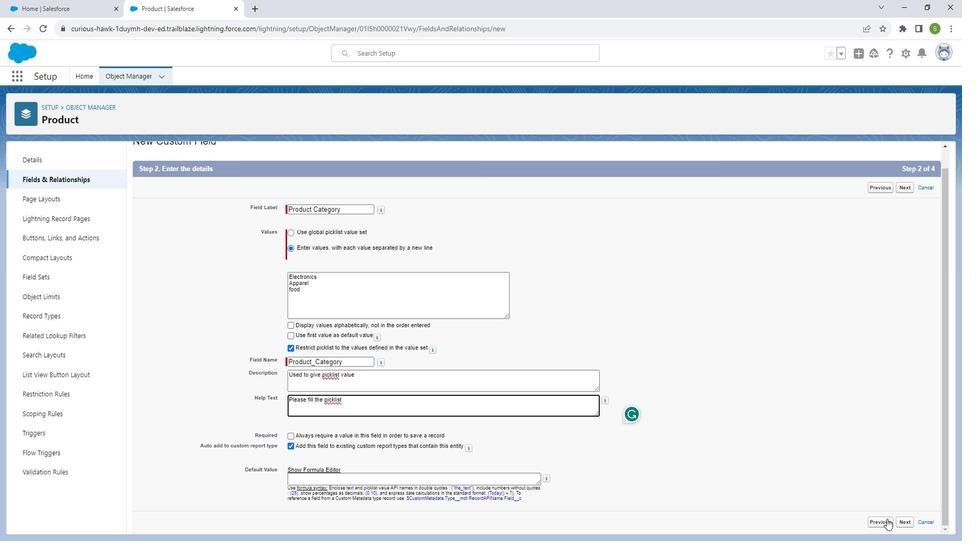 
Action: Mouse pressed left at (915, 511)
Screenshot: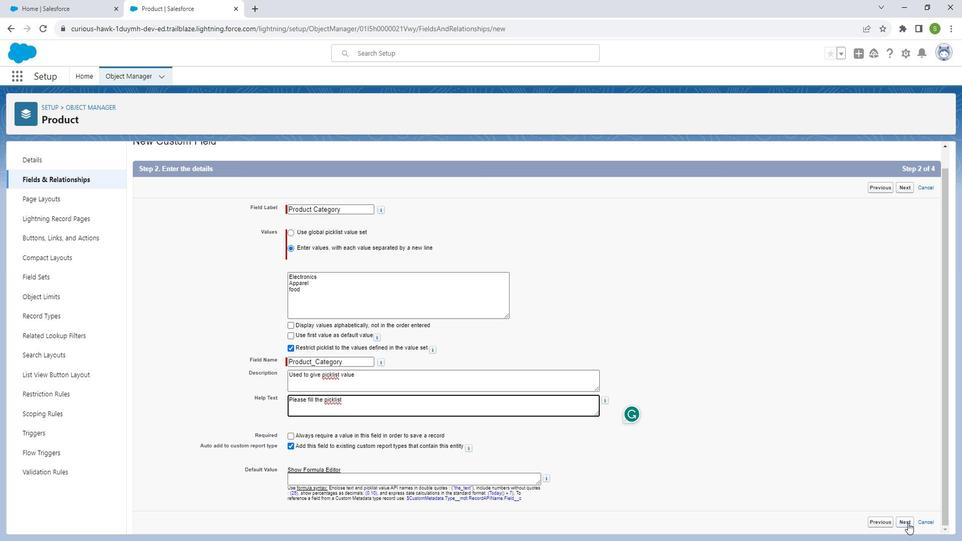 
Action: Mouse moved to (810, 341)
Screenshot: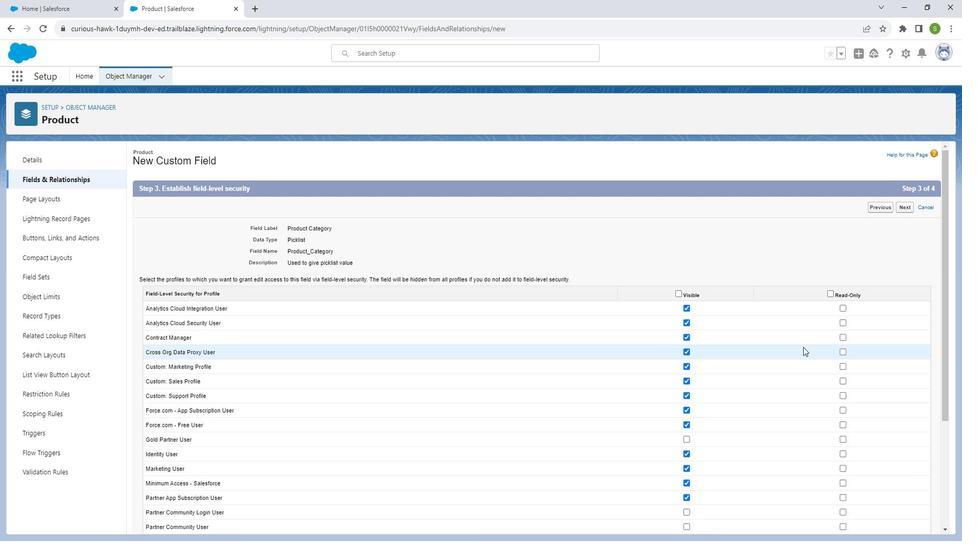 
Action: Mouse scrolled (810, 341) with delta (0, 0)
Screenshot: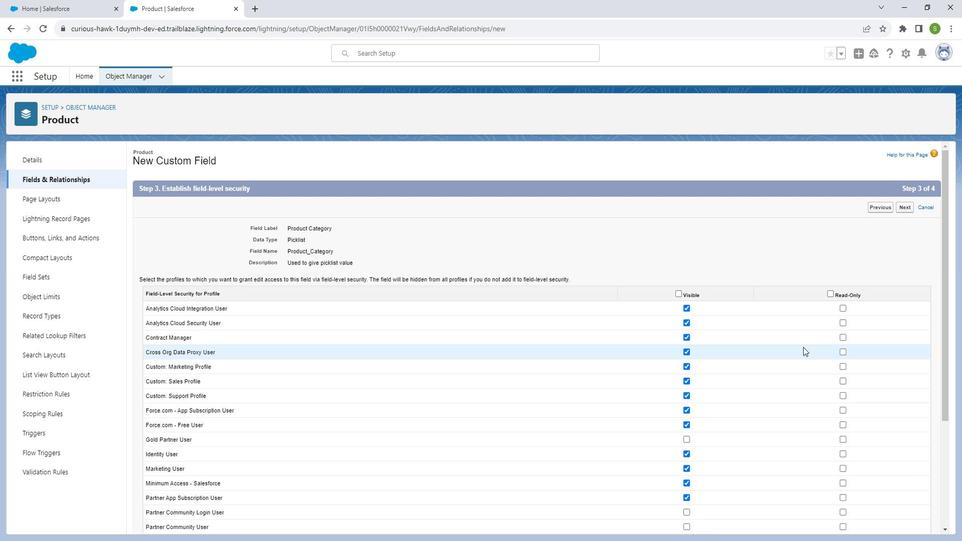 
Action: Mouse scrolled (810, 341) with delta (0, 0)
Screenshot: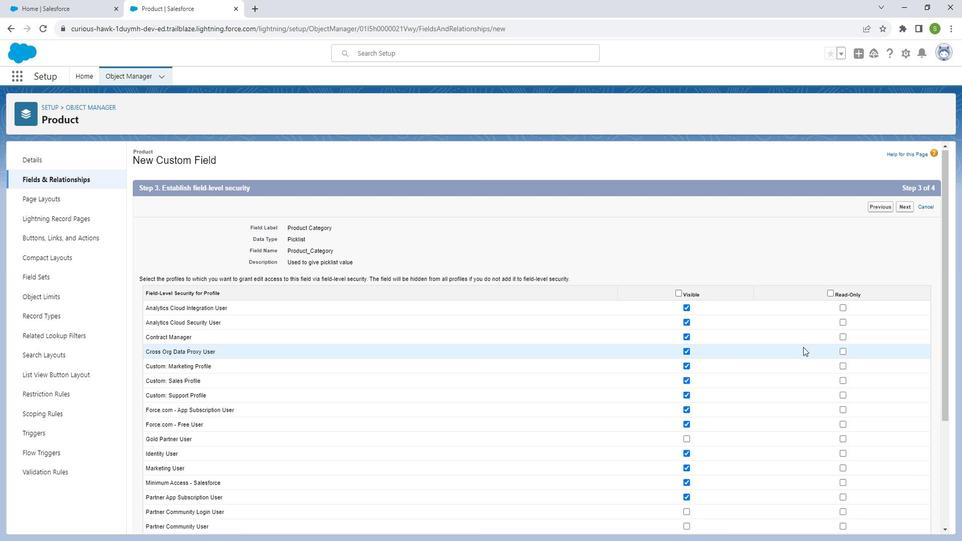 
Action: Mouse scrolled (810, 341) with delta (0, 0)
Screenshot: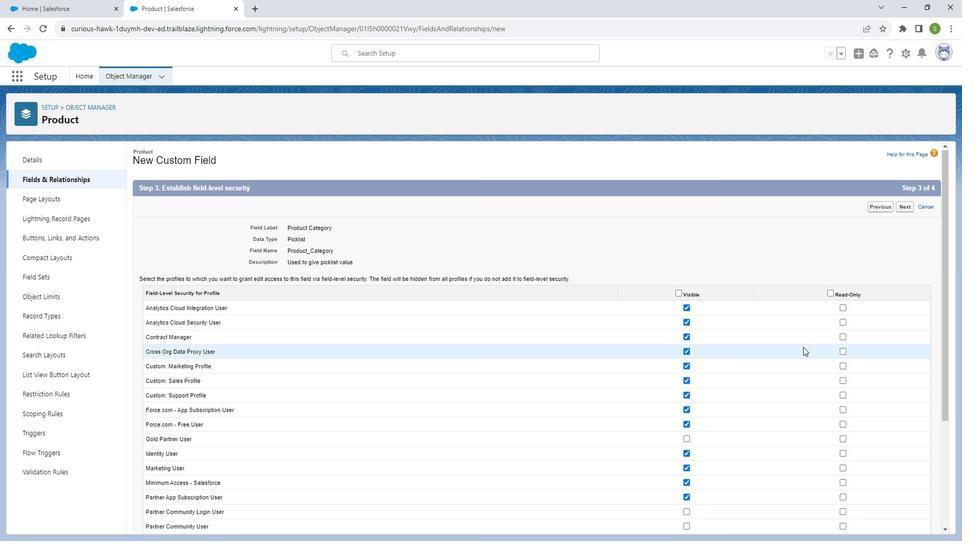 
Action: Mouse scrolled (810, 341) with delta (0, 0)
Screenshot: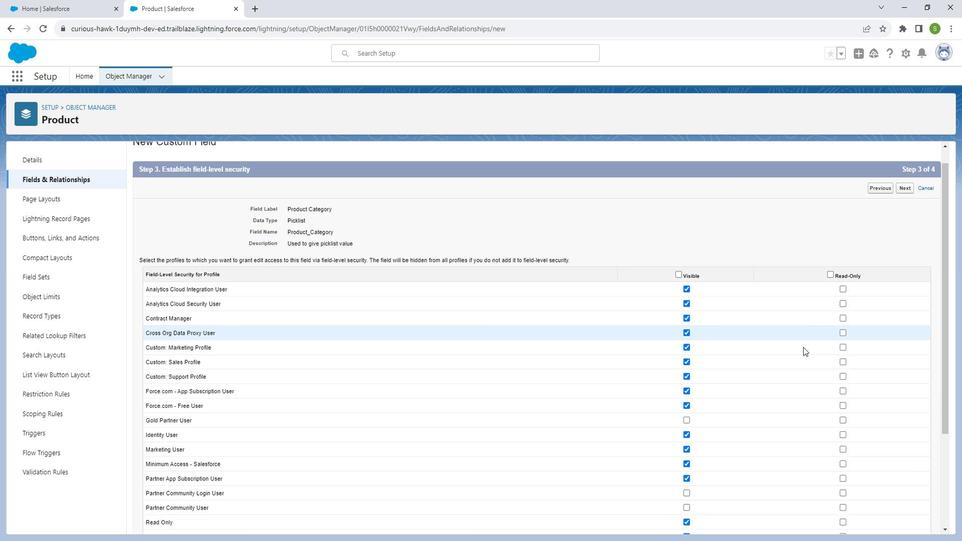 
Action: Mouse scrolled (810, 341) with delta (0, 0)
Screenshot: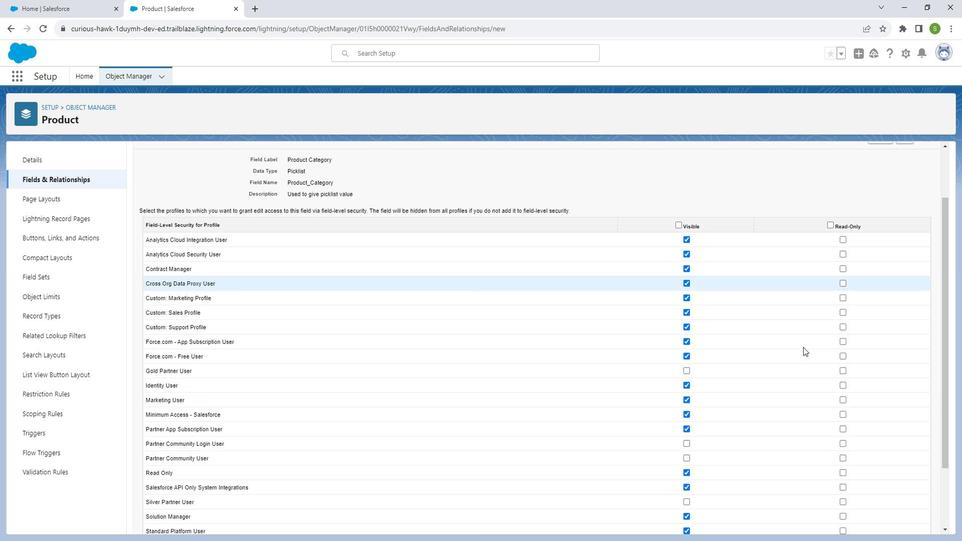 
Action: Mouse scrolled (810, 341) with delta (0, 0)
Screenshot: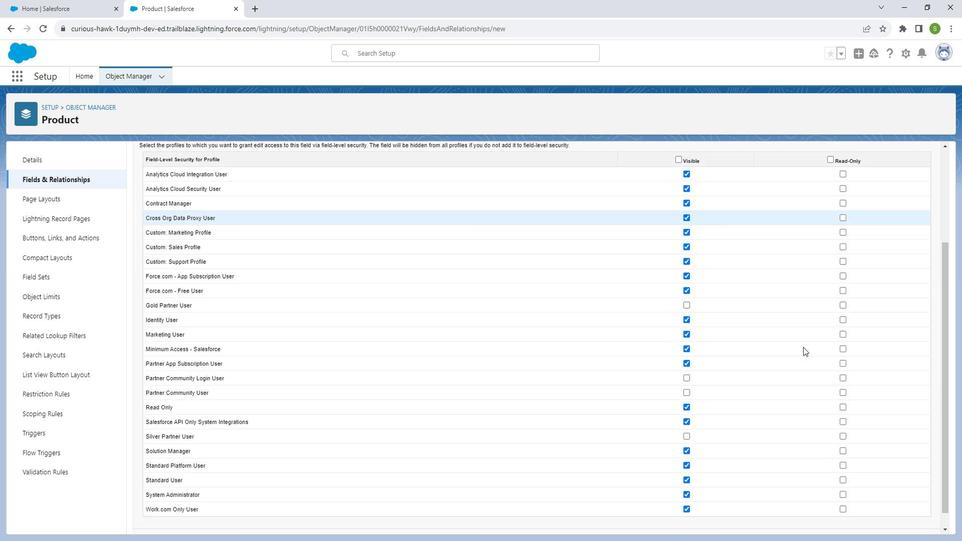 
Action: Mouse scrolled (810, 341) with delta (0, 0)
Screenshot: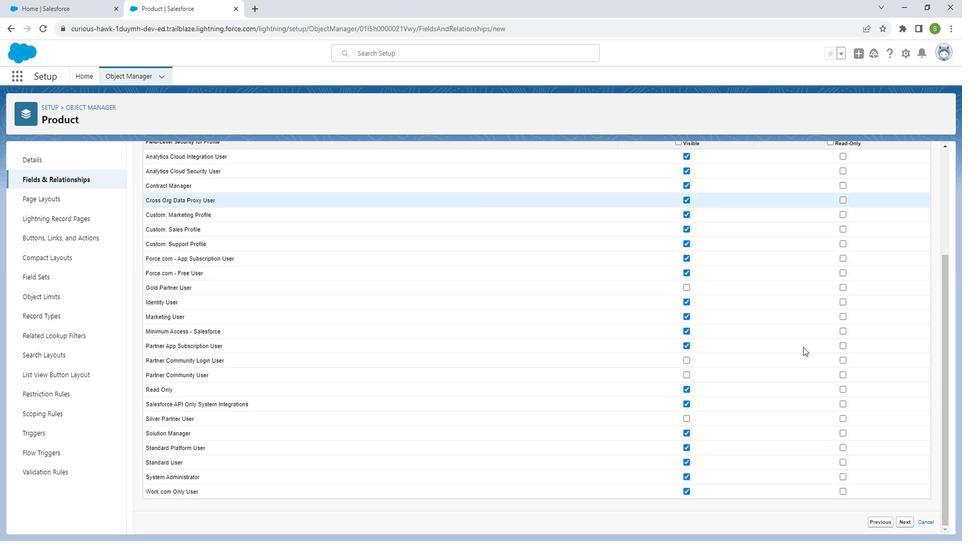 
Action: Mouse moved to (911, 509)
Screenshot: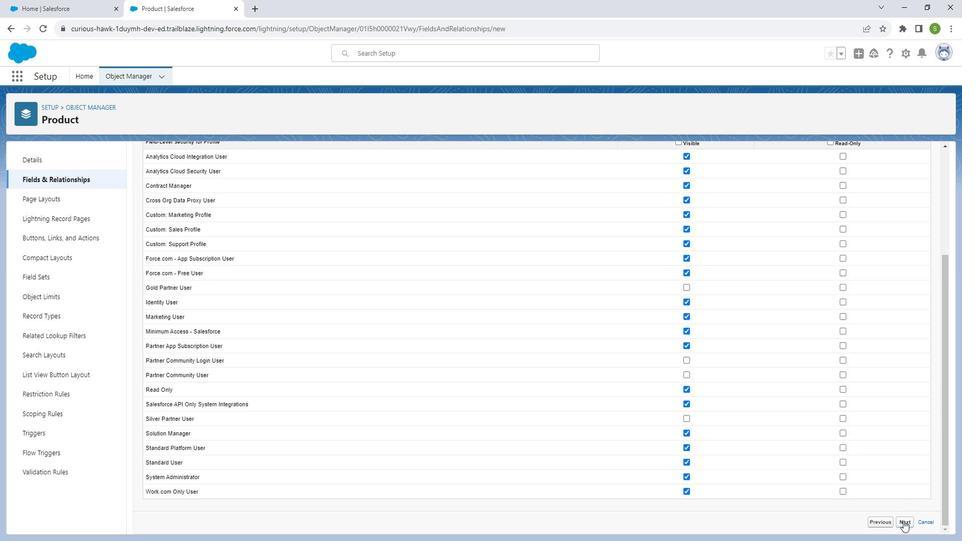 
Action: Mouse pressed left at (911, 509)
Screenshot: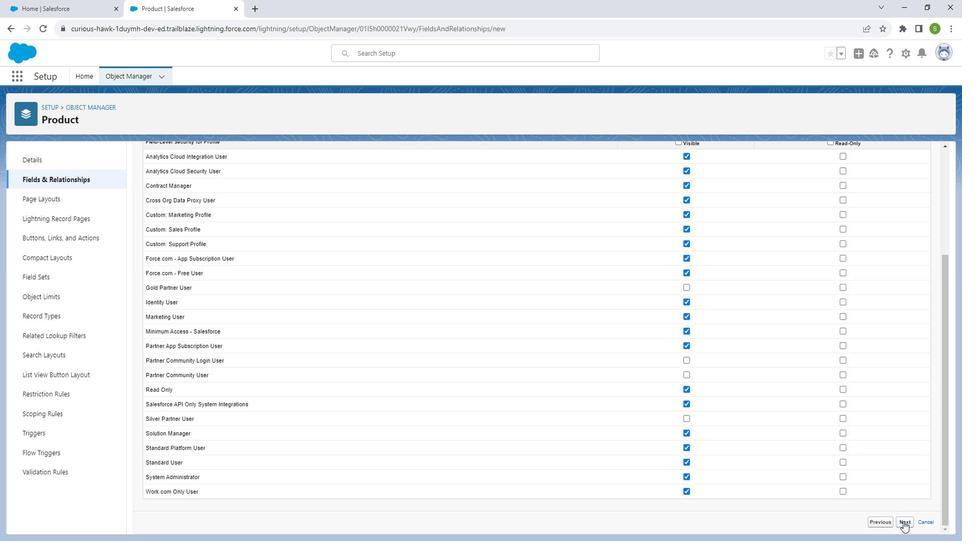 
Action: Mouse moved to (923, 355)
Screenshot: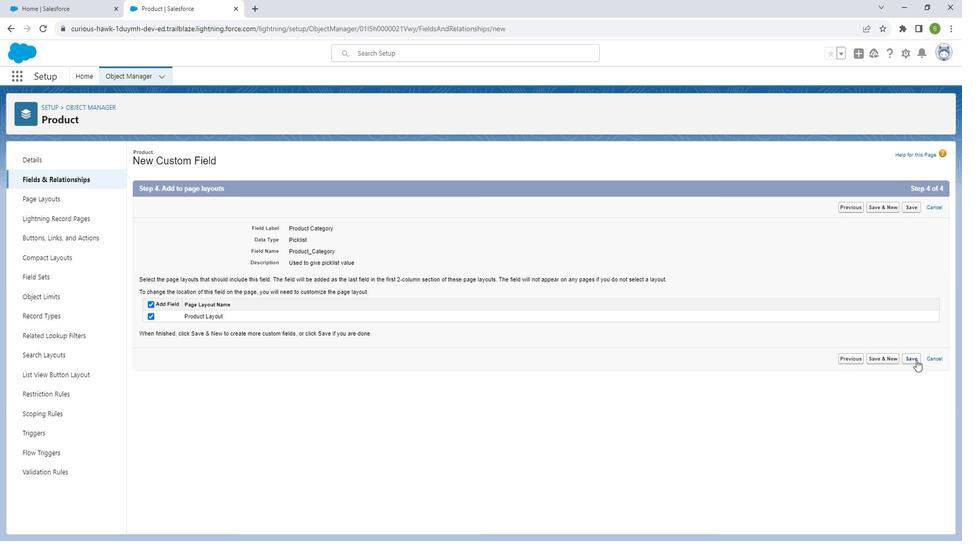 
Action: Mouse pressed left at (923, 355)
Screenshot: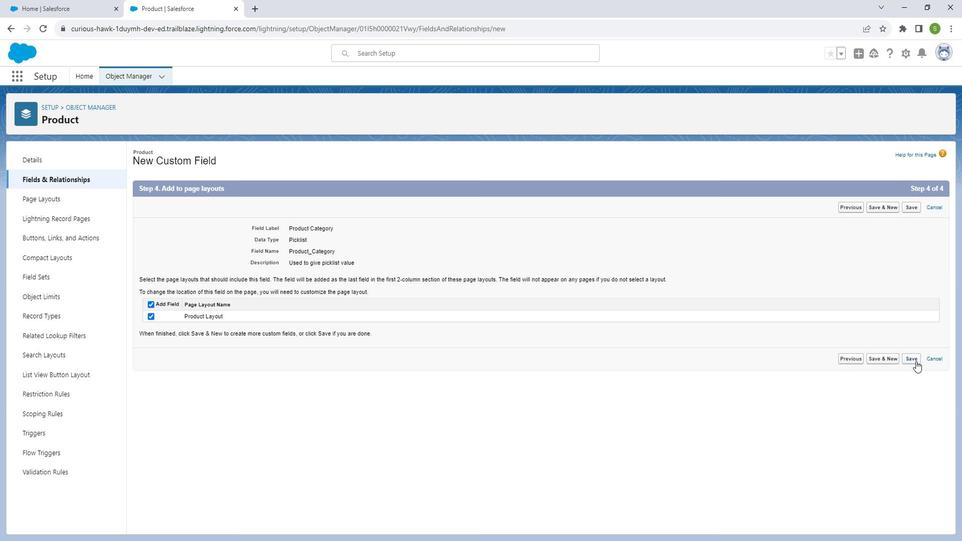 
Action: Mouse moved to (729, 162)
Screenshot: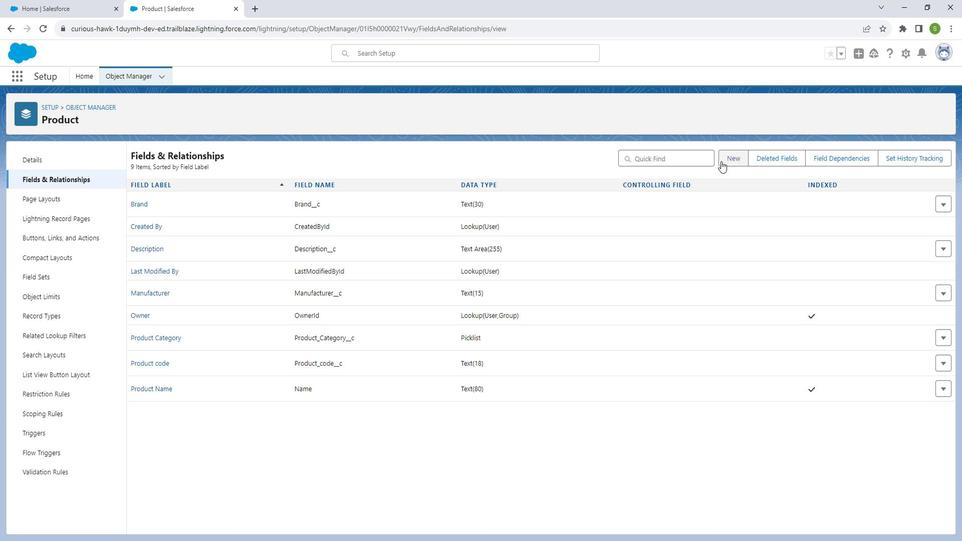 
Action: Mouse pressed left at (729, 162)
Screenshot: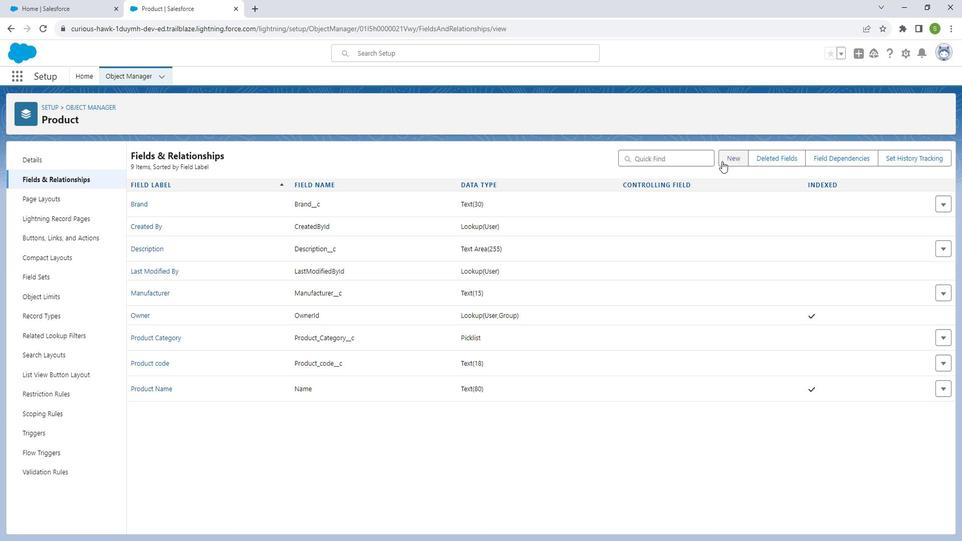 
Action: Mouse moved to (289, 356)
Screenshot: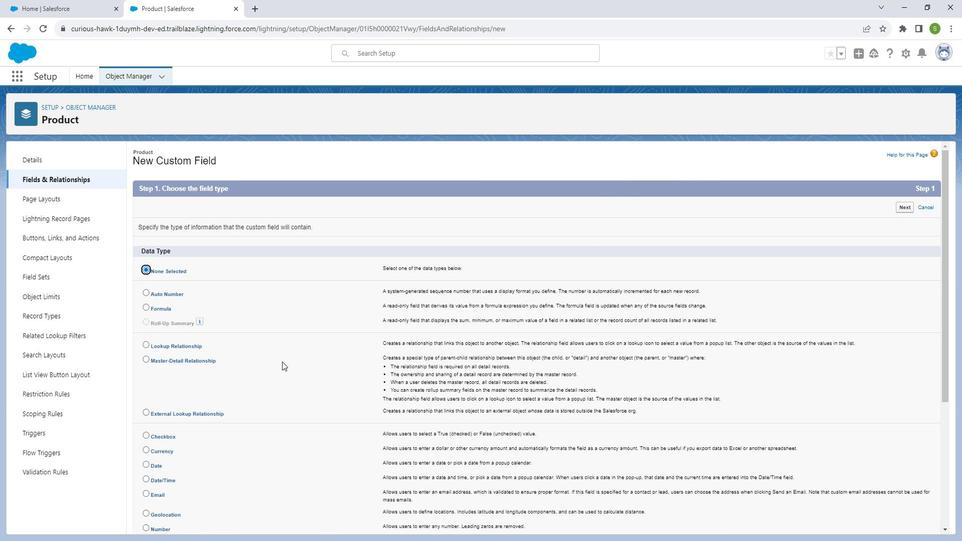 
Action: Mouse scrolled (289, 355) with delta (0, 0)
Screenshot: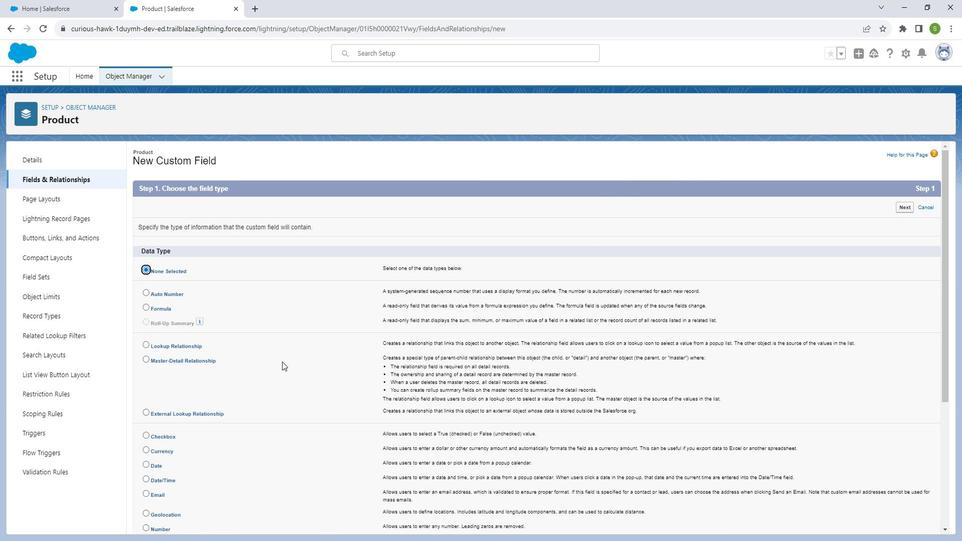 
Action: Mouse moved to (288, 356)
